 Task: Reply to email with the signature Ebony Rodriguez with the subject Thank you for a performance improvement plan from softage.10@softage.net with the message Just wanted to give you a heads up that the client meeting has been moved to next Monday. with BCC to softage.2@softage.net with an attached document Data_analysis_report.pdf
Action: Mouse moved to (1021, 164)
Screenshot: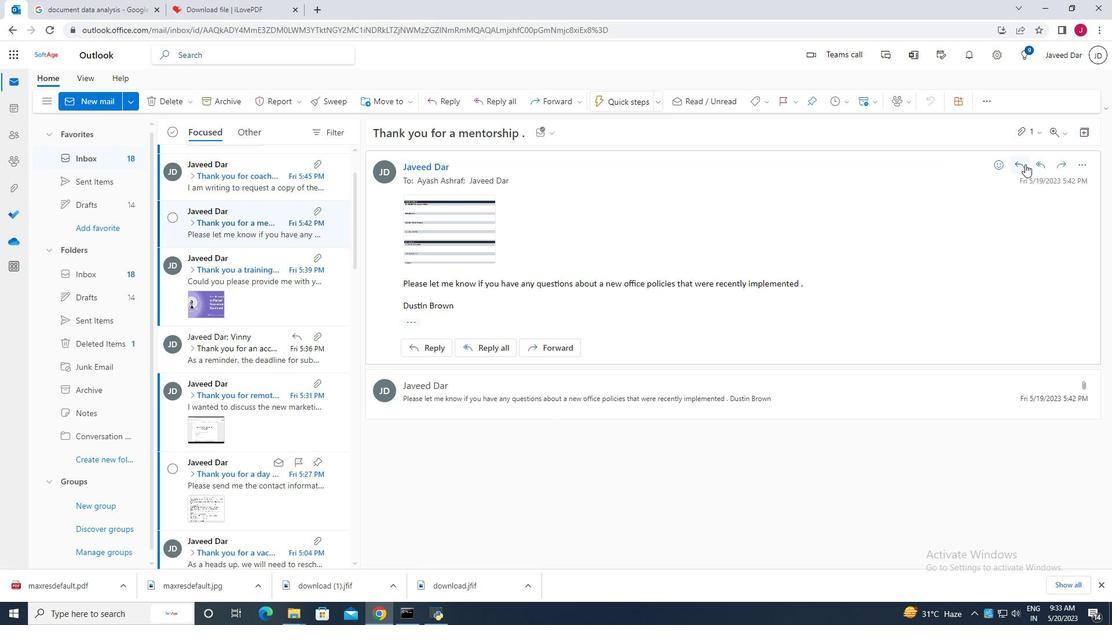 
Action: Mouse pressed left at (1021, 164)
Screenshot: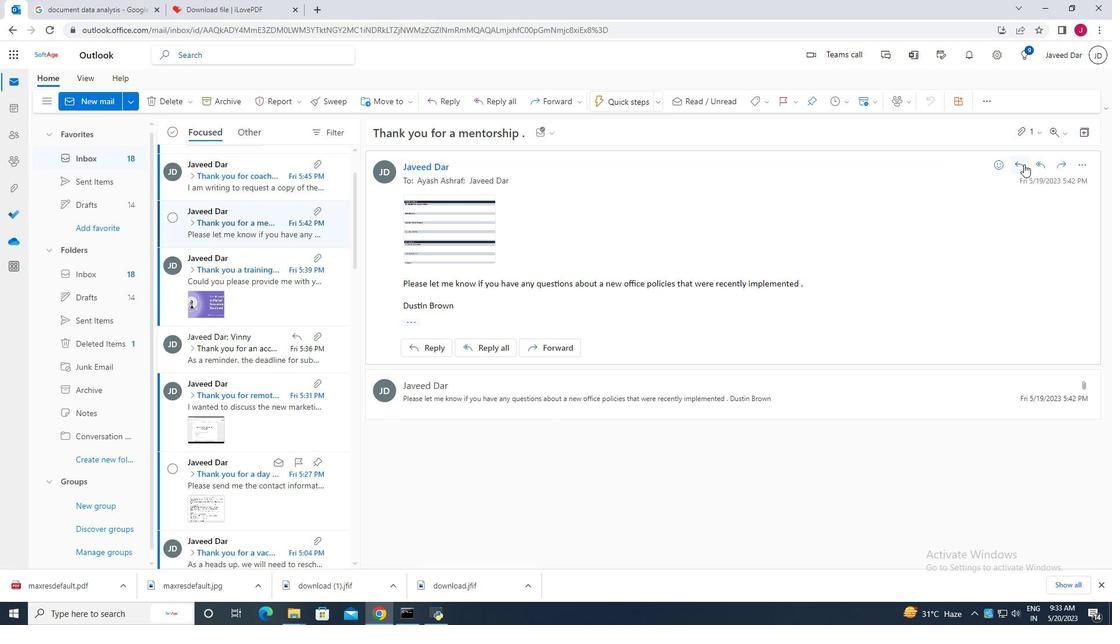 
Action: Mouse moved to (621, 174)
Screenshot: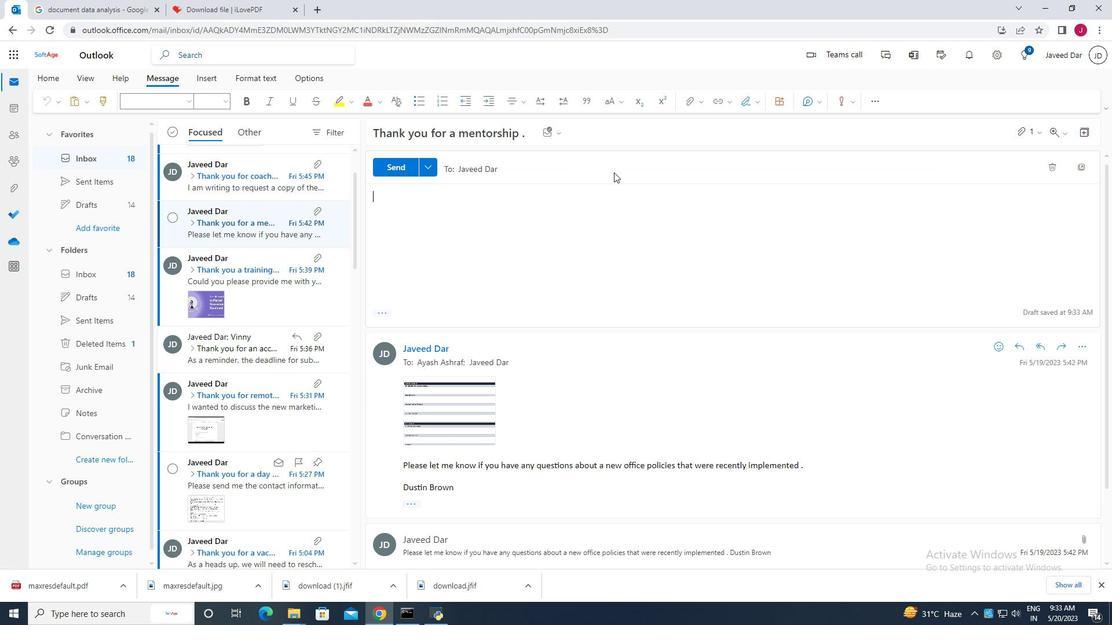 
Action: Mouse pressed left at (621, 174)
Screenshot: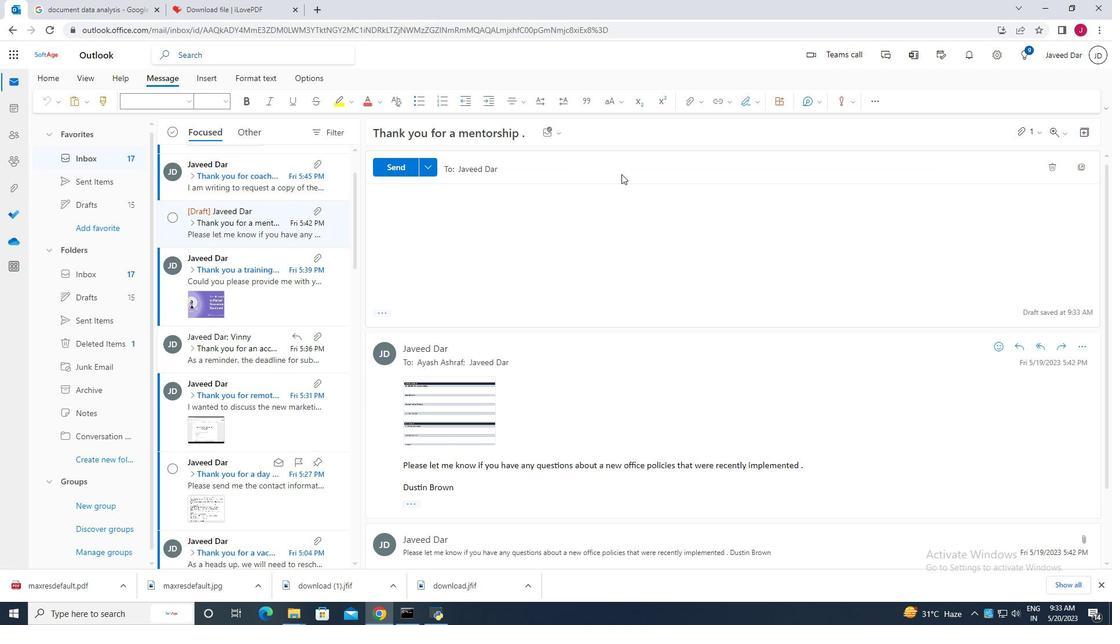 
Action: Mouse moved to (463, 195)
Screenshot: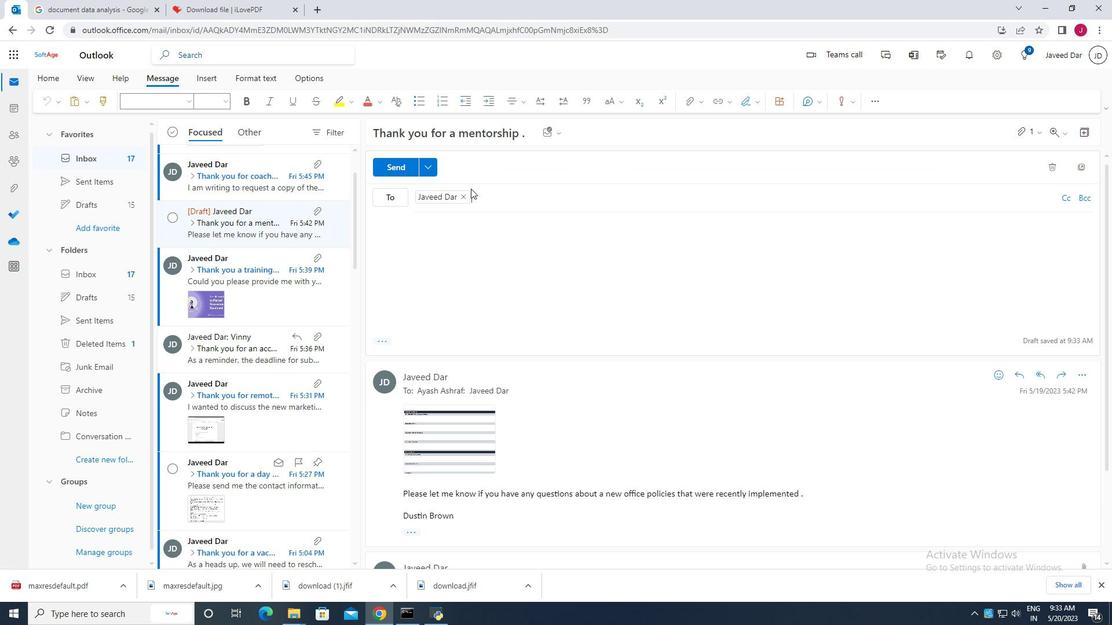 
Action: Mouse pressed left at (463, 195)
Screenshot: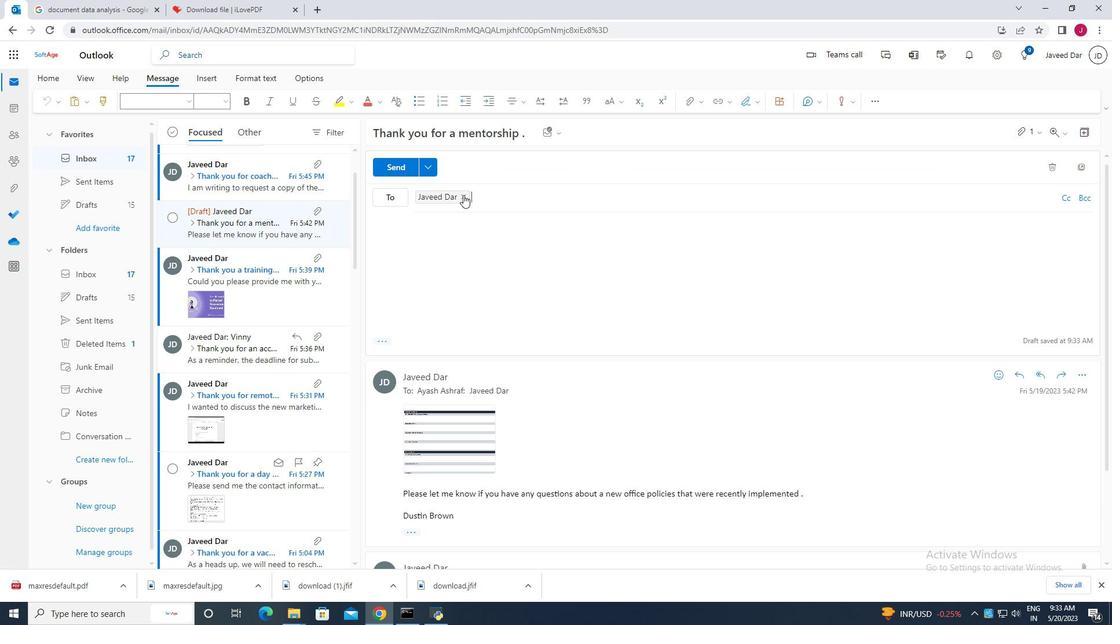 
Action: Mouse moved to (1083, 197)
Screenshot: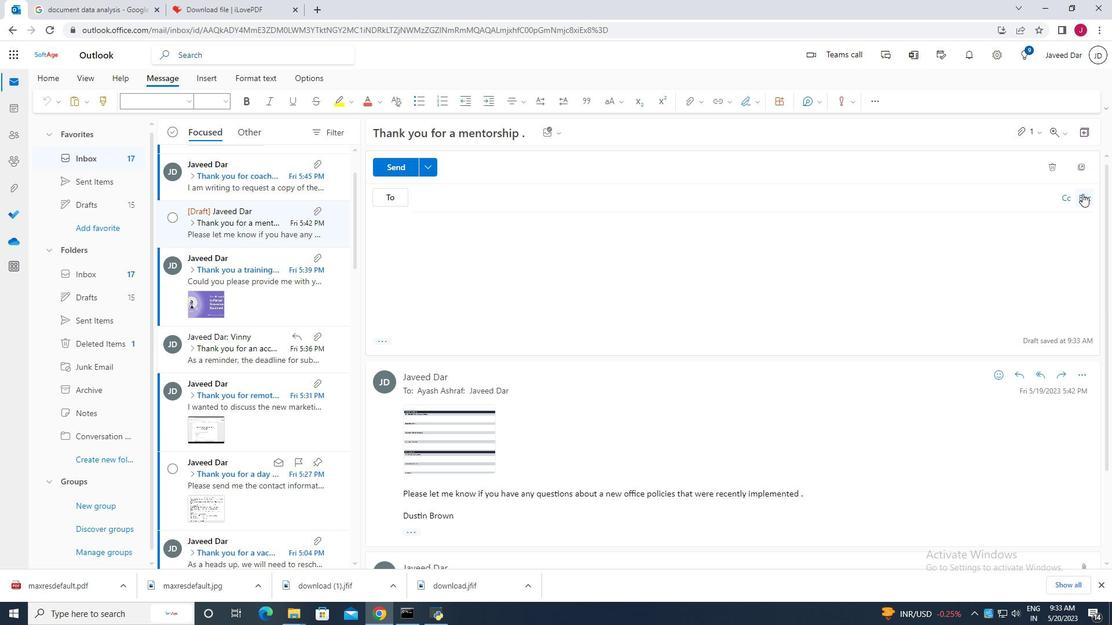 
Action: Mouse pressed left at (1083, 197)
Screenshot: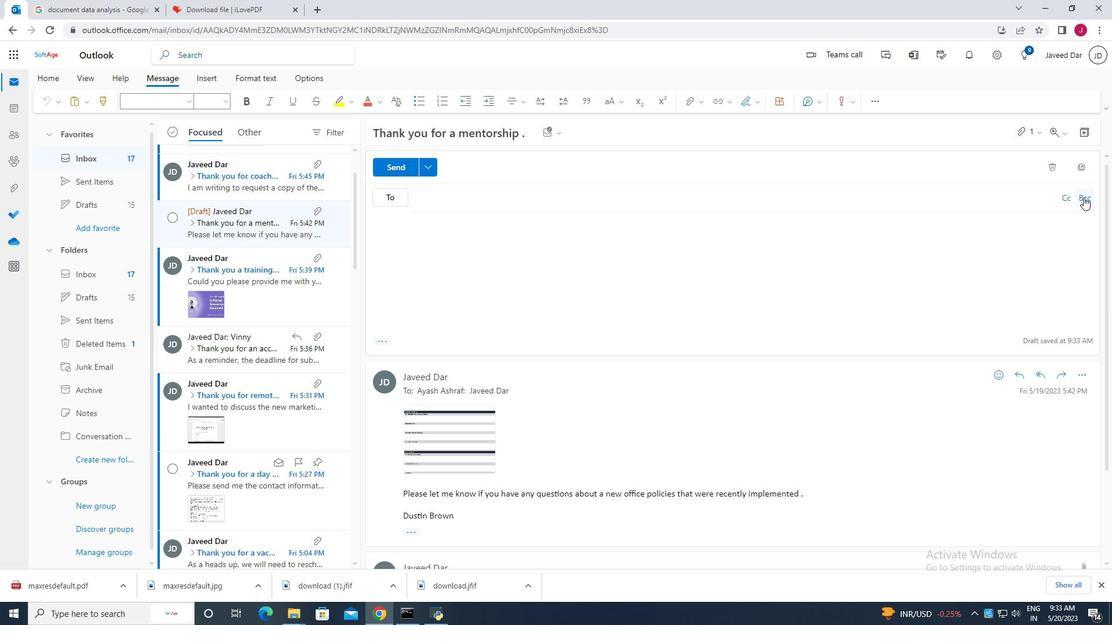 
Action: Mouse moved to (382, 340)
Screenshot: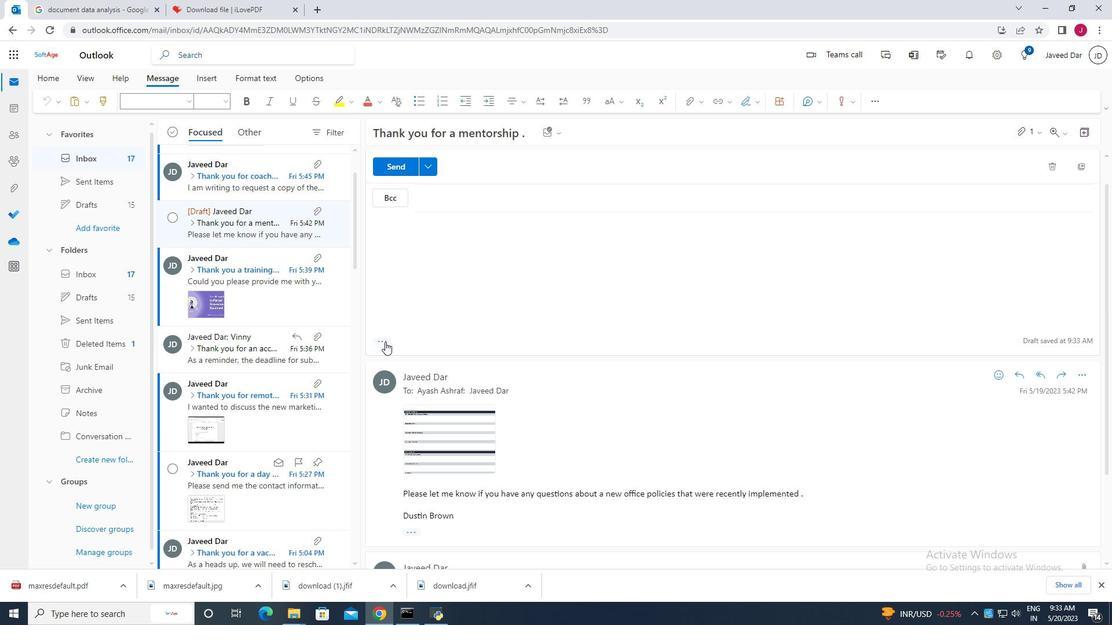 
Action: Mouse pressed left at (382, 340)
Screenshot: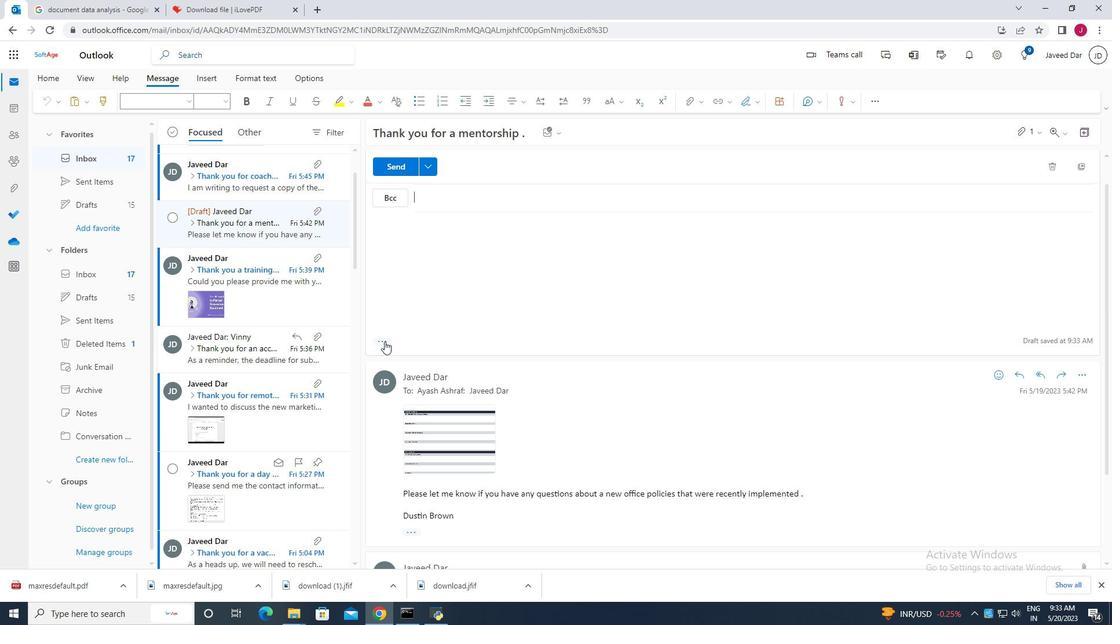 
Action: Mouse moved to (532, 276)
Screenshot: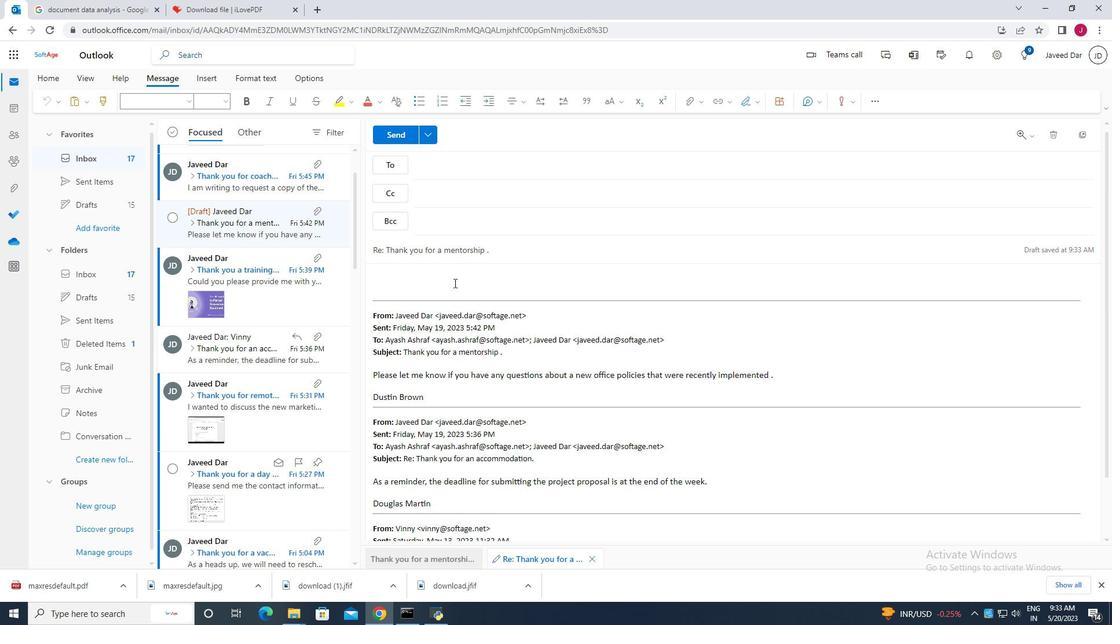 
Action: Mouse scrolled (532, 277) with delta (0, 0)
Screenshot: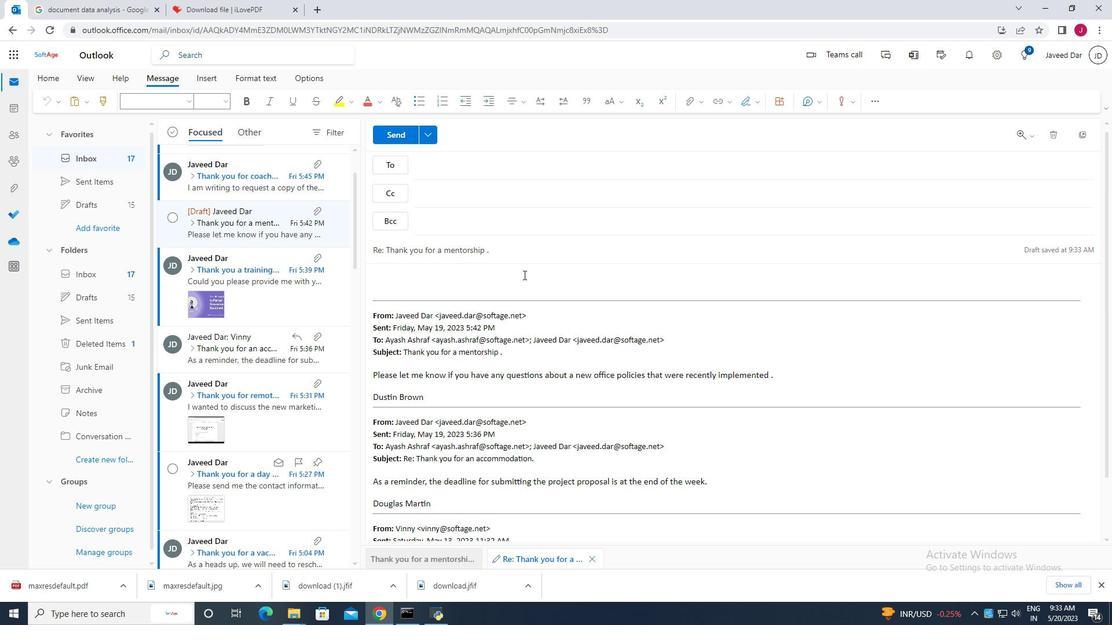 
Action: Mouse scrolled (532, 277) with delta (0, 0)
Screenshot: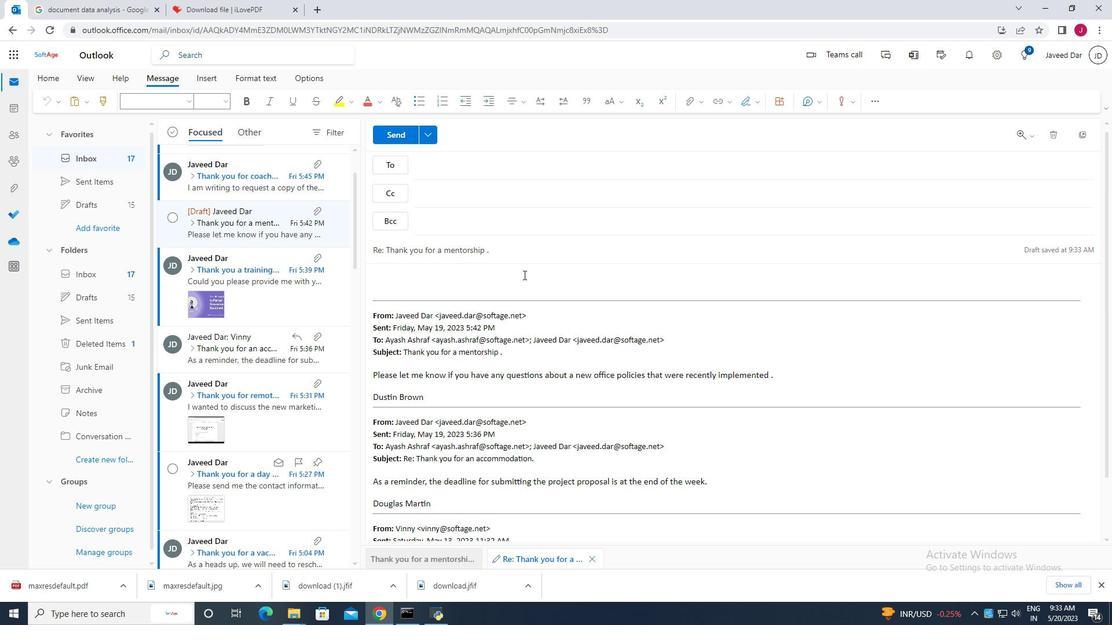 
Action: Mouse scrolled (532, 277) with delta (0, 0)
Screenshot: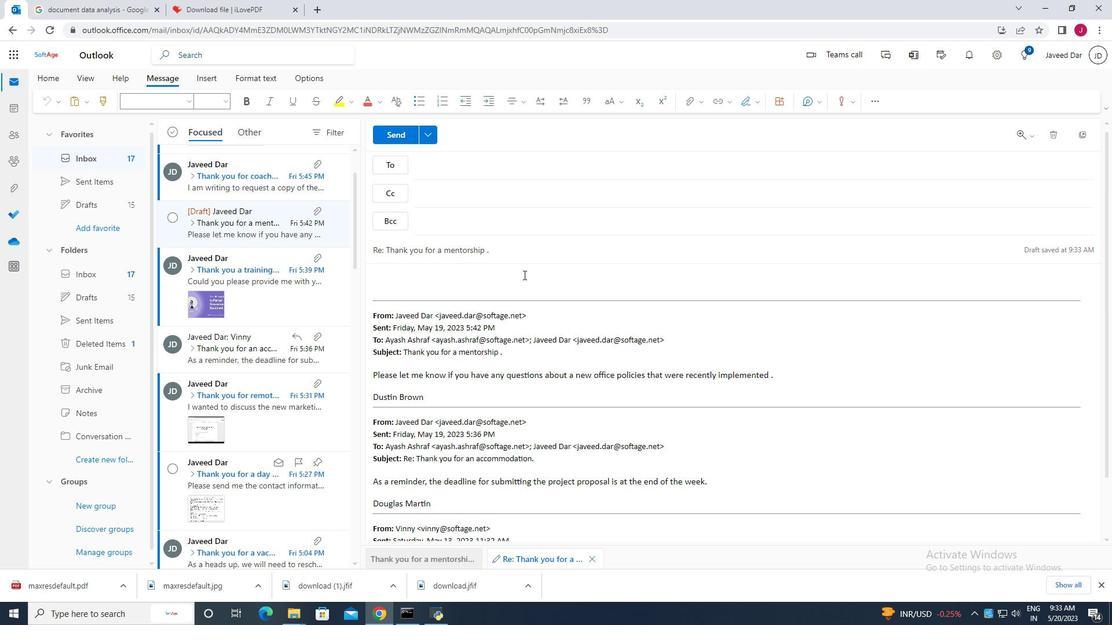 
Action: Mouse scrolled (532, 277) with delta (0, 0)
Screenshot: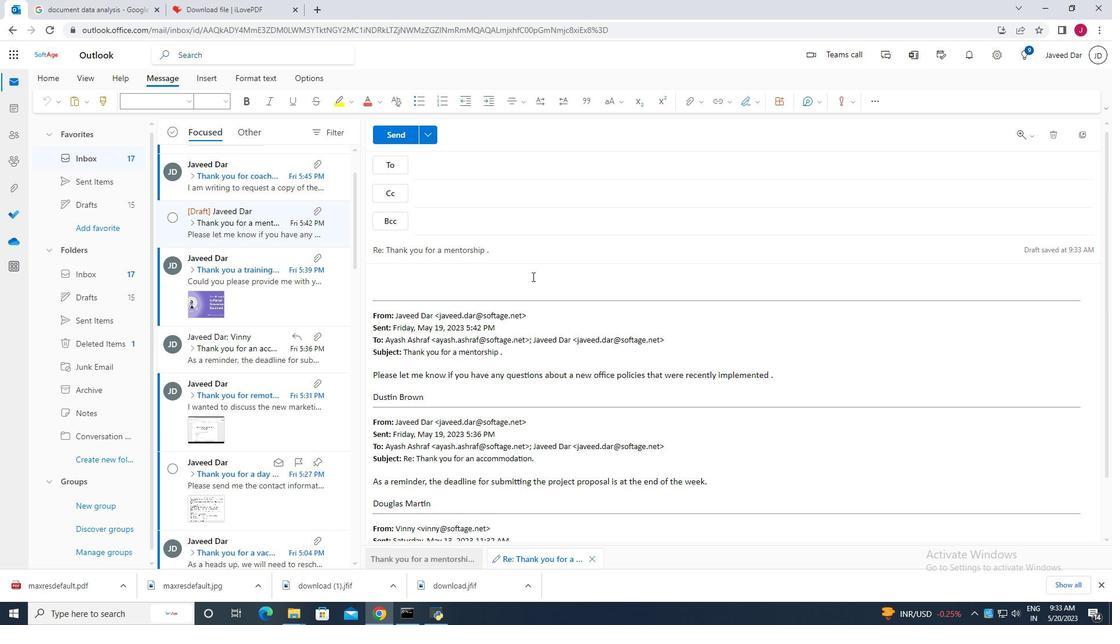
Action: Mouse moved to (533, 278)
Screenshot: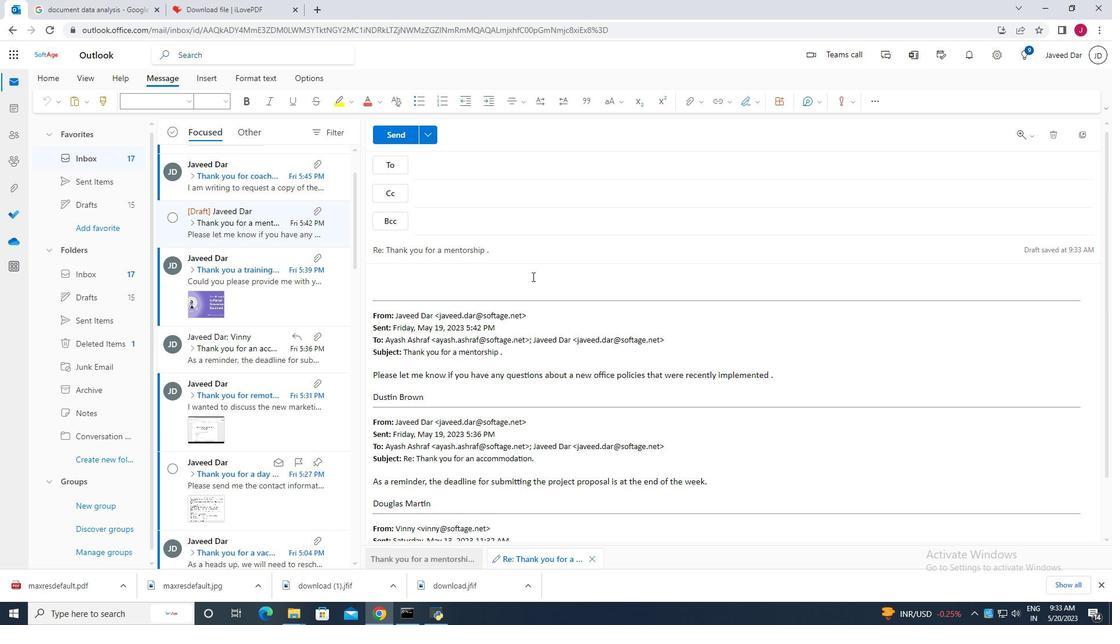 
Action: Mouse scrolled (533, 278) with delta (0, 0)
Screenshot: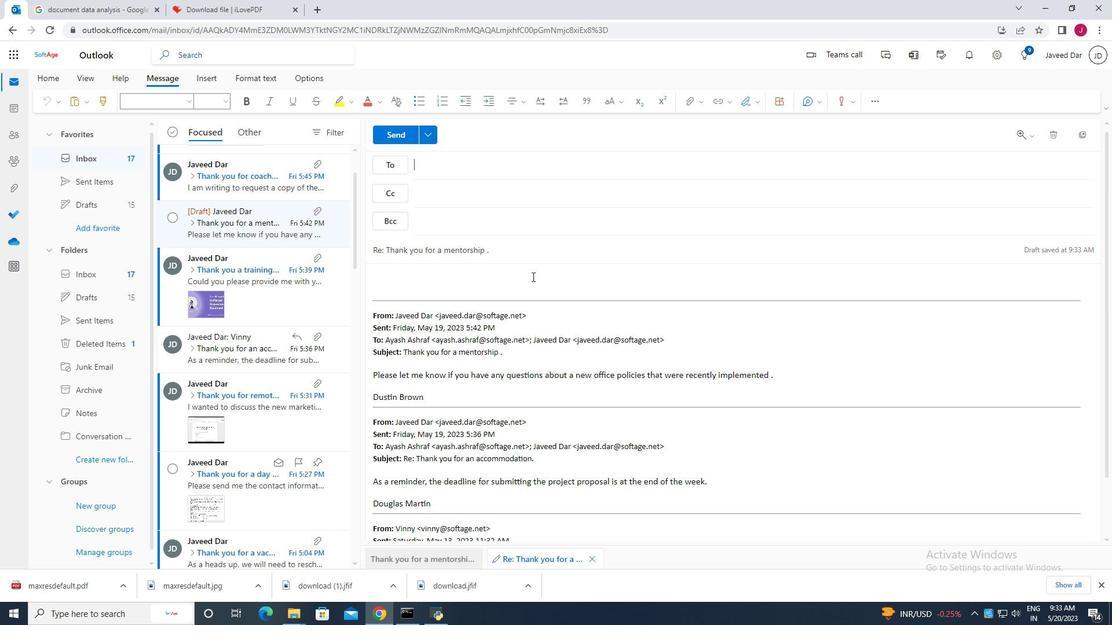 
Action: Mouse scrolled (533, 278) with delta (0, 0)
Screenshot: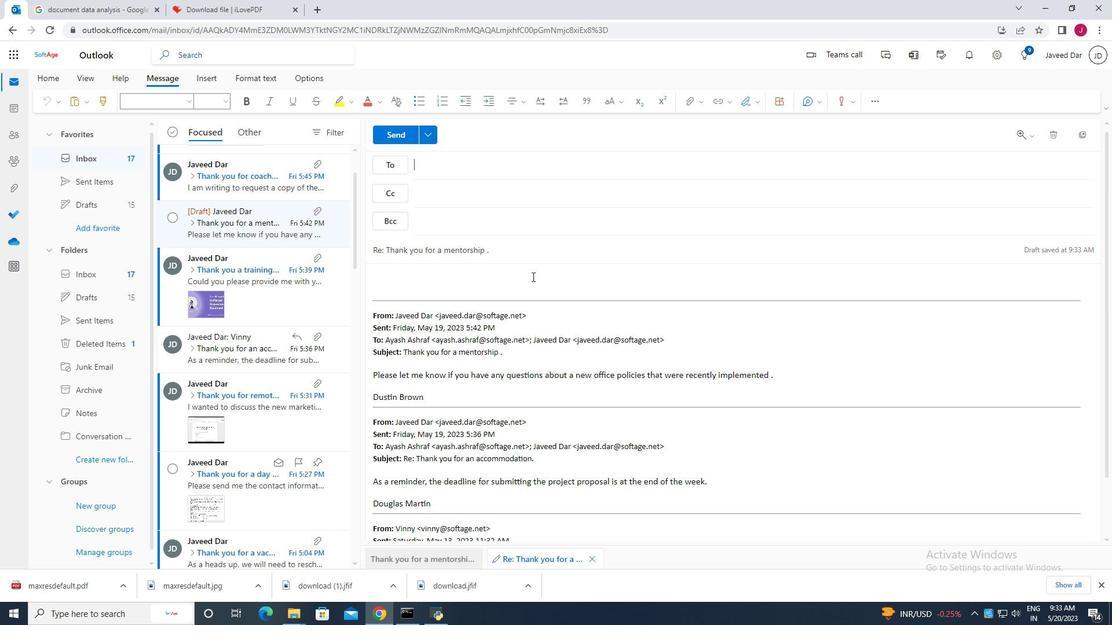 
Action: Mouse scrolled (533, 278) with delta (0, 0)
Screenshot: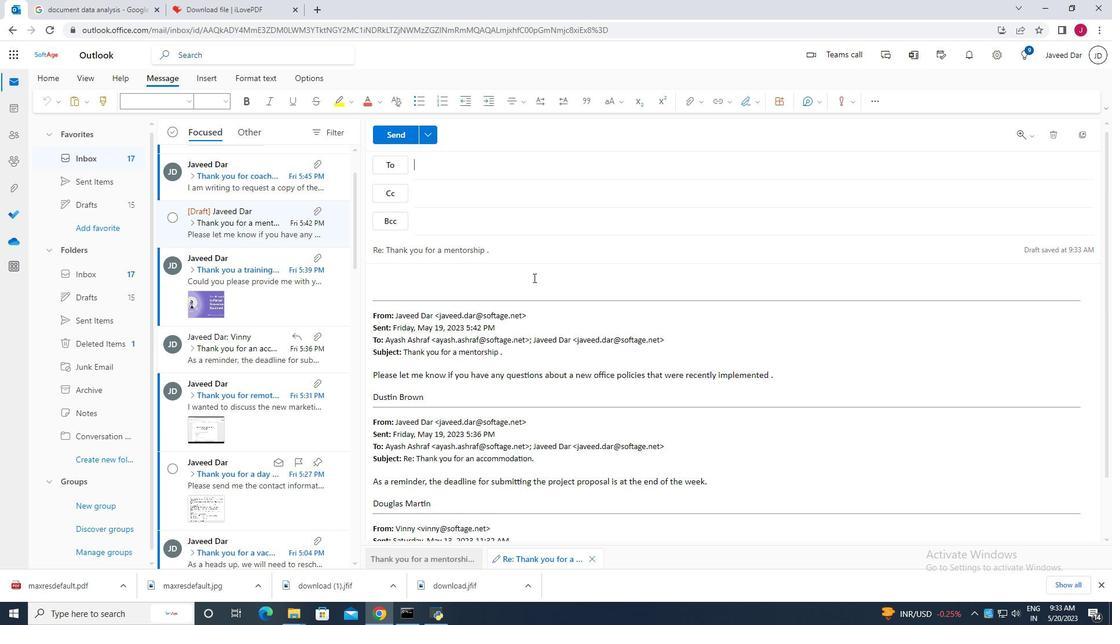 
Action: Mouse scrolled (533, 278) with delta (0, 0)
Screenshot: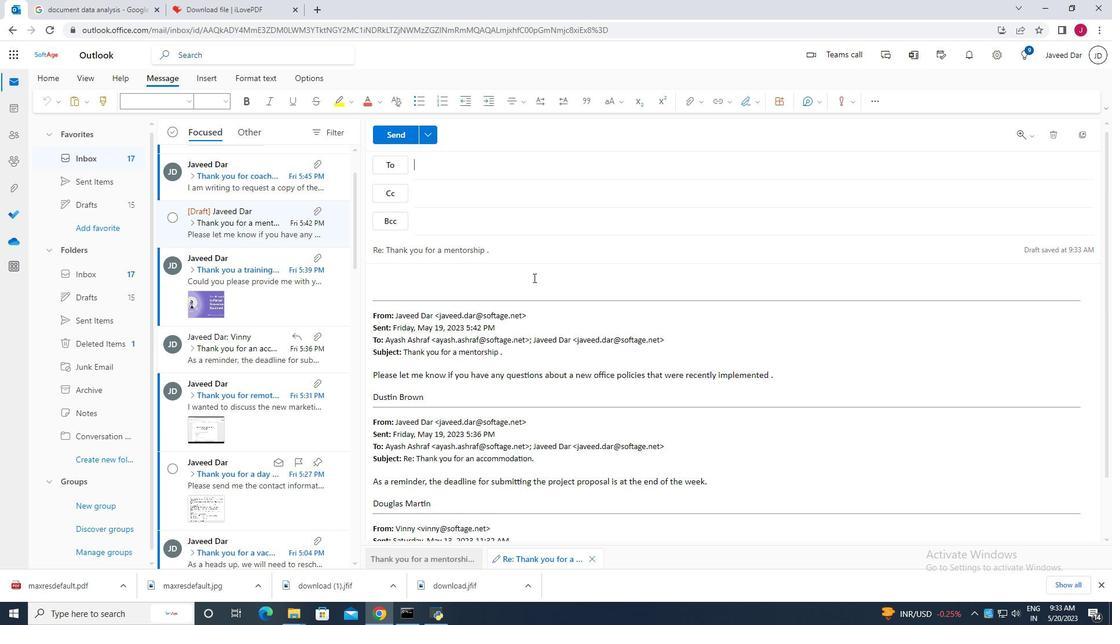 
Action: Mouse moved to (744, 98)
Screenshot: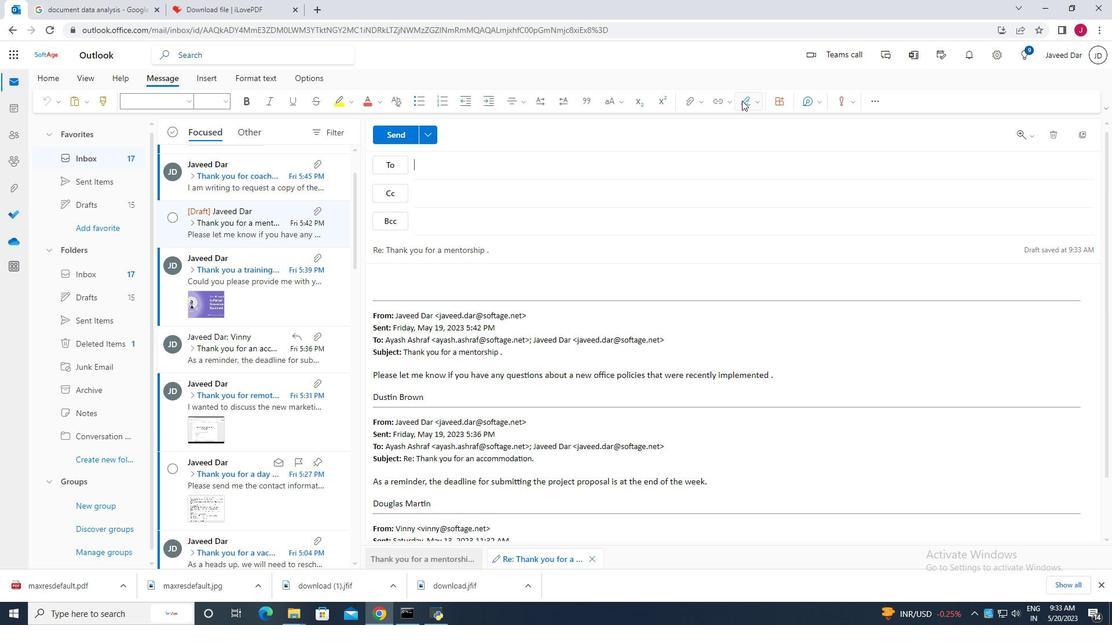 
Action: Mouse pressed left at (744, 98)
Screenshot: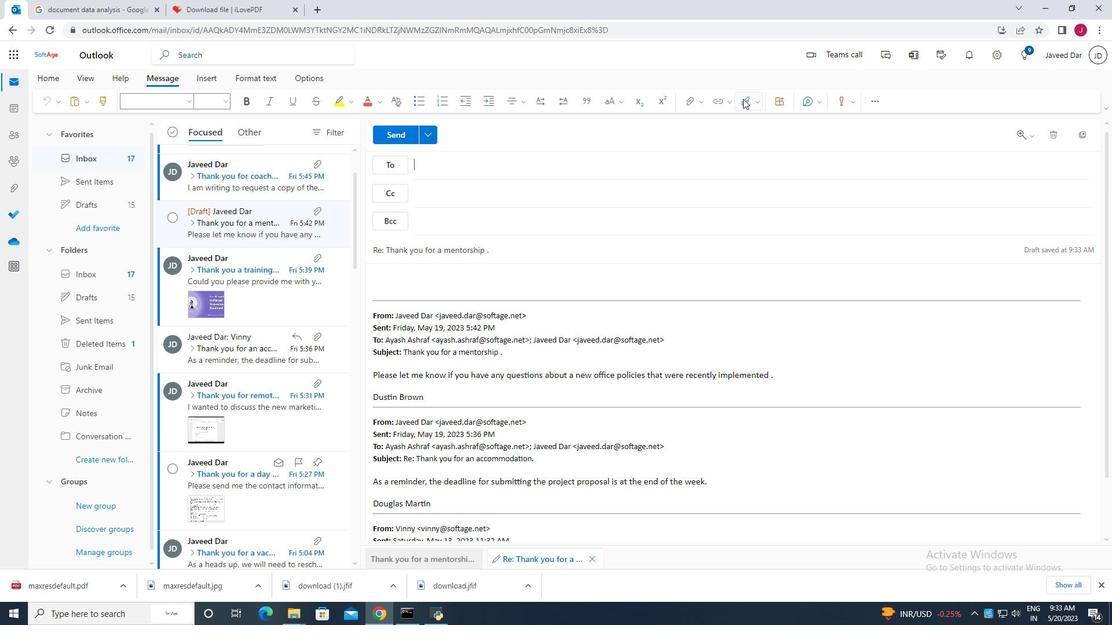 
Action: Mouse moved to (720, 147)
Screenshot: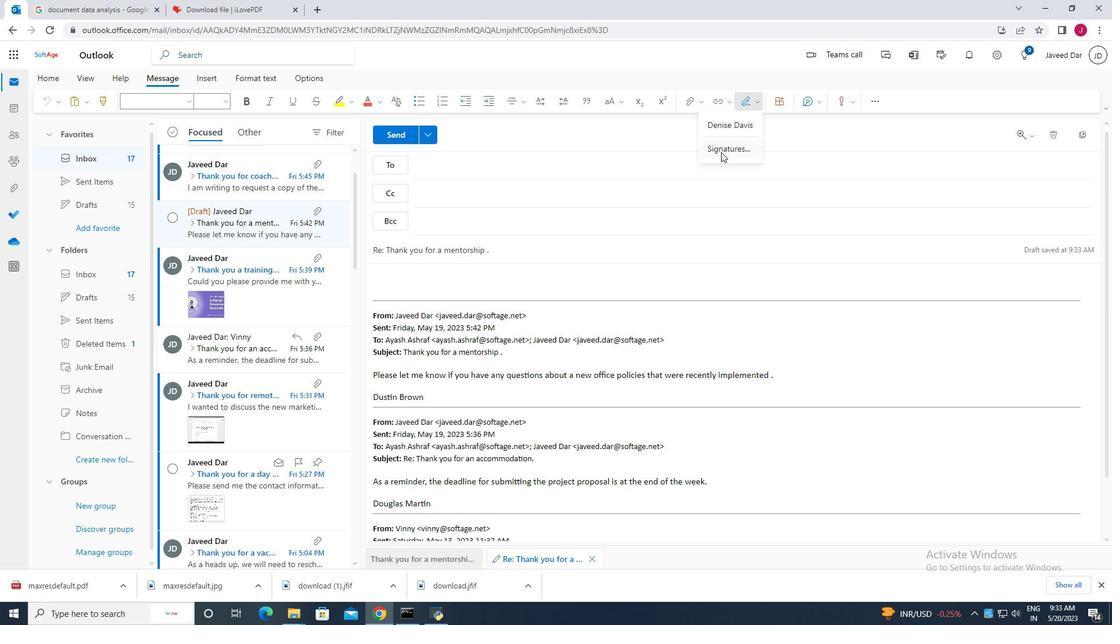 
Action: Mouse pressed left at (720, 147)
Screenshot: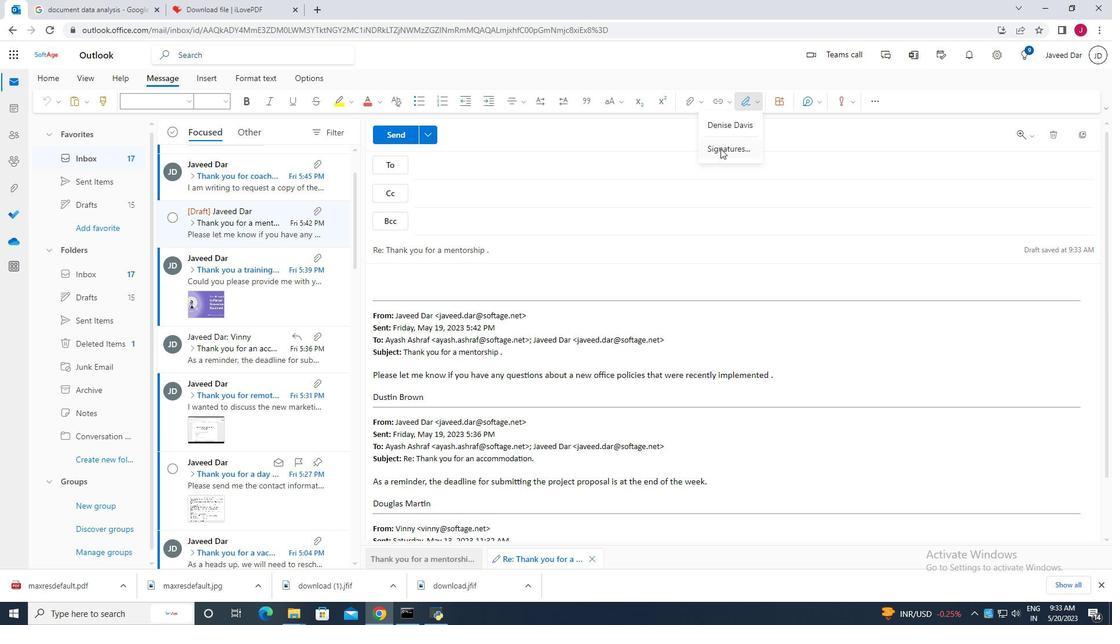 
Action: Mouse moved to (783, 195)
Screenshot: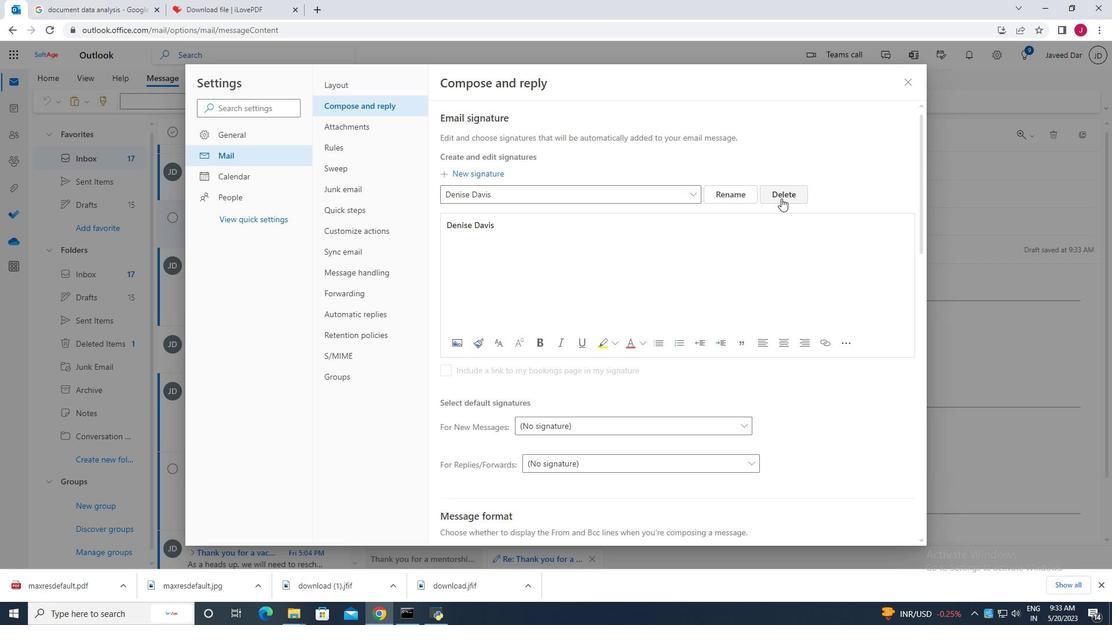 
Action: Mouse pressed left at (783, 195)
Screenshot: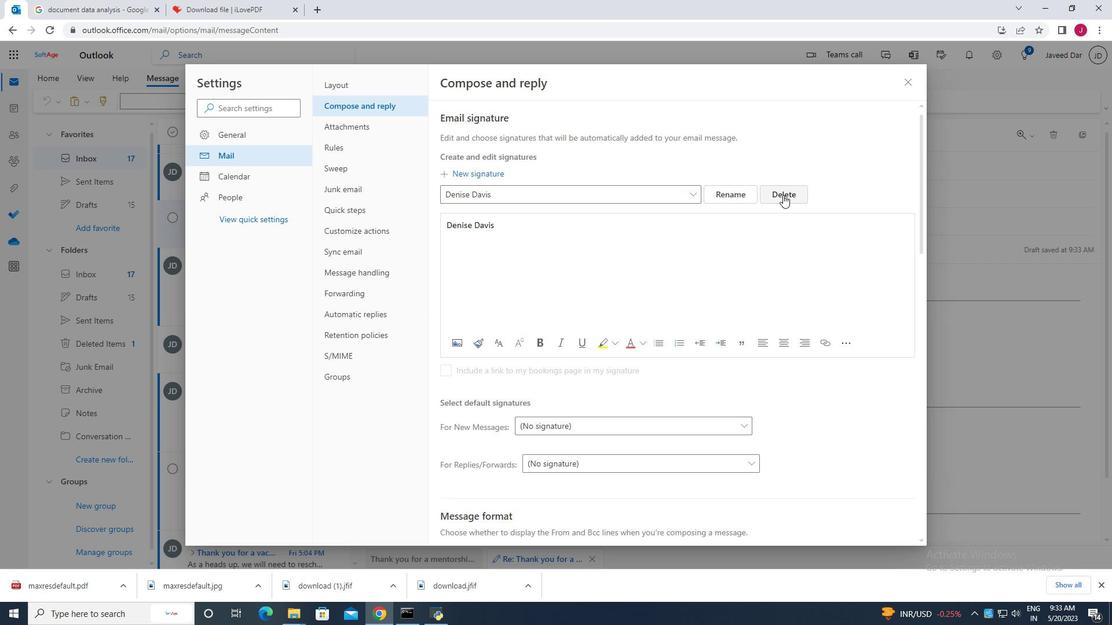 
Action: Mouse moved to (570, 192)
Screenshot: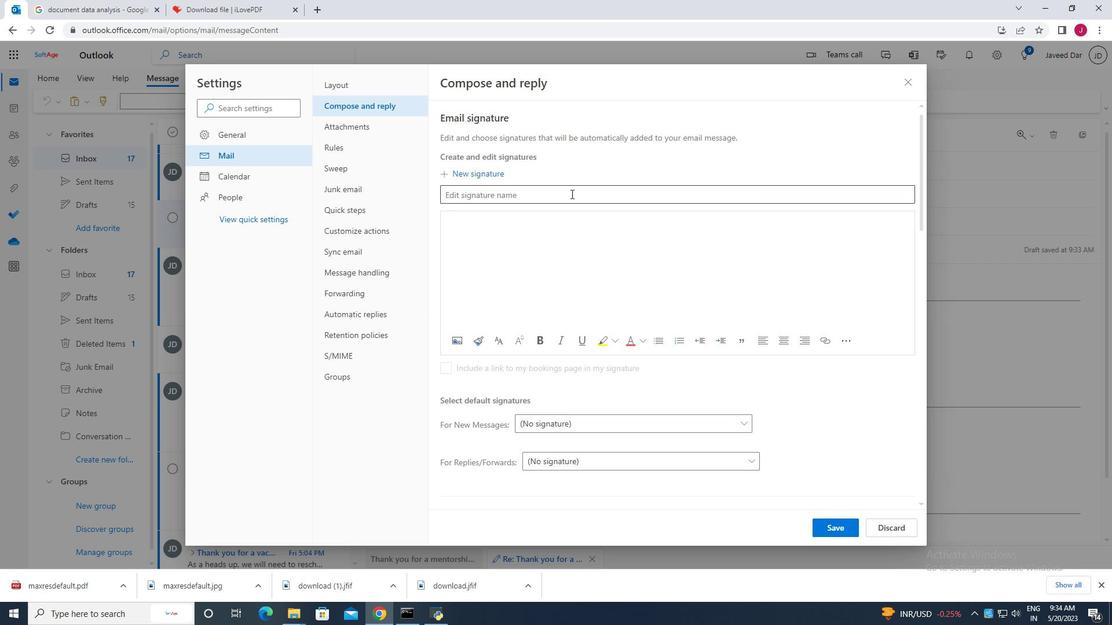 
Action: Mouse pressed left at (570, 192)
Screenshot: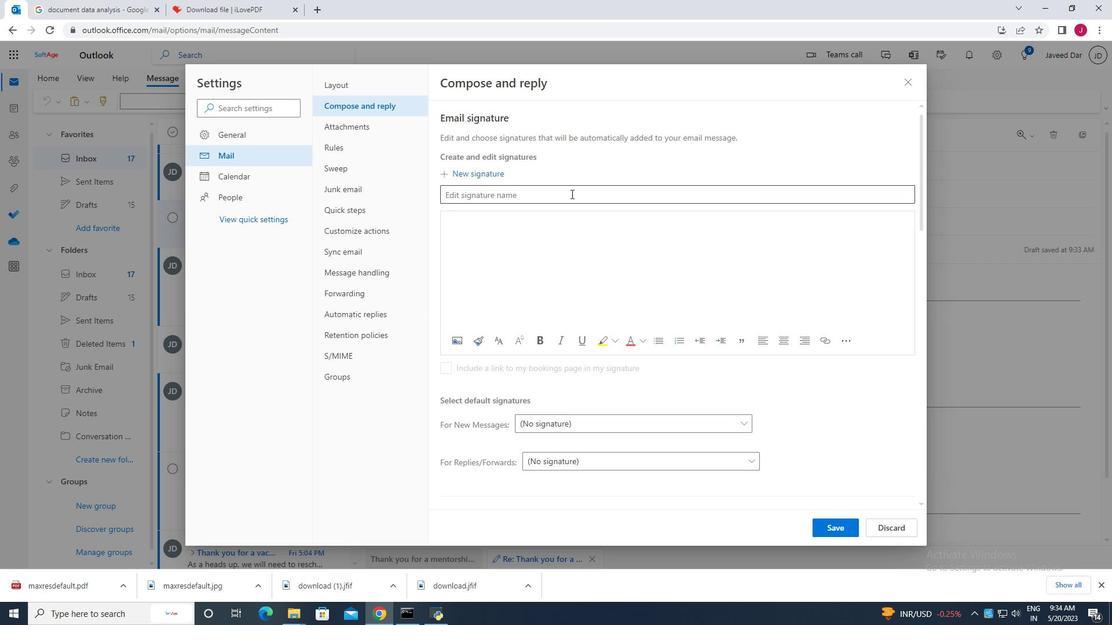 
Action: Key pressed <Key.caps_lock>E<Key.caps_lock>bony<Key.space><Key.caps_lock>R<Key.caps_lock>odriguez
Screenshot: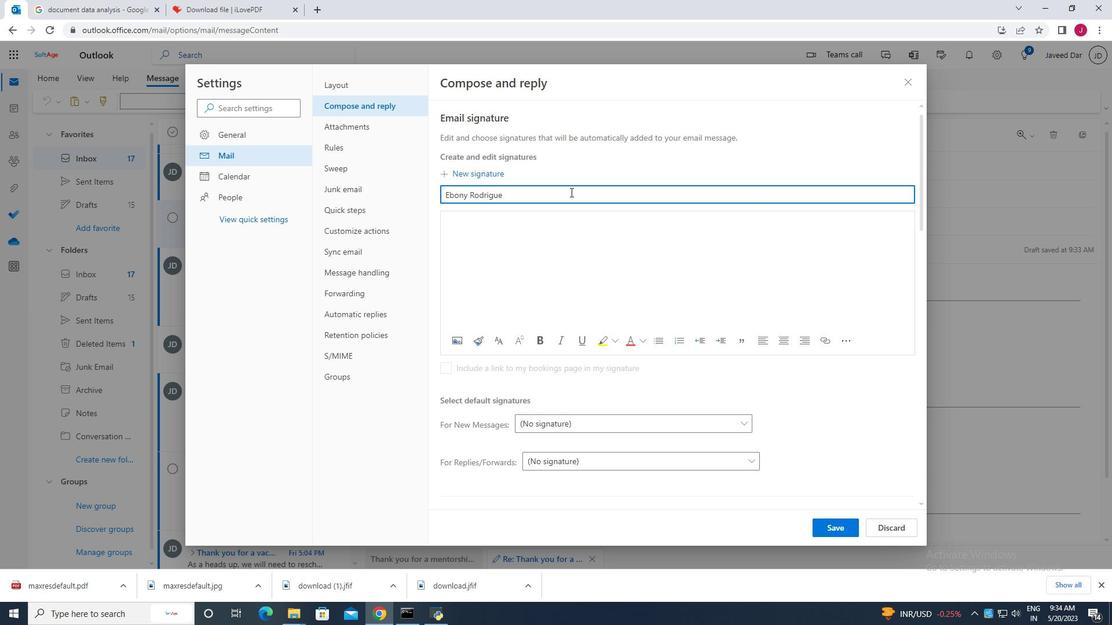 
Action: Mouse moved to (459, 228)
Screenshot: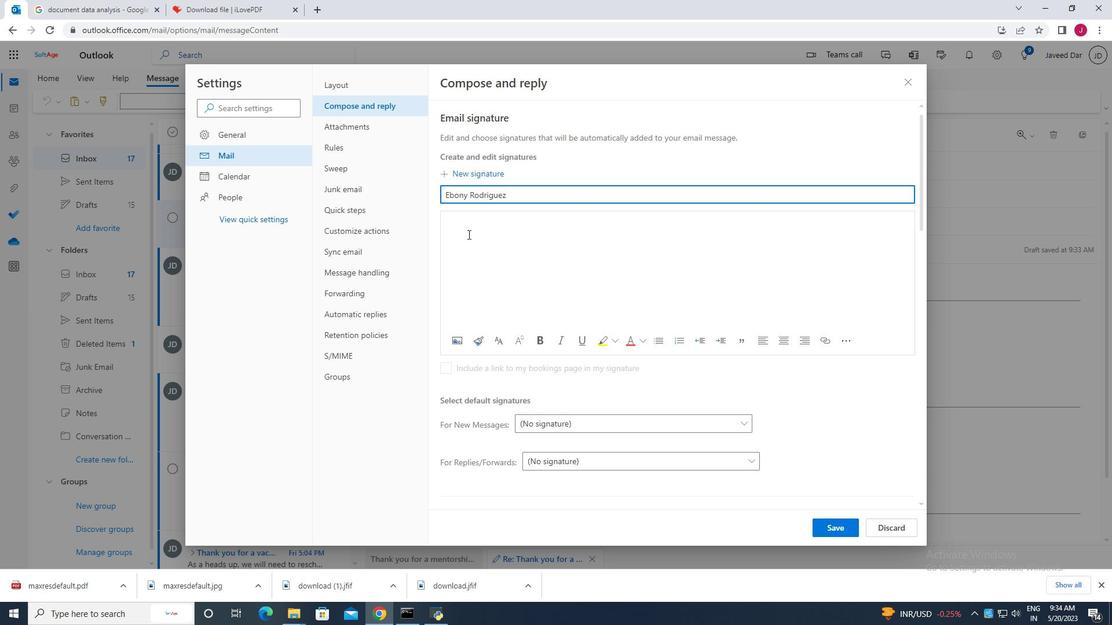 
Action: Mouse pressed left at (459, 228)
Screenshot: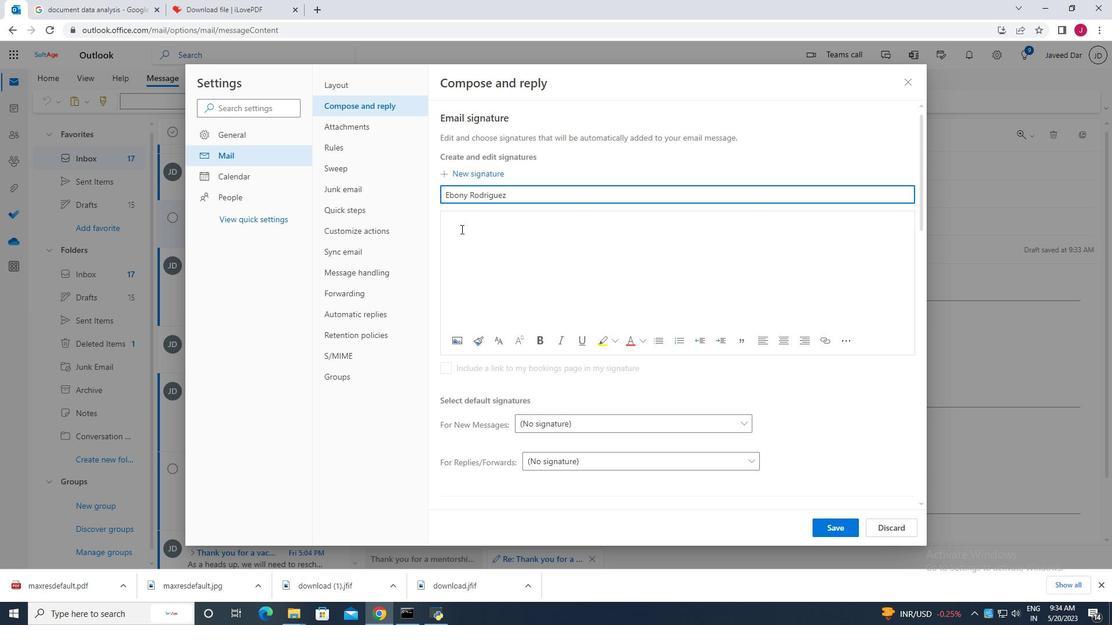 
Action: Key pressed <Key.caps_lock>E<Key.caps_lock>bony<Key.space><Key.caps_lock>R<Key.caps_lock>odriguez
Screenshot: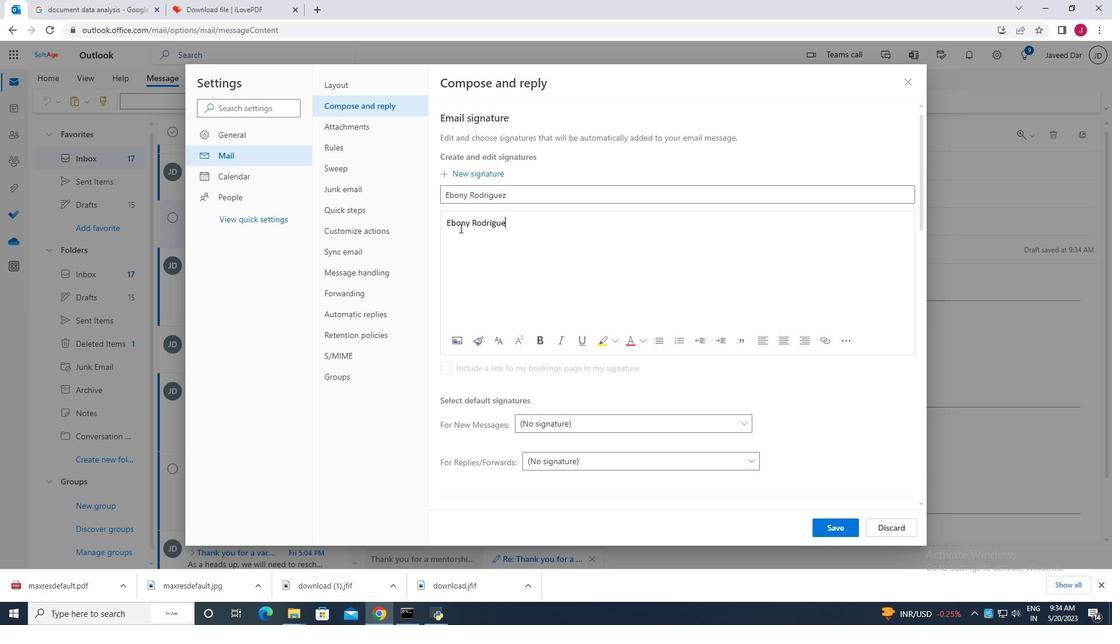 
Action: Mouse moved to (837, 525)
Screenshot: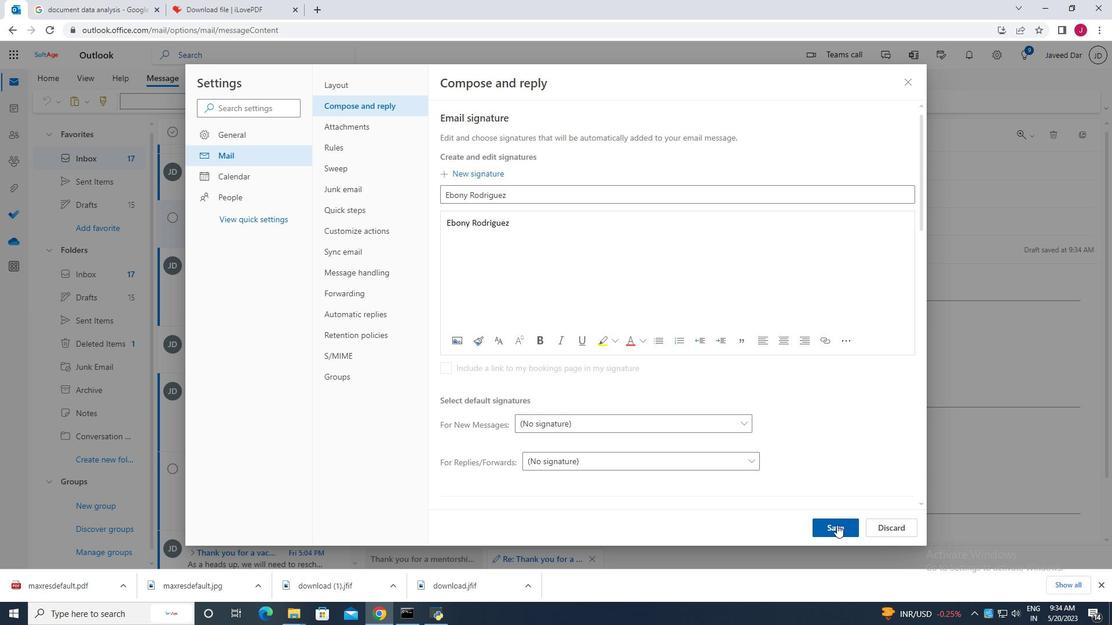 
Action: Mouse pressed left at (837, 525)
Screenshot: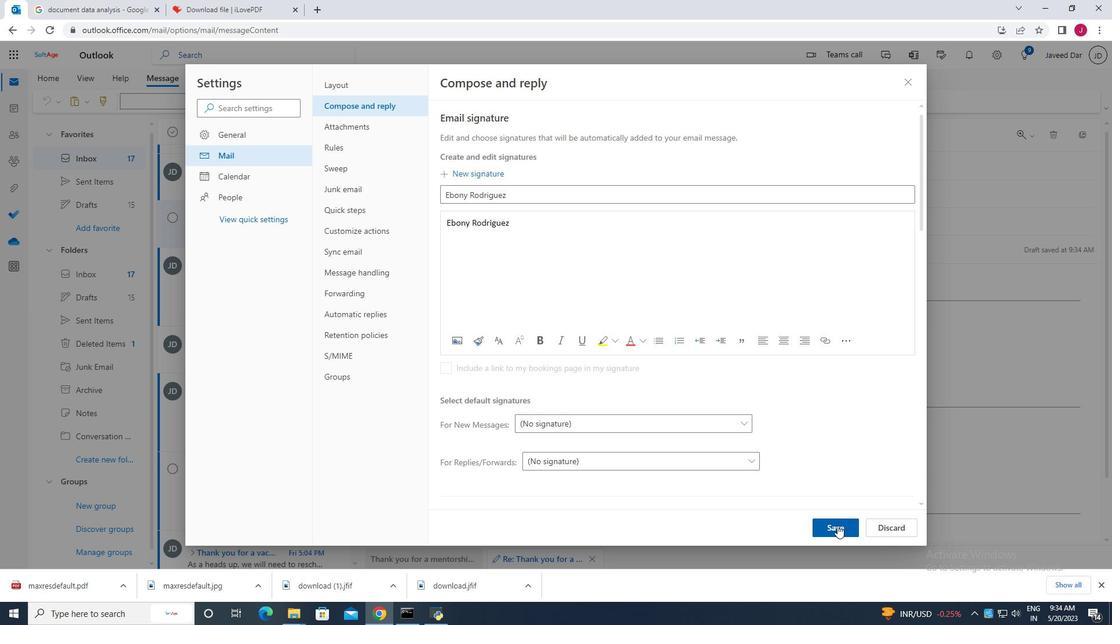 
Action: Mouse moved to (902, 83)
Screenshot: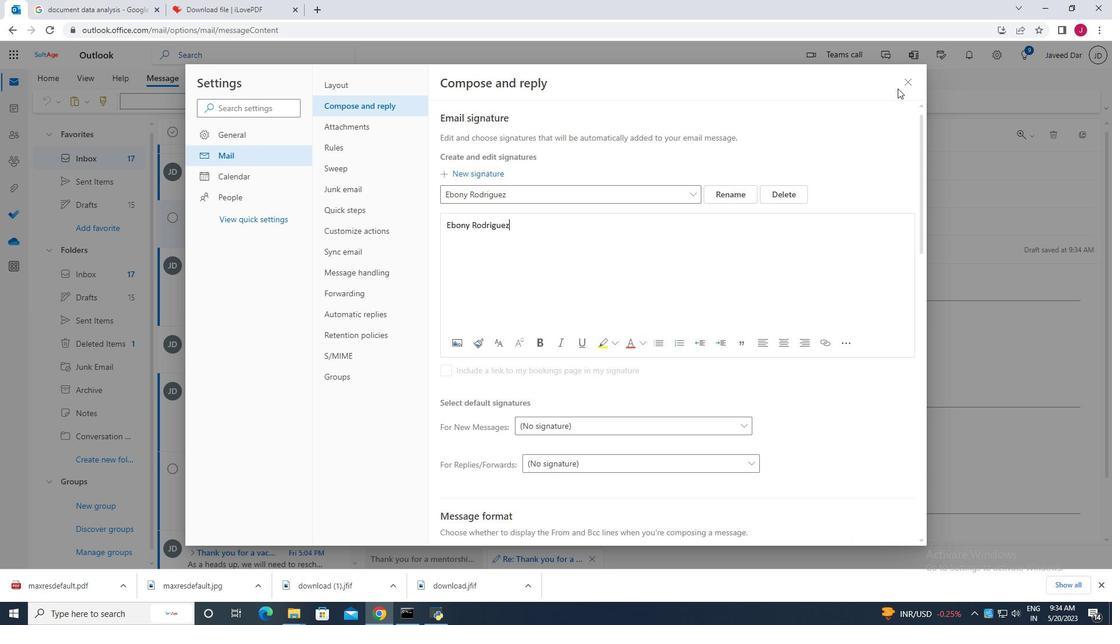 
Action: Mouse pressed left at (902, 83)
Screenshot: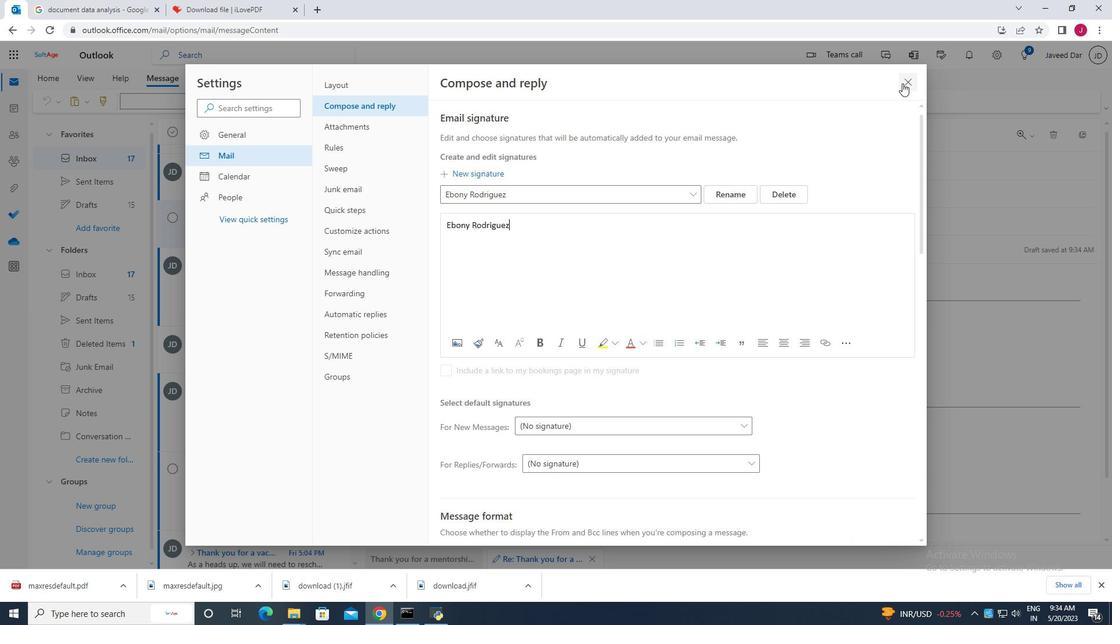 
Action: Mouse moved to (519, 253)
Screenshot: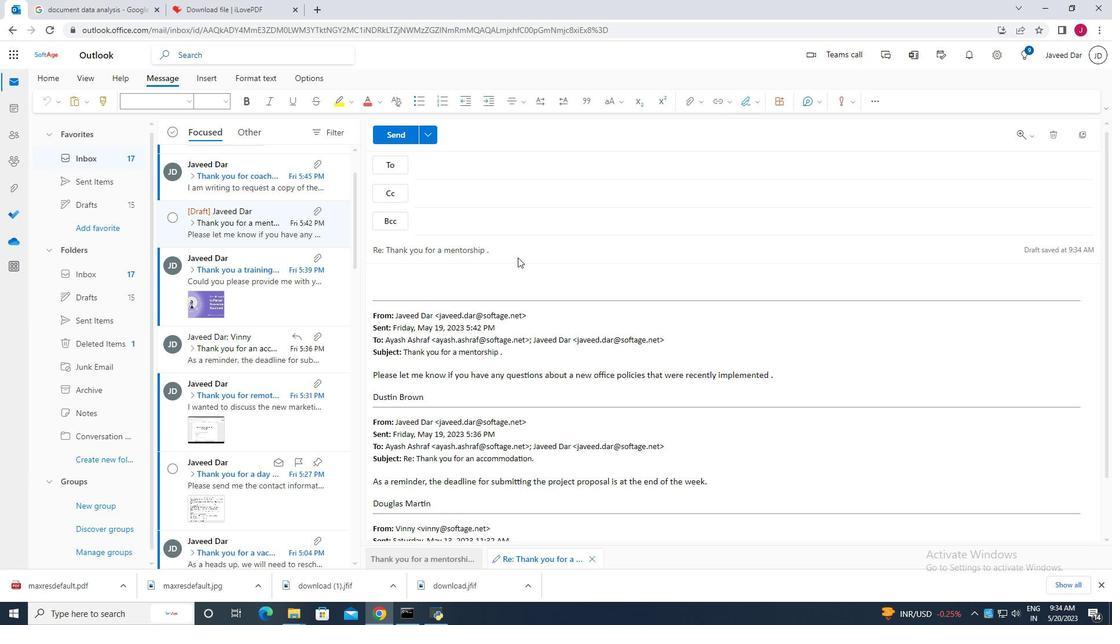 
Action: Mouse pressed left at (519, 253)
Screenshot: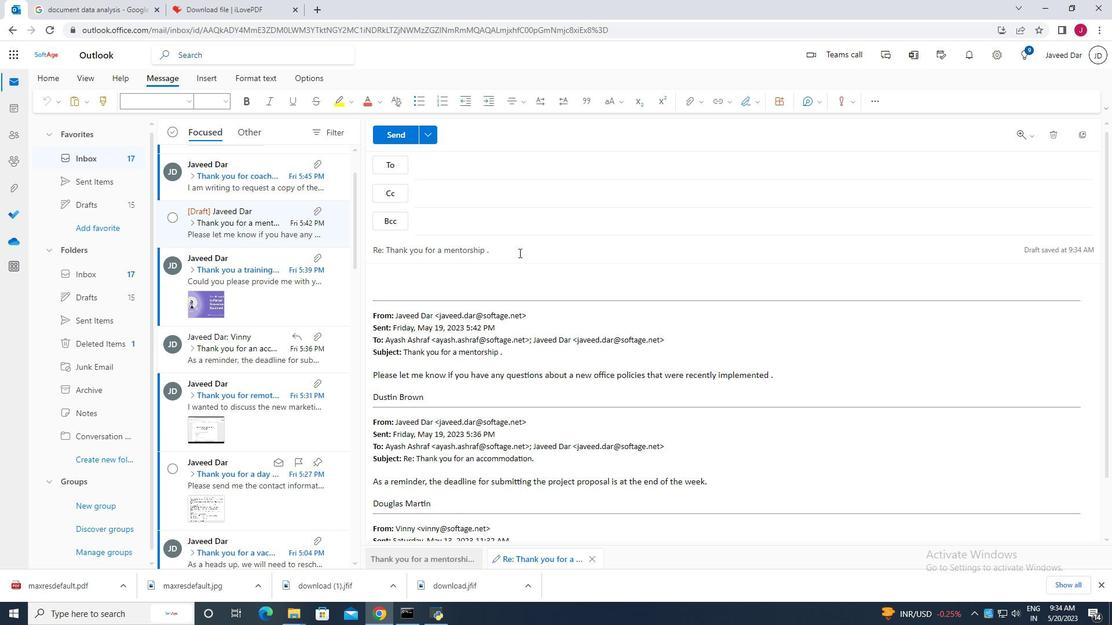 
Action: Key pressed <Key.backspace><Key.backspace><Key.backspace><Key.backspace><Key.backspace><Key.backspace><Key.backspace><Key.backspace><Key.backspace><Key.backspace><Key.backspace><Key.backspace><Key.backspace><Key.backspace><Key.backspace><Key.backspace><Key.backspace><Key.backspace><Key.backspace><Key.backspace><Key.backspace><Key.backspace><Key.backspace><Key.backspace><Key.backspace><Key.backspace><Key.backspace><Key.backspace><Key.backspace><Key.backspace><Key.backspace><Key.backspace><Key.backspace><Key.backspace><Key.backspace><Key.backspace><Key.caps_lock>T<Key.caps_lock>hank<Key.space>you<Key.space>for<Key.space>a<Key.space>performance<Key.space>improvement<Key.space>
Screenshot: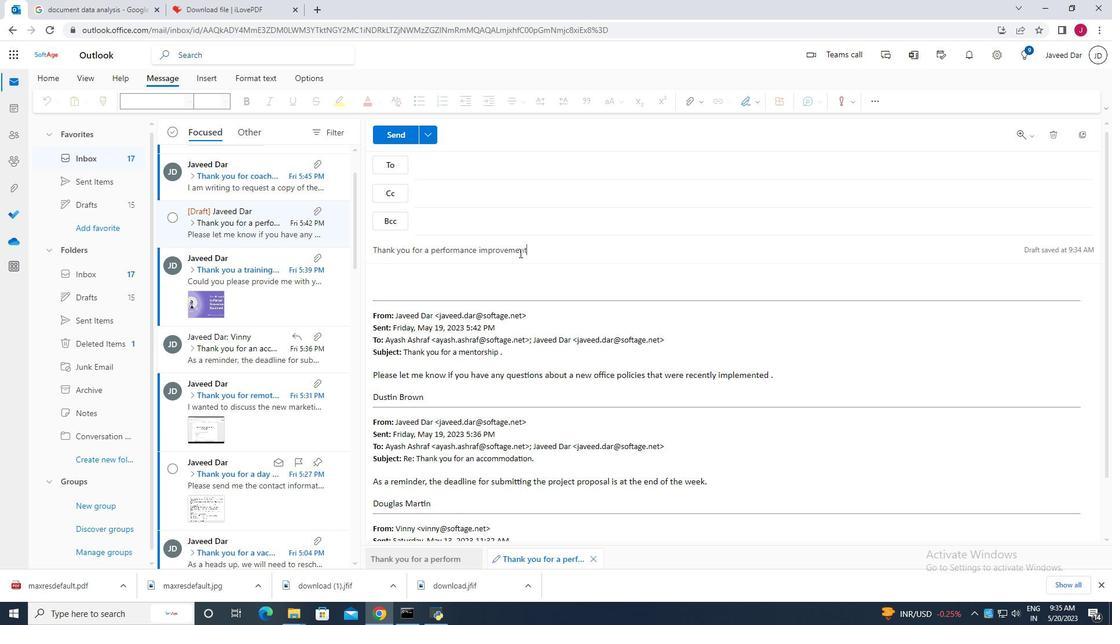 
Action: Mouse moved to (495, 280)
Screenshot: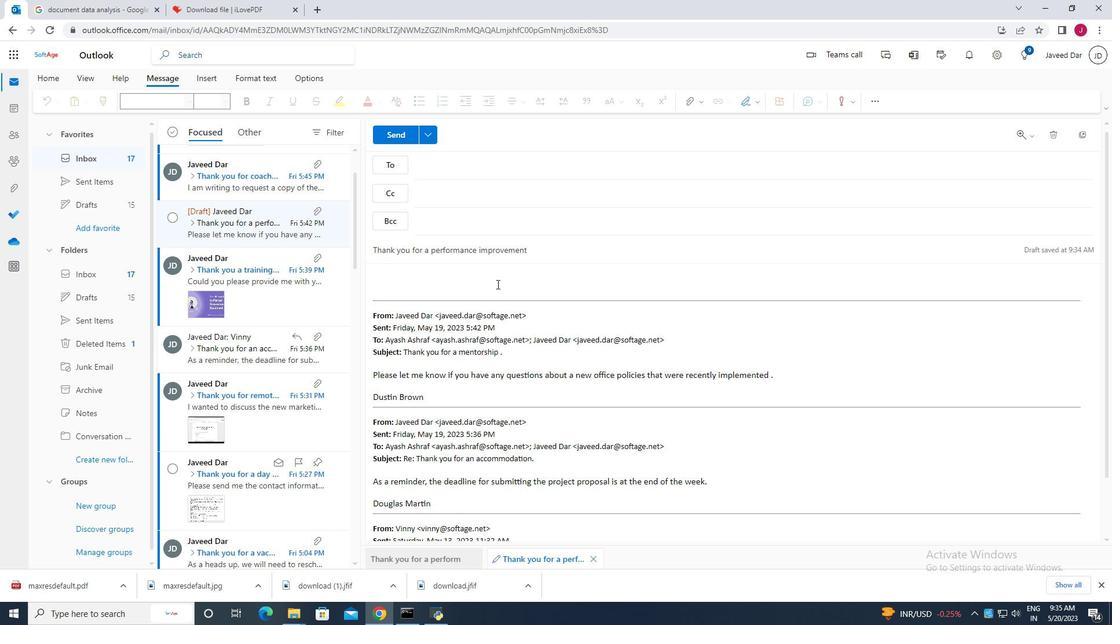 
Action: Mouse pressed left at (495, 280)
Screenshot: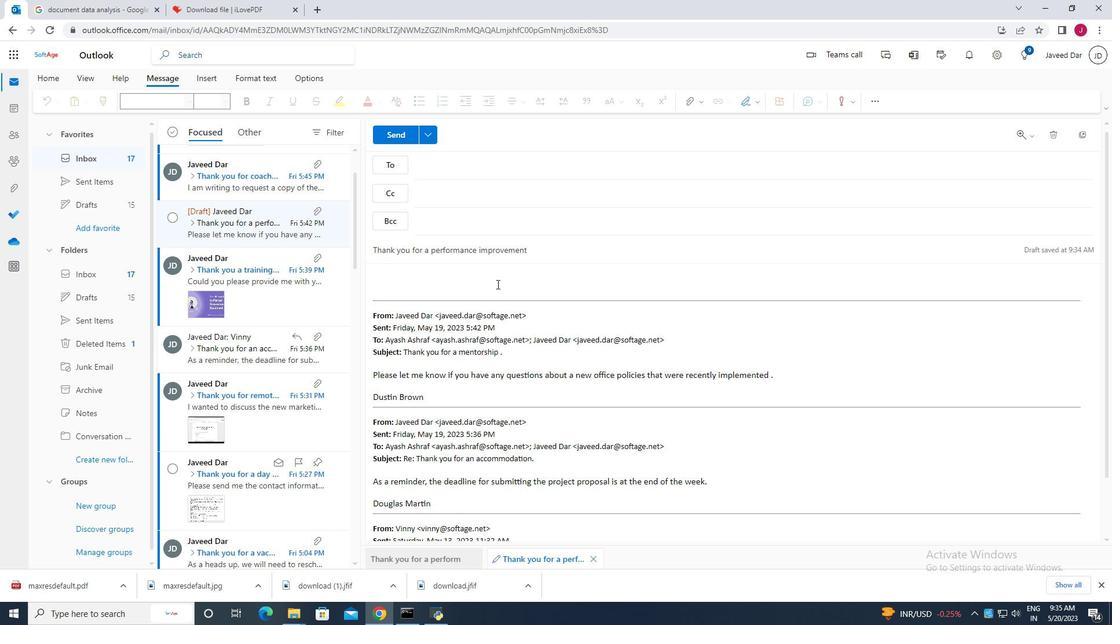 
Action: Key pressed j<Key.backspace><Key.caps_lock>J<Key.caps_lock>ust<Key.space>wanted<Key.space>to<Key.space>give<Key.space>you<Key.space>a<Key.space>heads<Key.space>up<Key.space>thsat<Key.space><Key.backspace><Key.backspace><Key.backspace><Key.backspace>at<Key.space>the<Key.space>client<Key.space>meeting<Key.space>has<Key.space>been<Key.space>moved<Key.space>to<Key.space>next<Key.space>monday
Screenshot: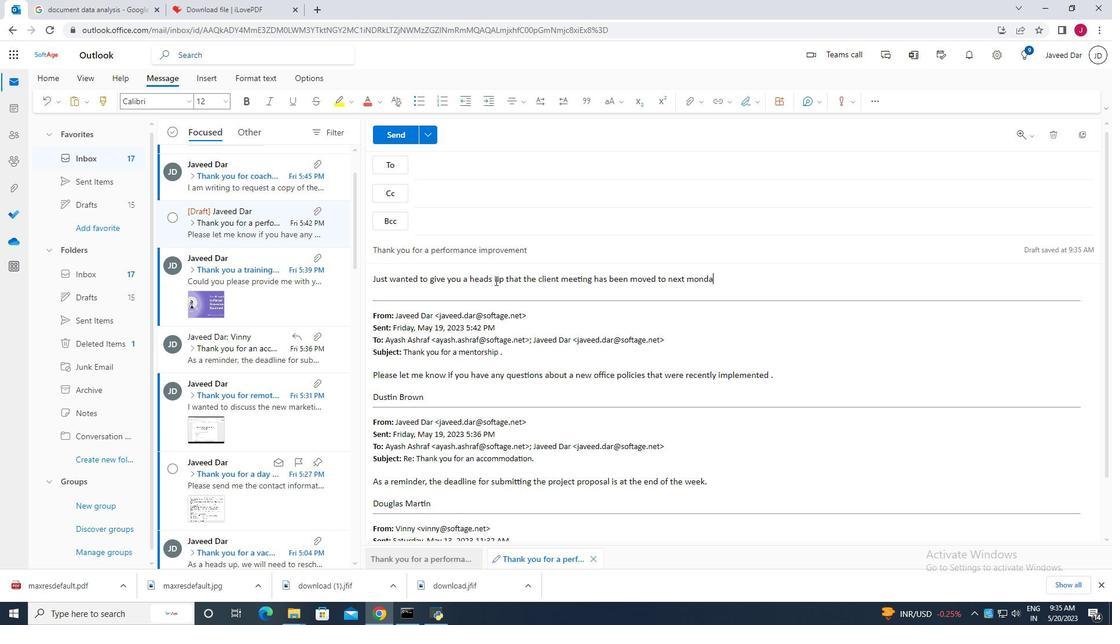 
Action: Mouse moved to (747, 97)
Screenshot: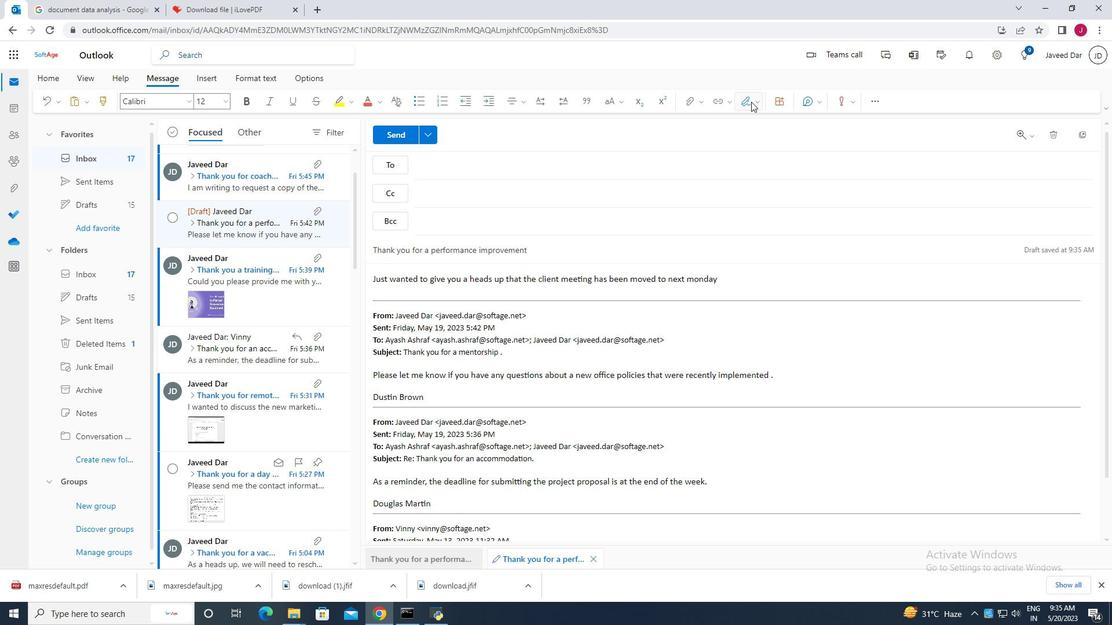 
Action: Mouse pressed left at (747, 97)
Screenshot: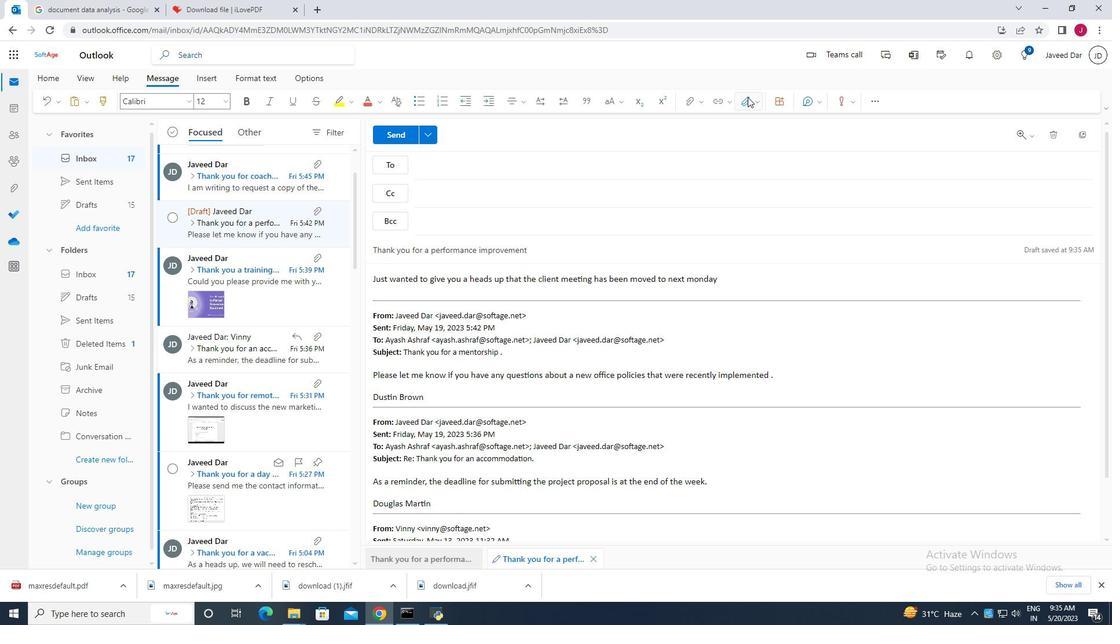 
Action: Mouse moved to (728, 123)
Screenshot: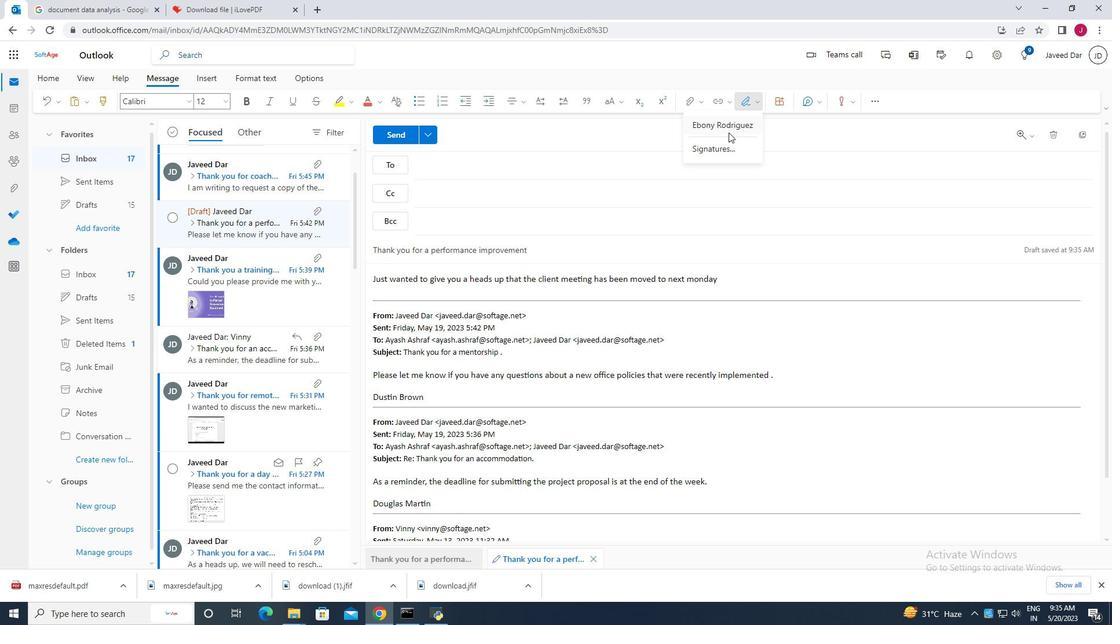 
Action: Mouse pressed left at (728, 123)
Screenshot: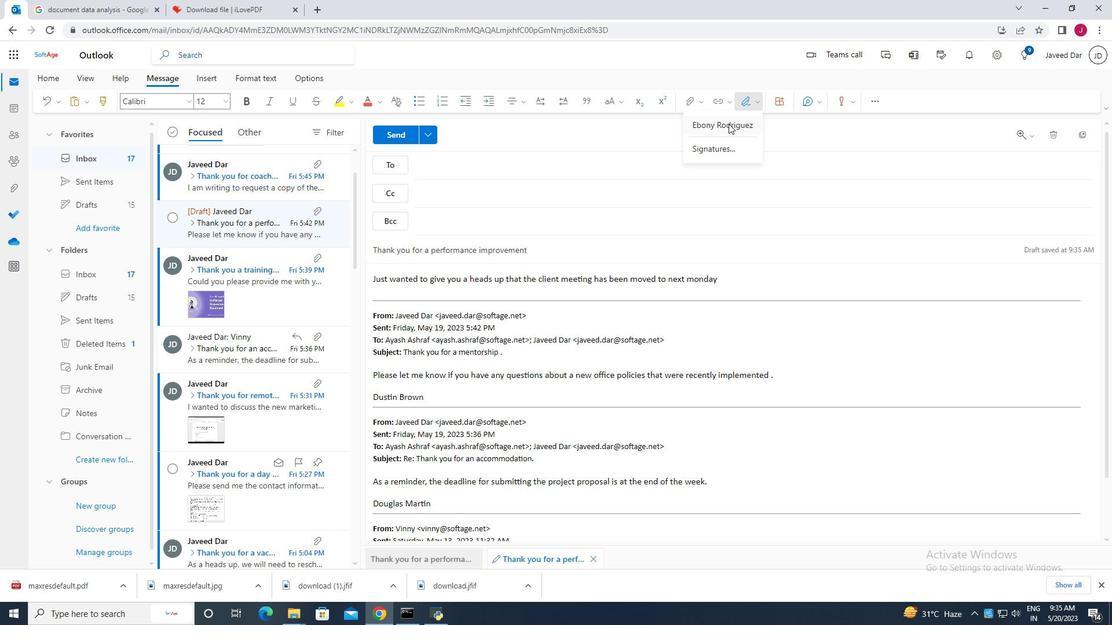 
Action: Mouse moved to (458, 224)
Screenshot: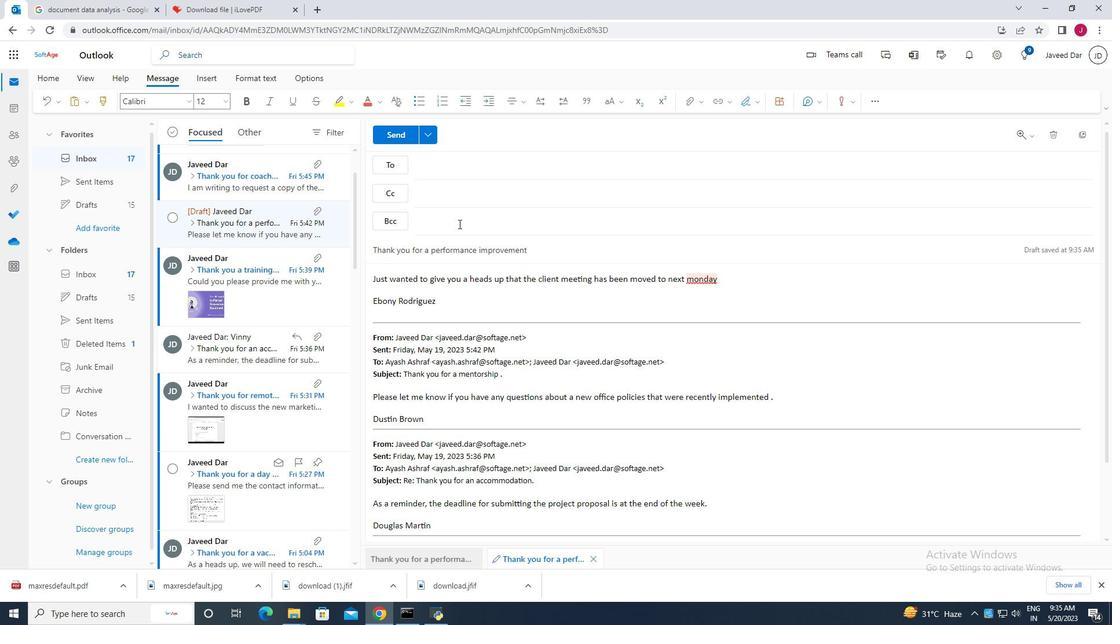 
Action: Mouse pressed left at (458, 224)
Screenshot: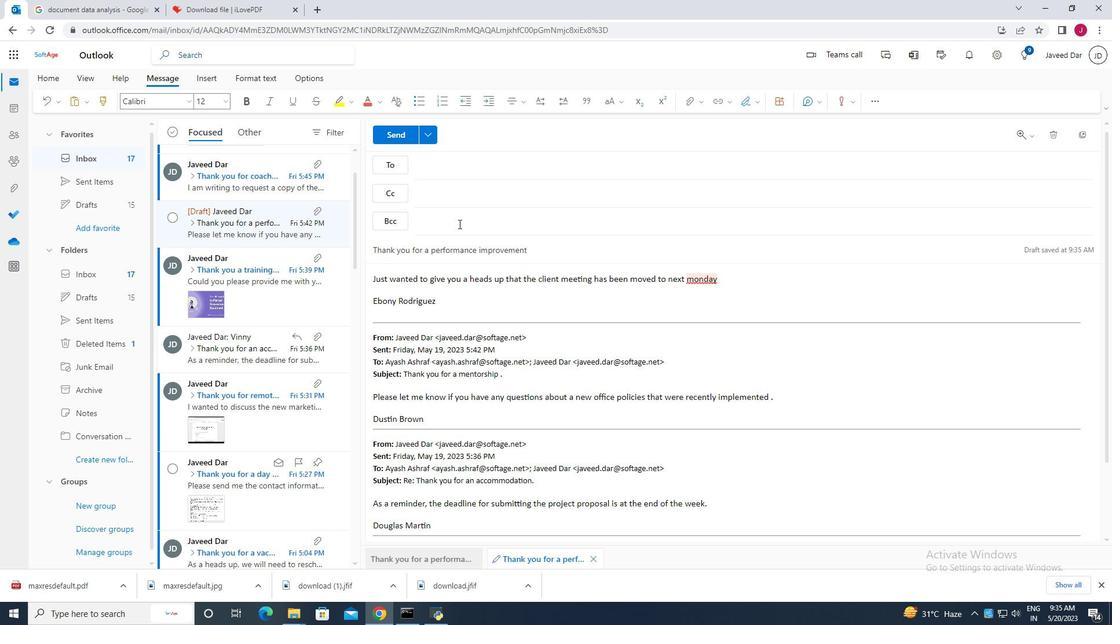 
Action: Mouse moved to (458, 224)
Screenshot: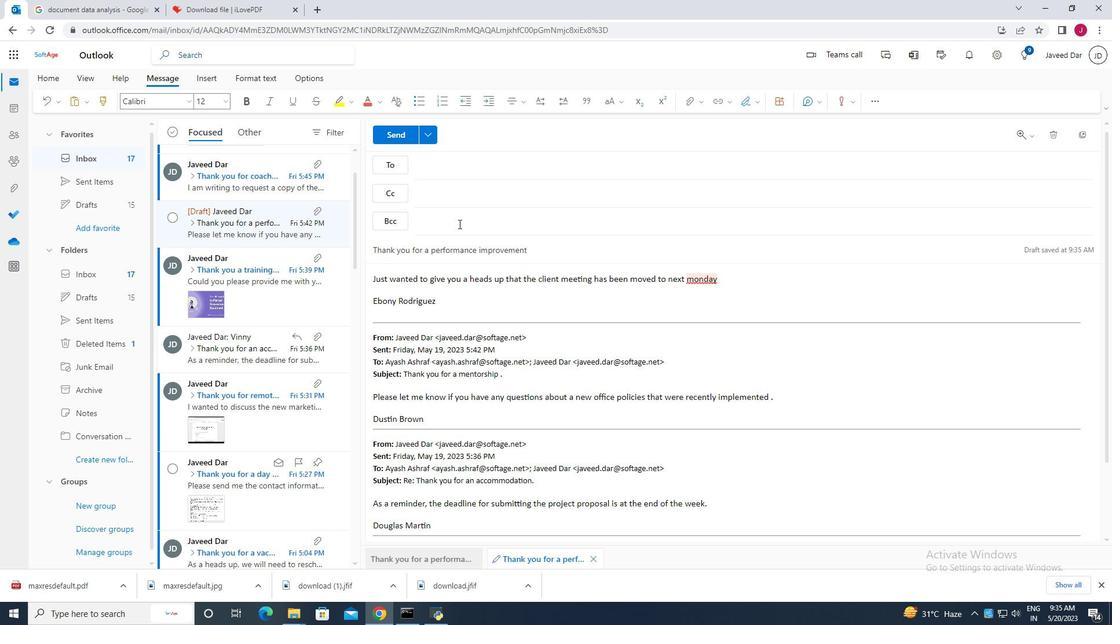 
Action: Key pressed softage.2
Screenshot: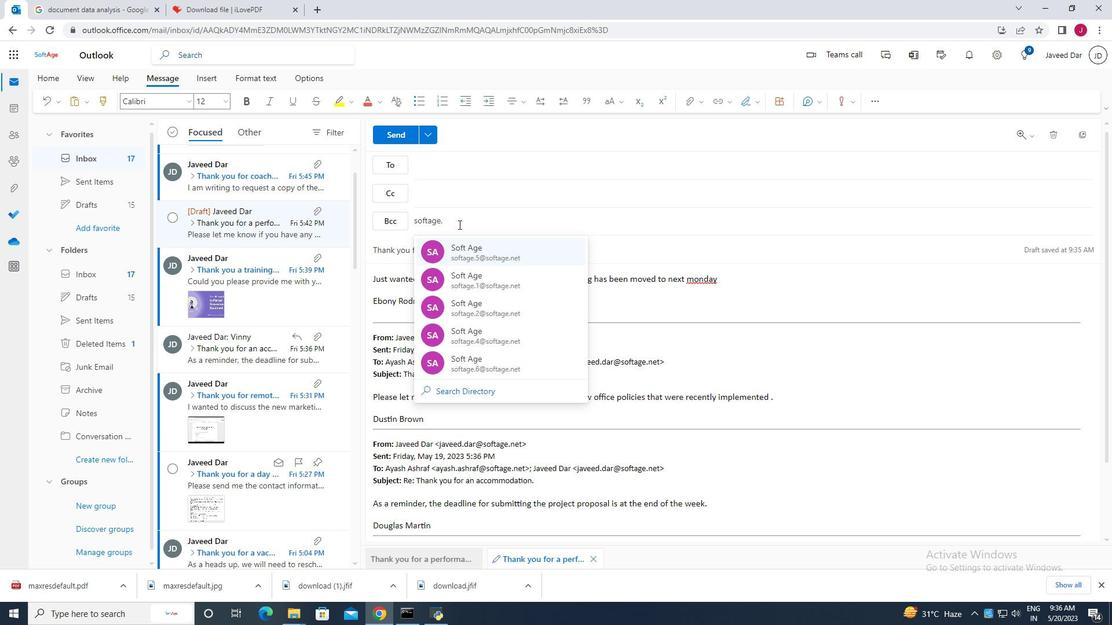
Action: Mouse moved to (498, 246)
Screenshot: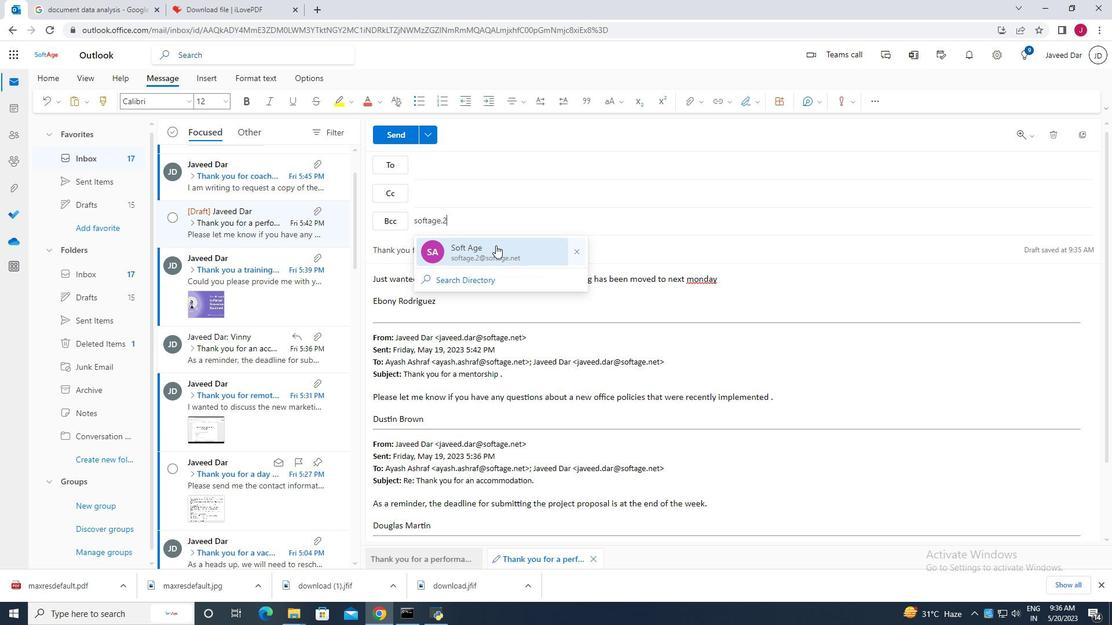 
Action: Mouse pressed left at (498, 246)
Screenshot: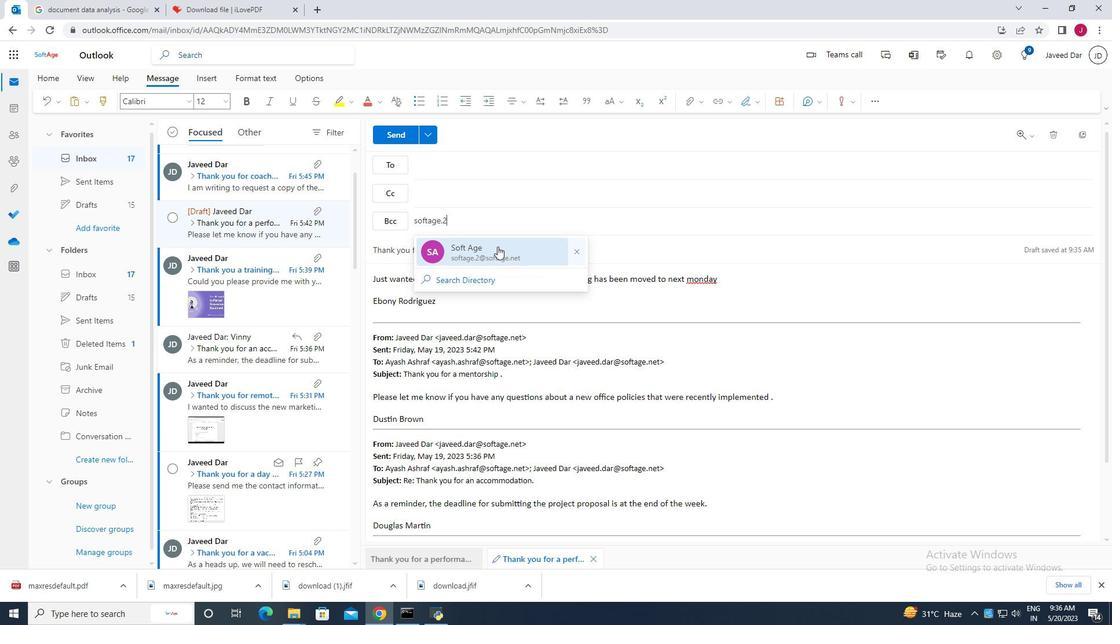 
Action: Mouse moved to (479, 163)
Screenshot: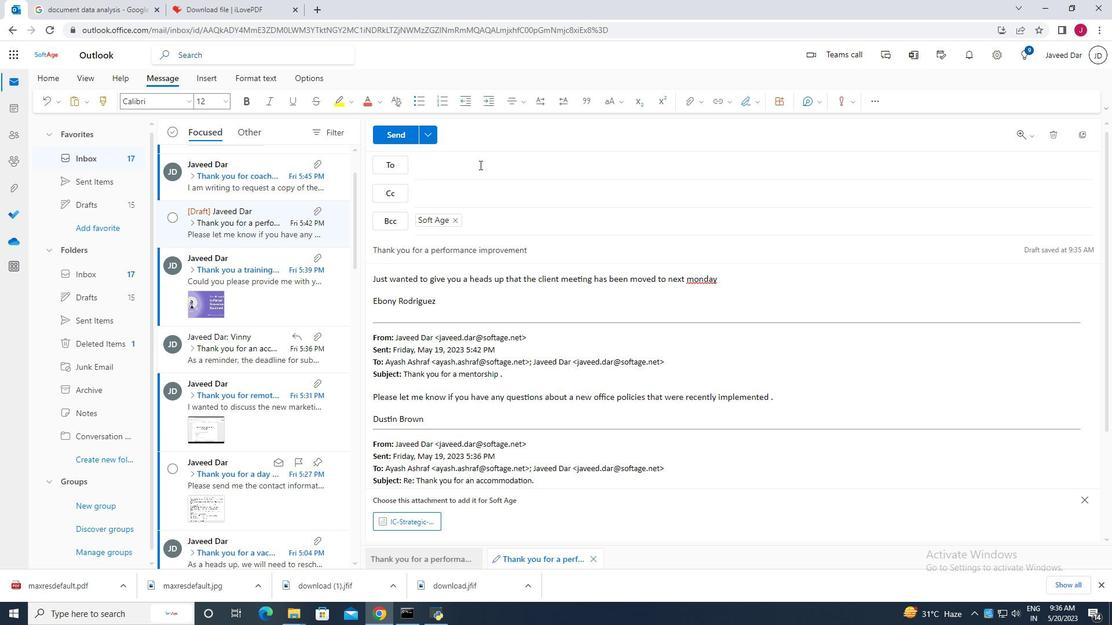 
Action: Mouse pressed left at (479, 163)
Screenshot: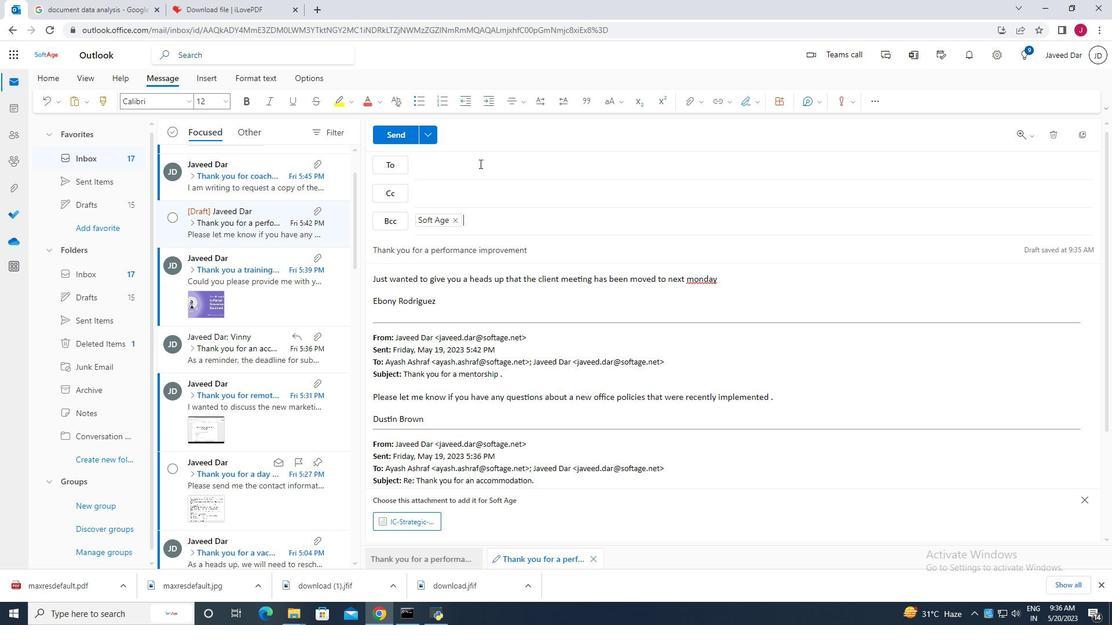 
Action: Mouse moved to (535, 214)
Screenshot: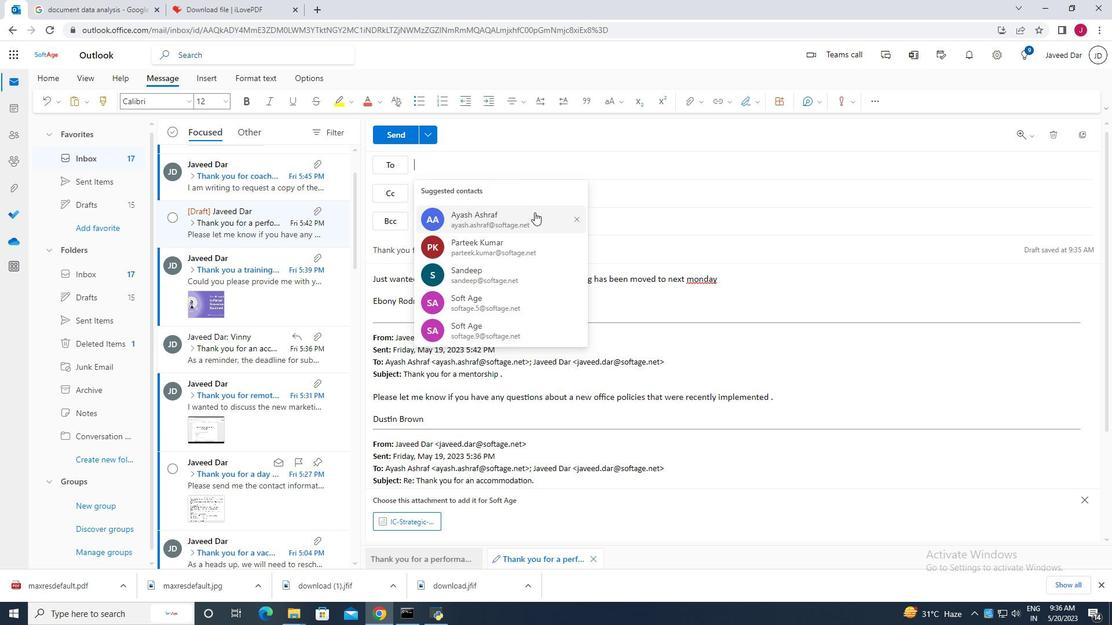 
Action: Mouse pressed left at (535, 214)
Screenshot: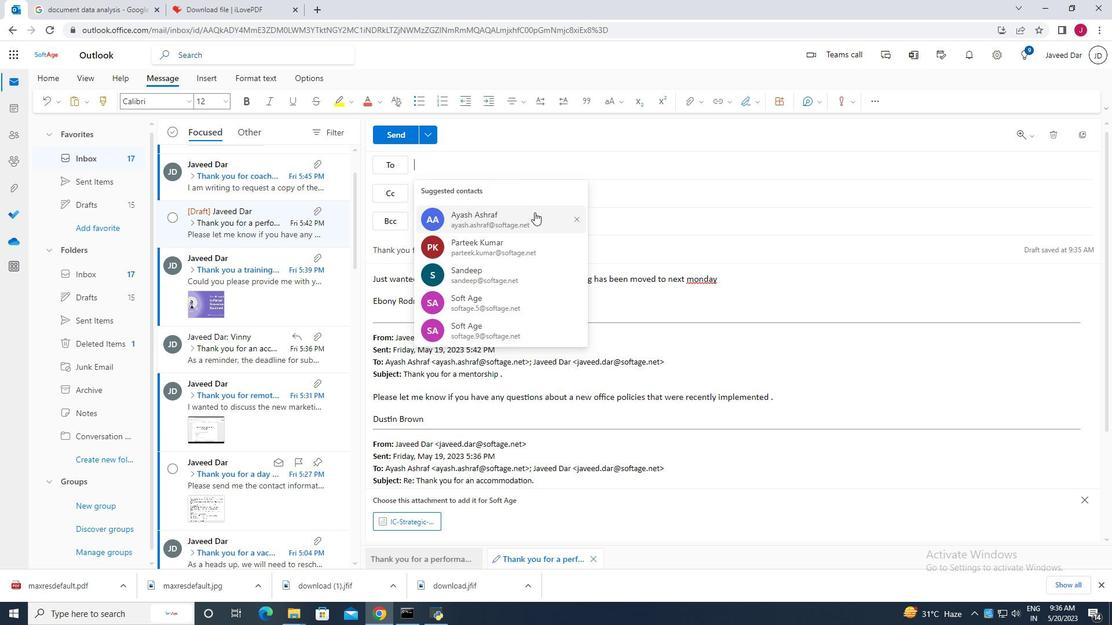 
Action: Mouse moved to (534, 164)
Screenshot: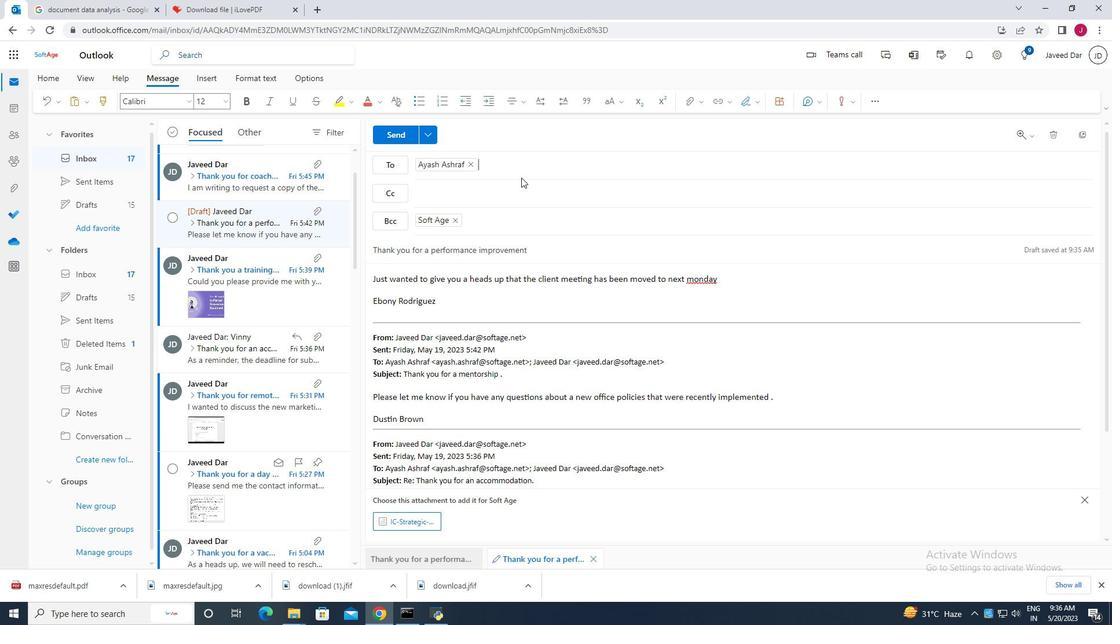 
Action: Mouse pressed left at (534, 164)
Screenshot: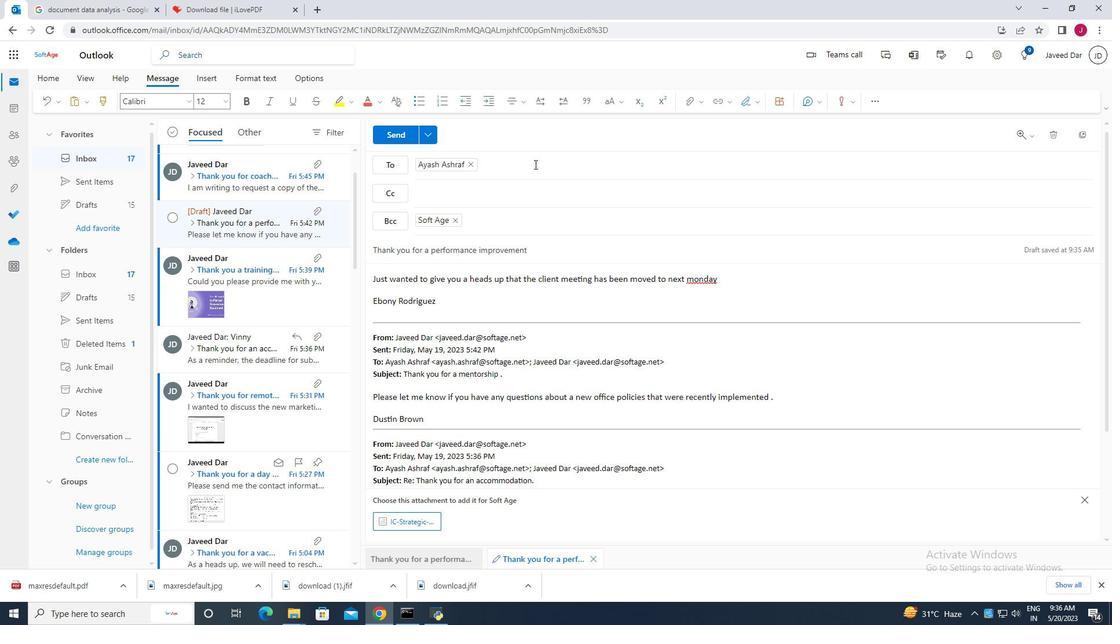 
Action: Mouse moved to (594, 214)
Screenshot: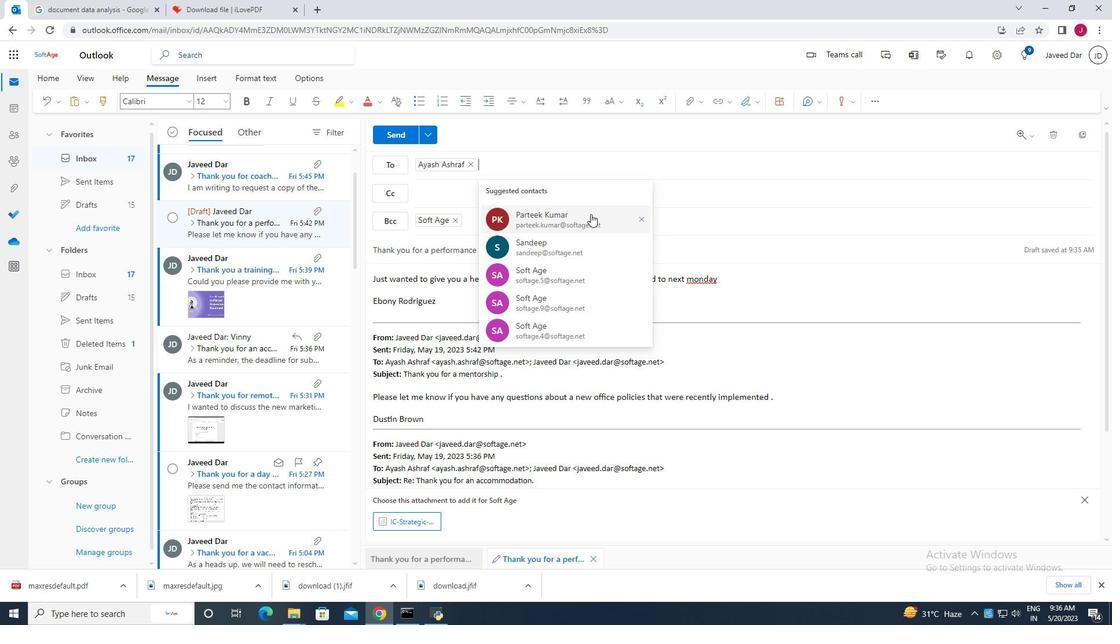 
Action: Mouse pressed left at (594, 214)
Screenshot: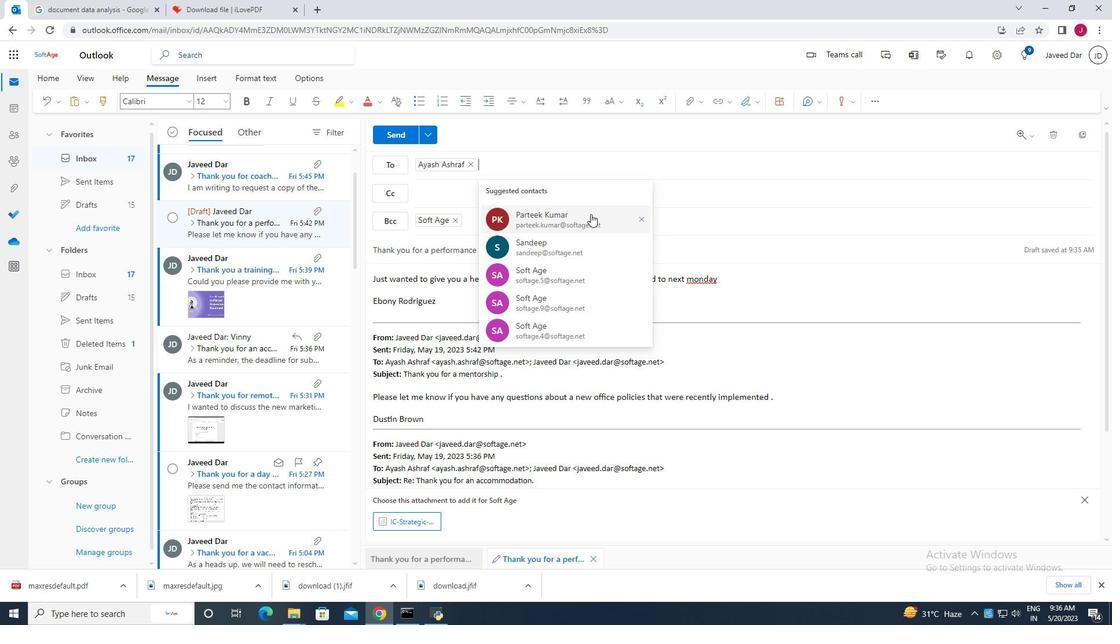 
Action: Mouse moved to (496, 258)
Screenshot: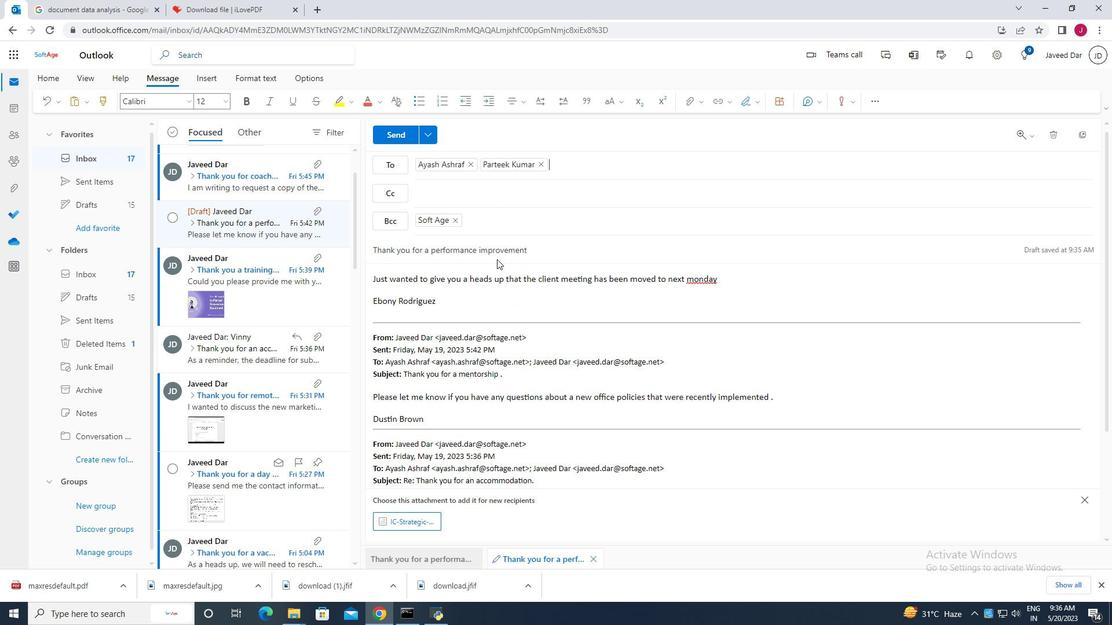 
Action: Mouse scrolled (496, 259) with delta (0, 0)
Screenshot: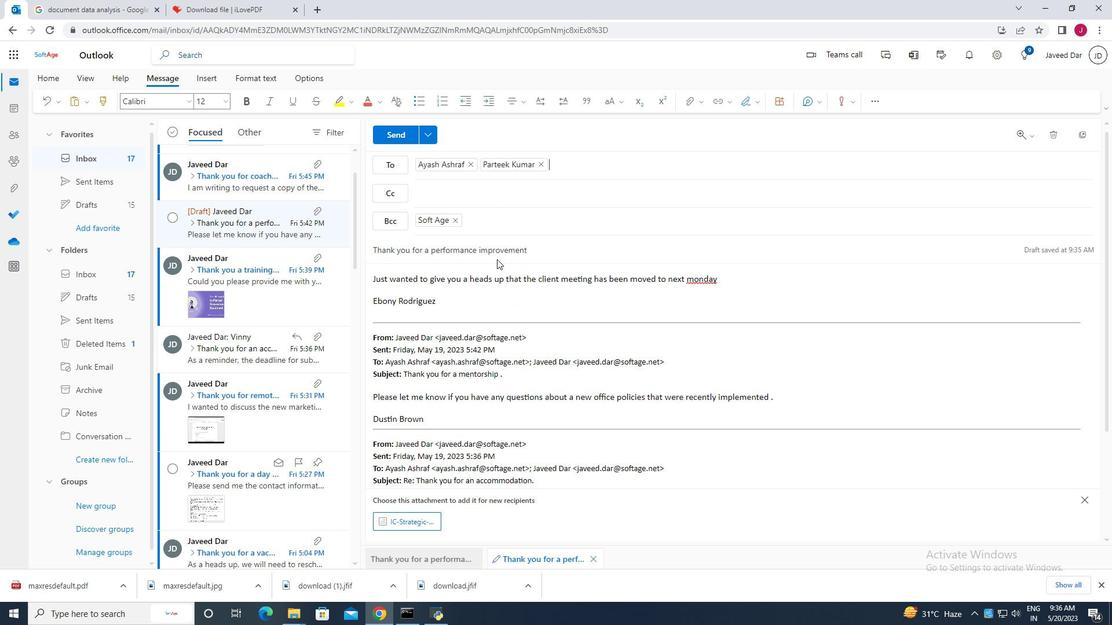 
Action: Mouse moved to (496, 258)
Screenshot: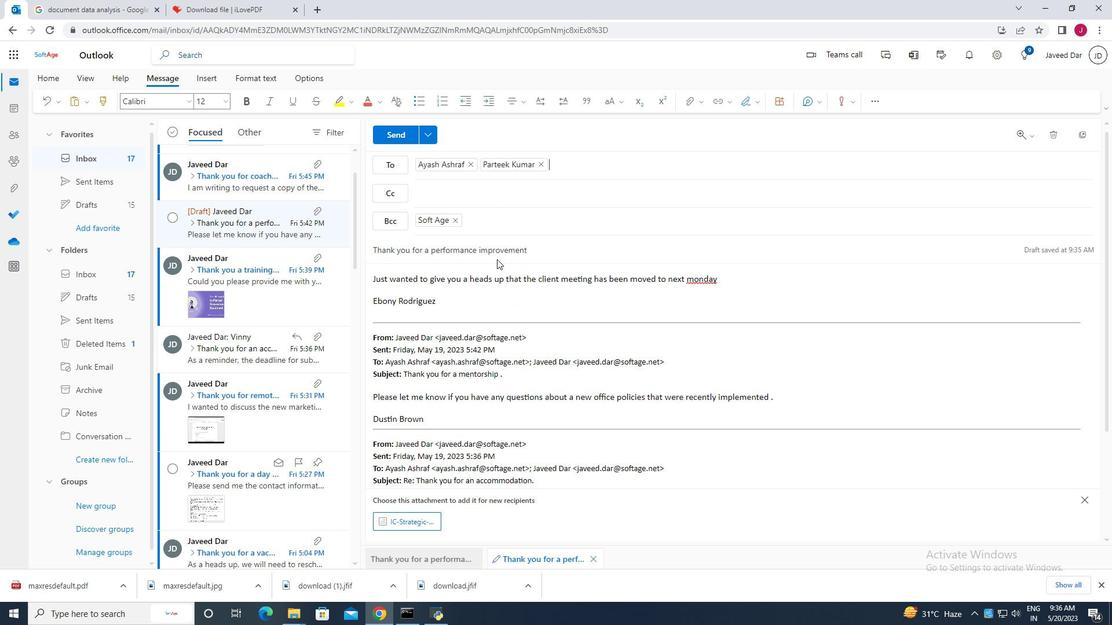 
Action: Mouse scrolled (496, 258) with delta (0, 0)
Screenshot: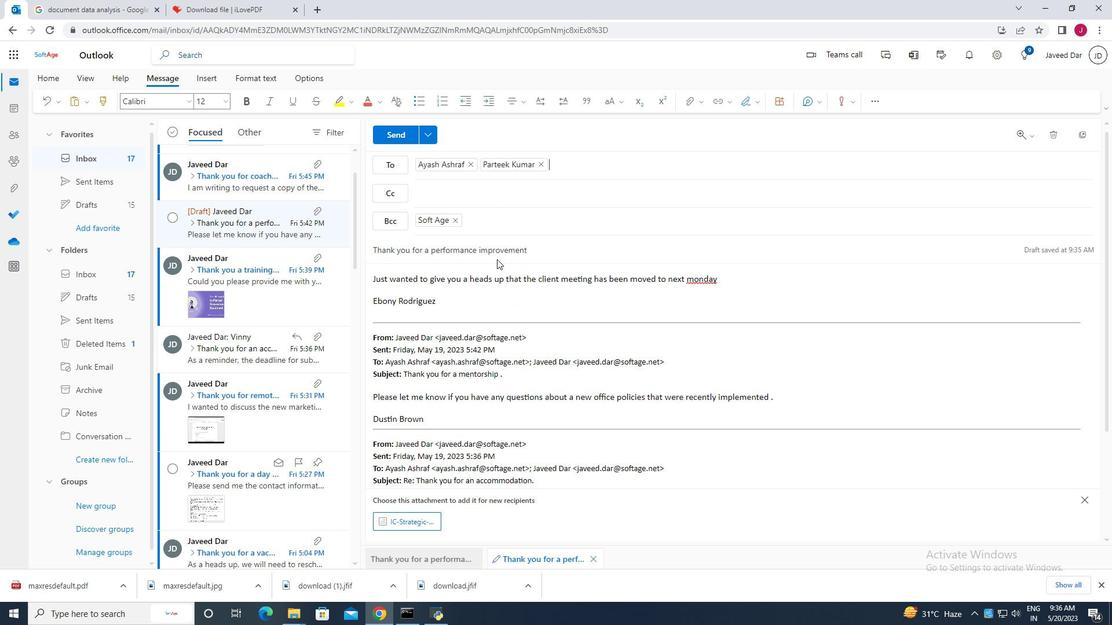 
Action: Mouse moved to (510, 261)
Screenshot: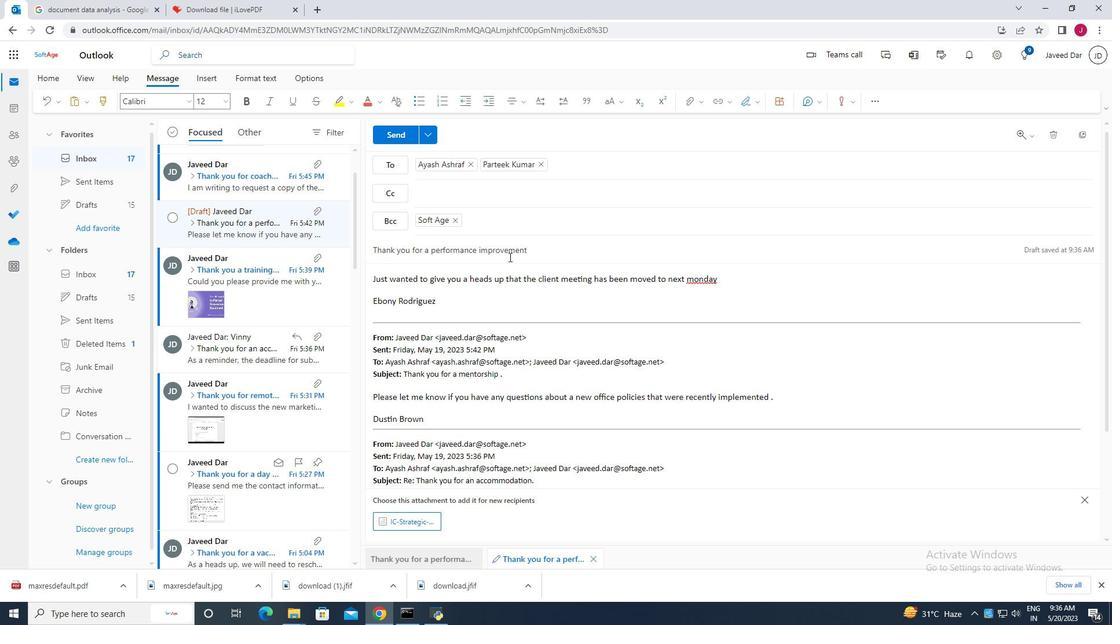 
Action: Mouse scrolled (510, 261) with delta (0, 0)
Screenshot: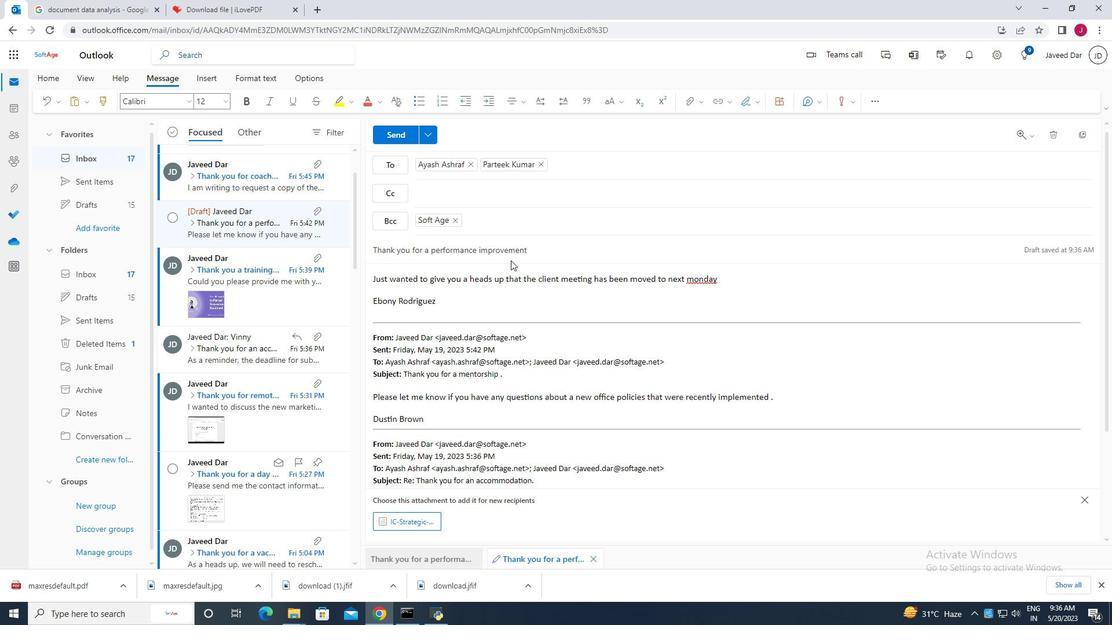 
Action: Mouse scrolled (510, 261) with delta (0, 0)
Screenshot: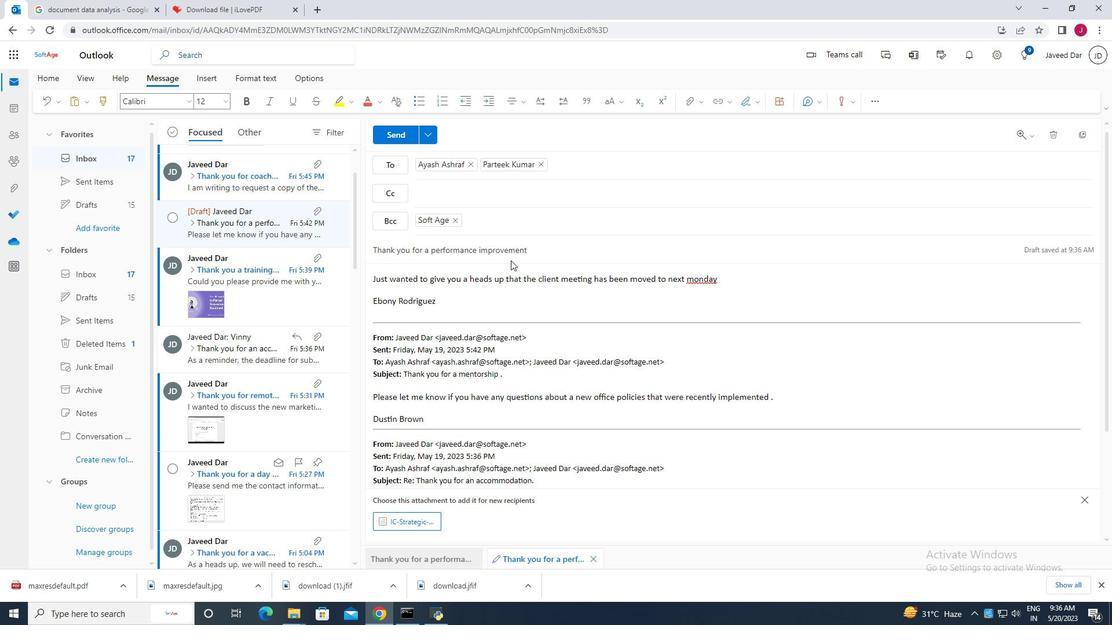 
Action: Mouse moved to (693, 102)
Screenshot: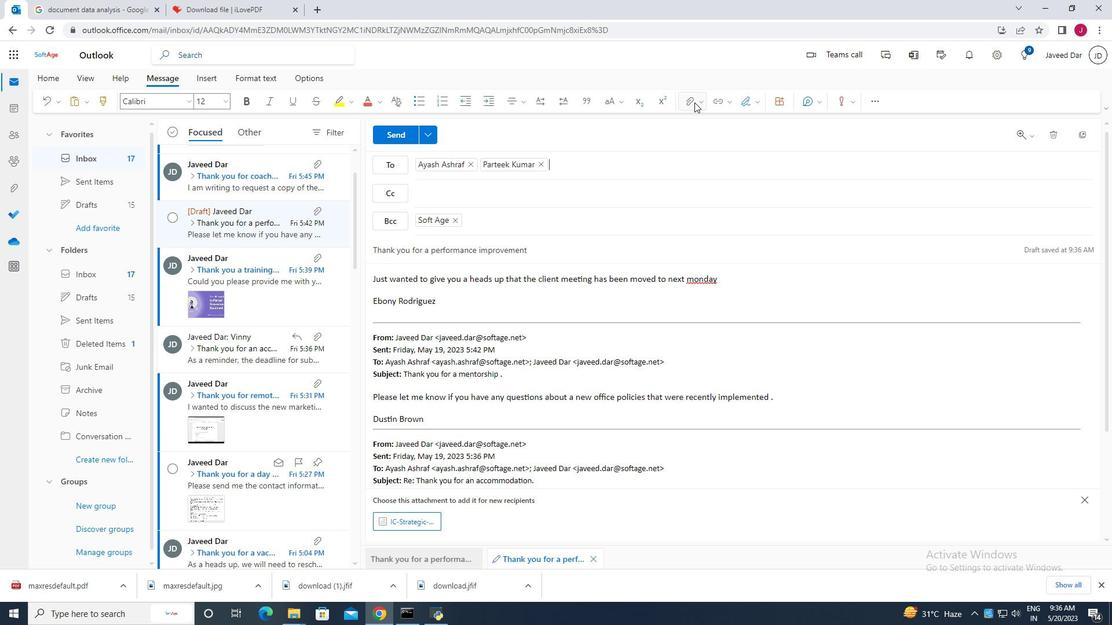 
Action: Mouse pressed left at (693, 102)
Screenshot: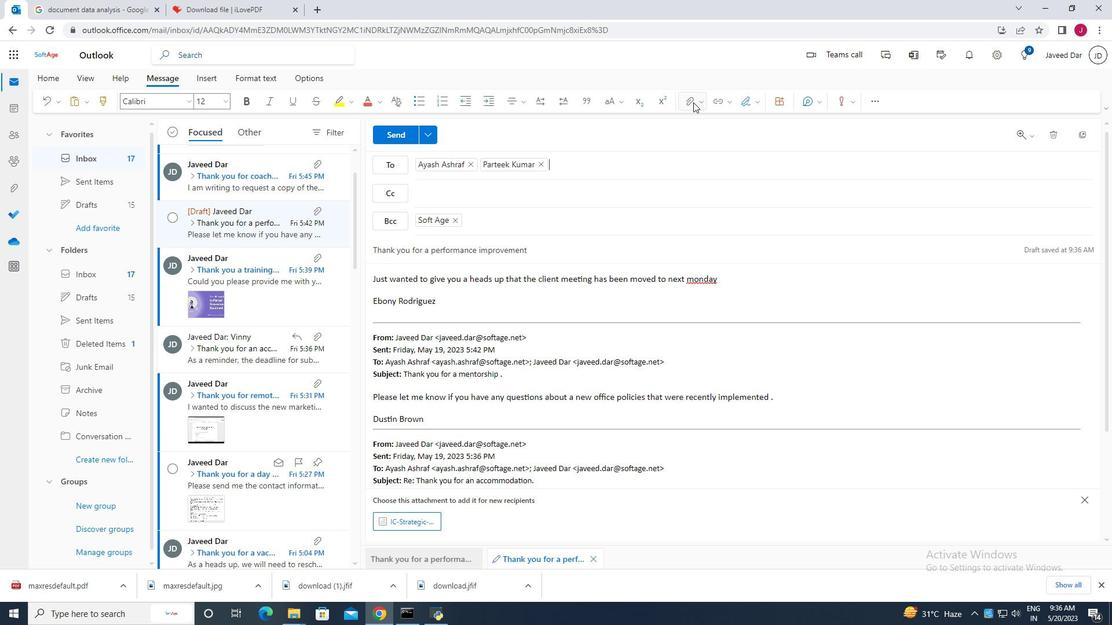
Action: Mouse moved to (602, 126)
Screenshot: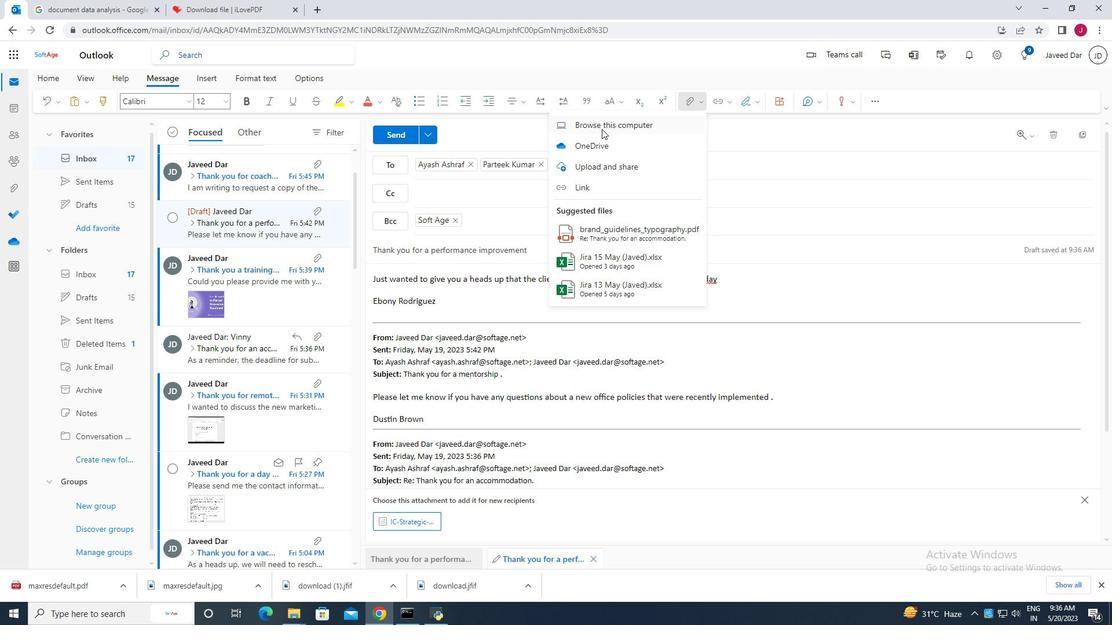 
Action: Mouse pressed left at (602, 126)
Screenshot: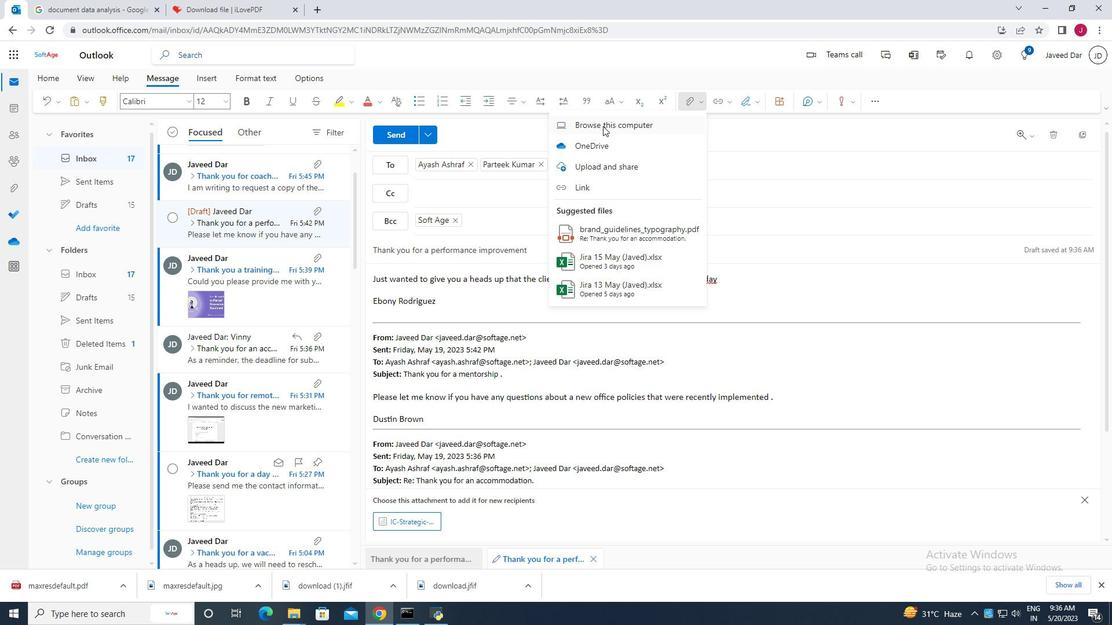 
Action: Mouse moved to (151, 140)
Screenshot: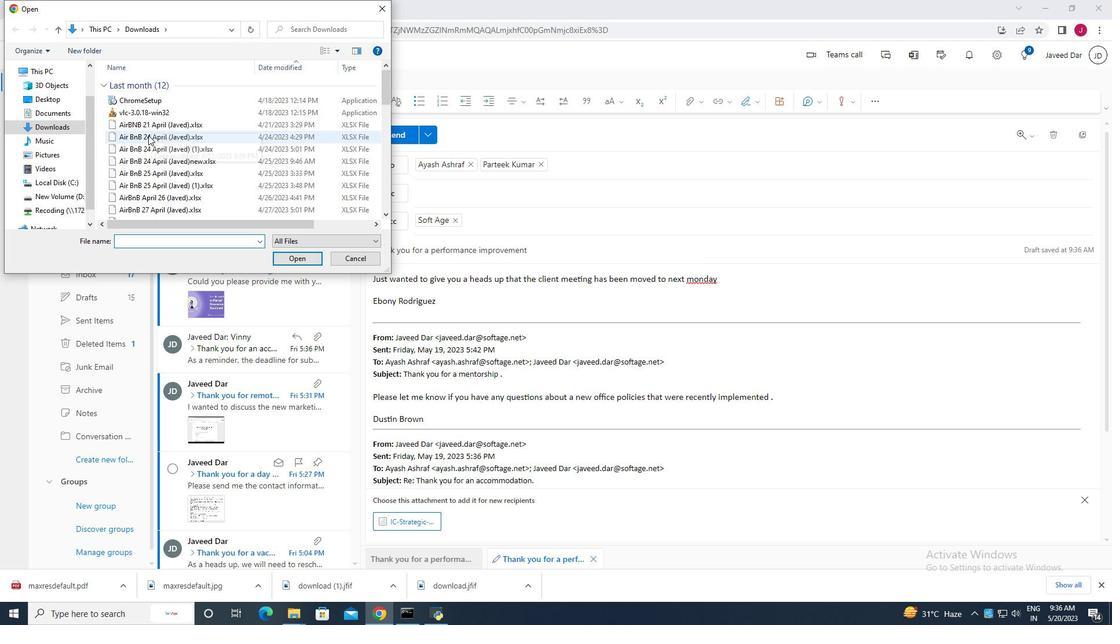 
Action: Mouse scrolled (151, 140) with delta (0, 0)
Screenshot: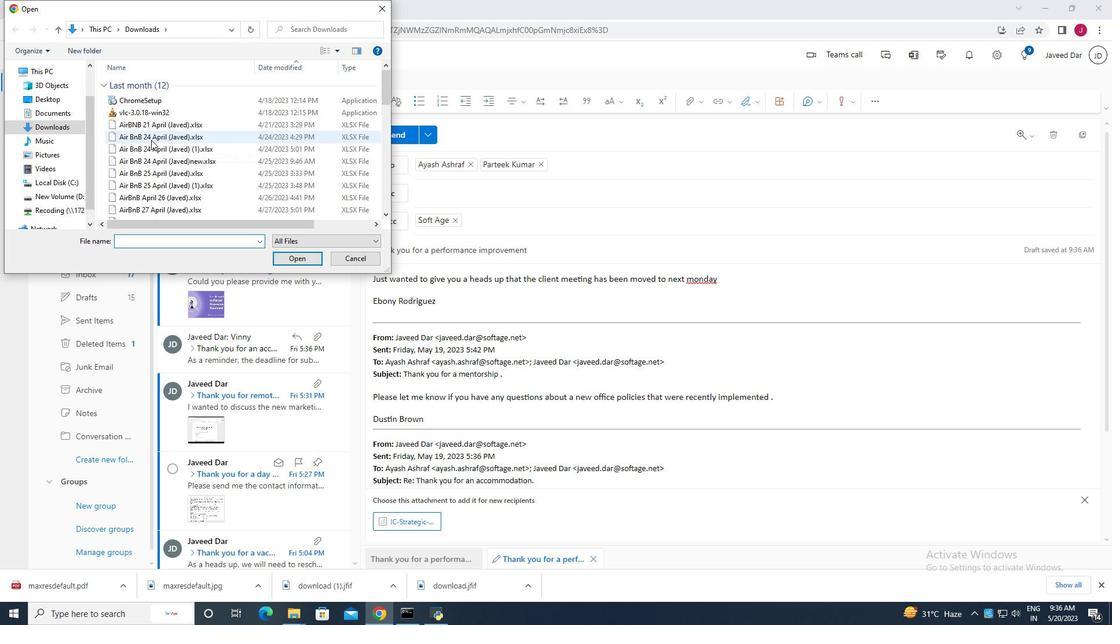 
Action: Mouse scrolled (151, 140) with delta (0, 0)
Screenshot: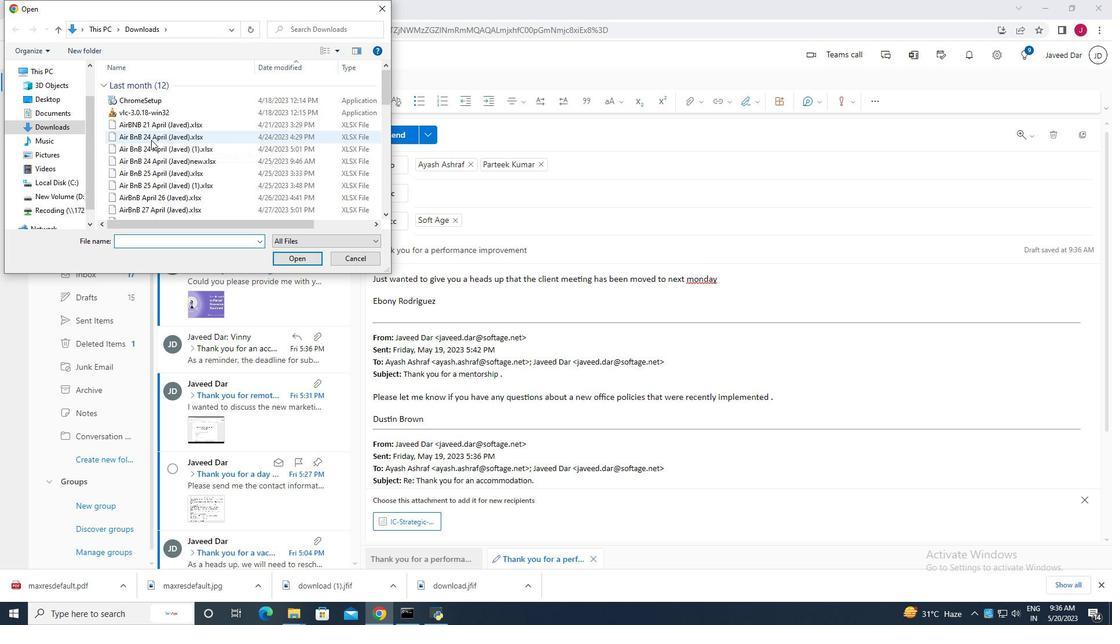 
Action: Mouse scrolled (151, 140) with delta (0, 0)
Screenshot: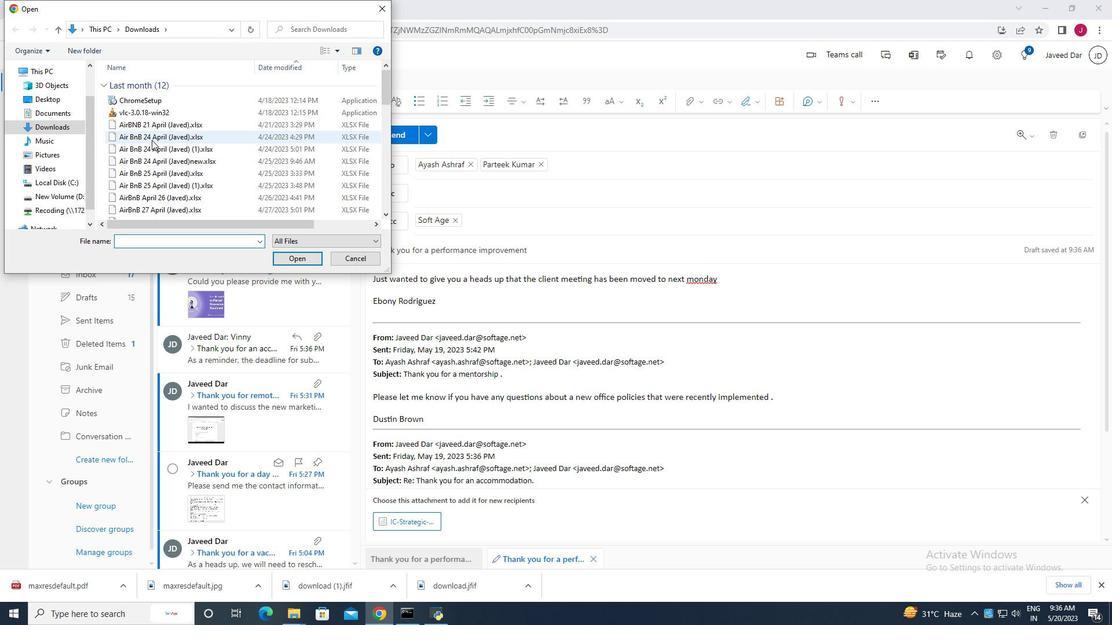 
Action: Mouse moved to (222, 136)
Screenshot: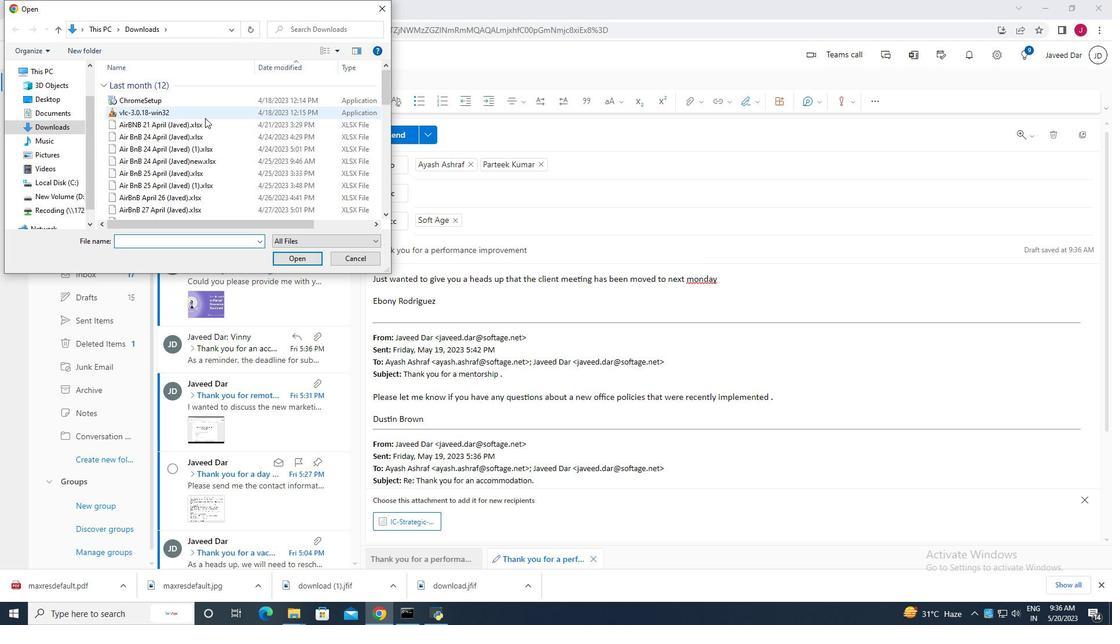 
Action: Mouse scrolled (222, 135) with delta (0, 0)
Screenshot: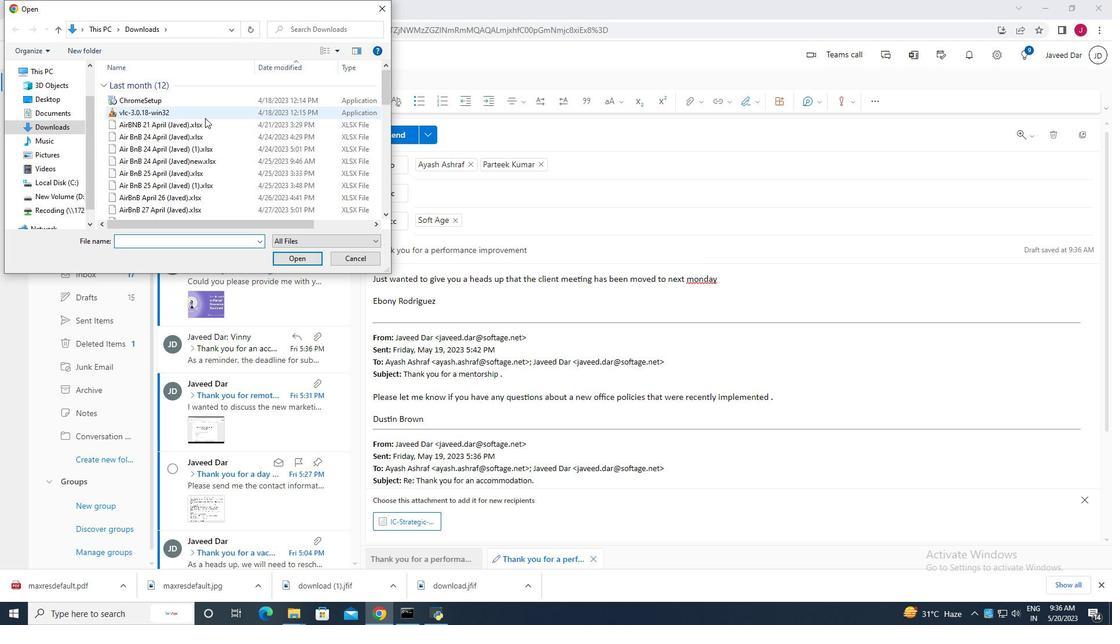 
Action: Mouse moved to (225, 137)
Screenshot: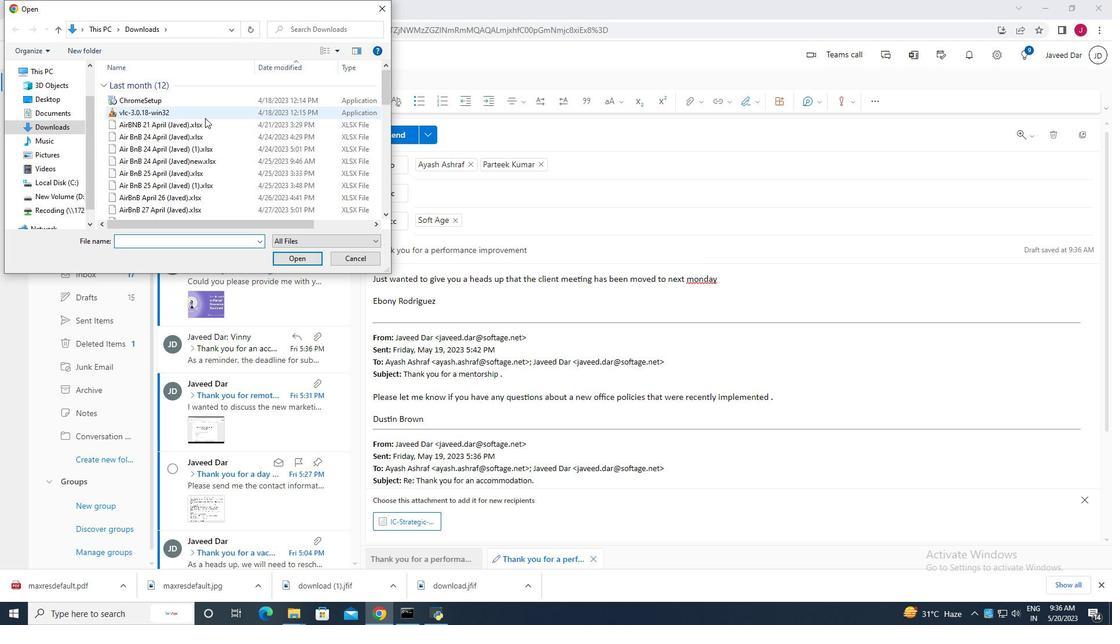 
Action: Mouse scrolled (225, 136) with delta (0, 0)
Screenshot: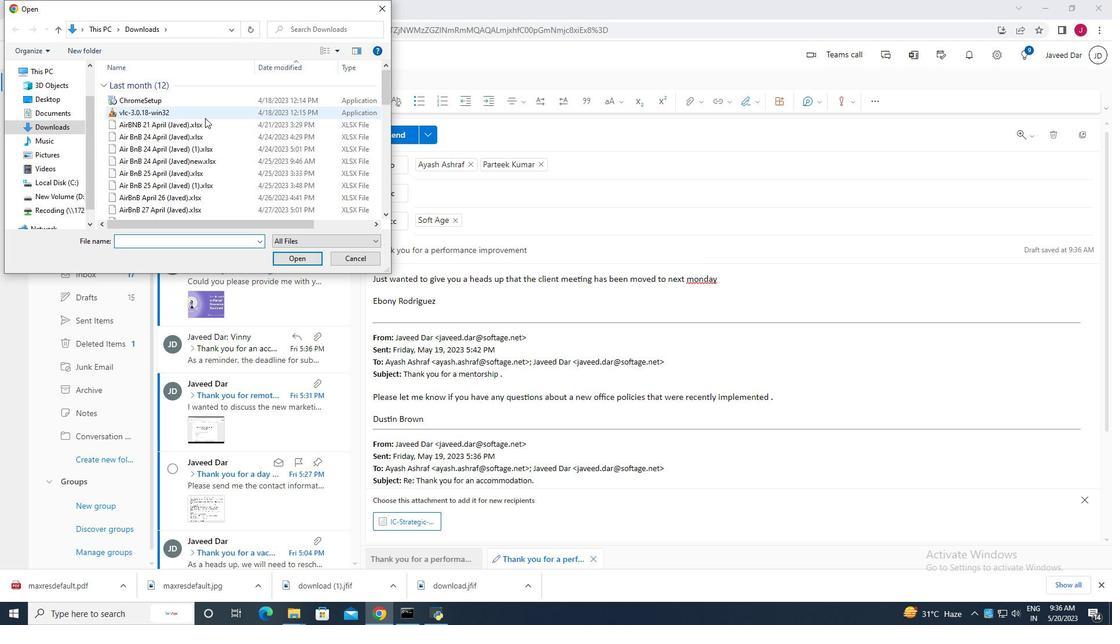 
Action: Mouse moved to (228, 139)
Screenshot: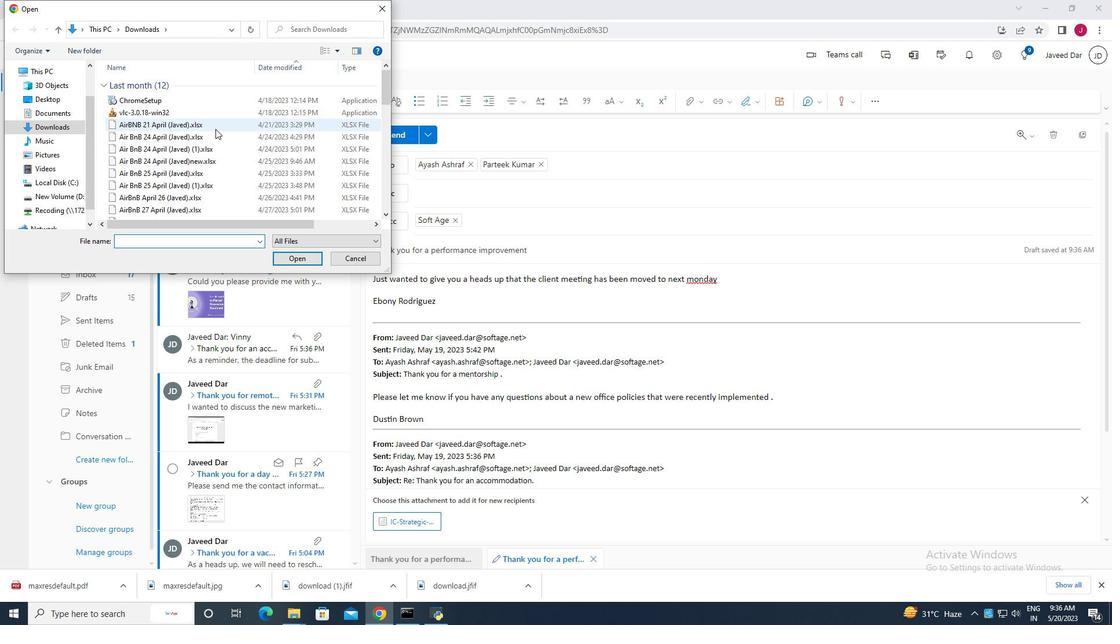 
Action: Mouse scrolled (228, 138) with delta (0, 0)
Screenshot: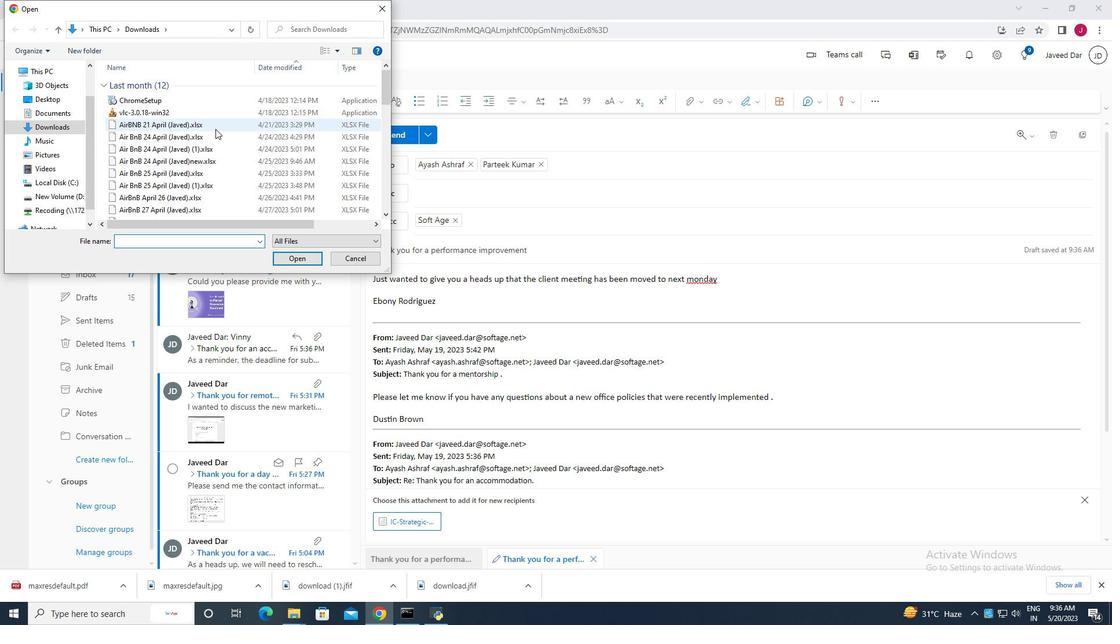
Action: Mouse moved to (231, 141)
Screenshot: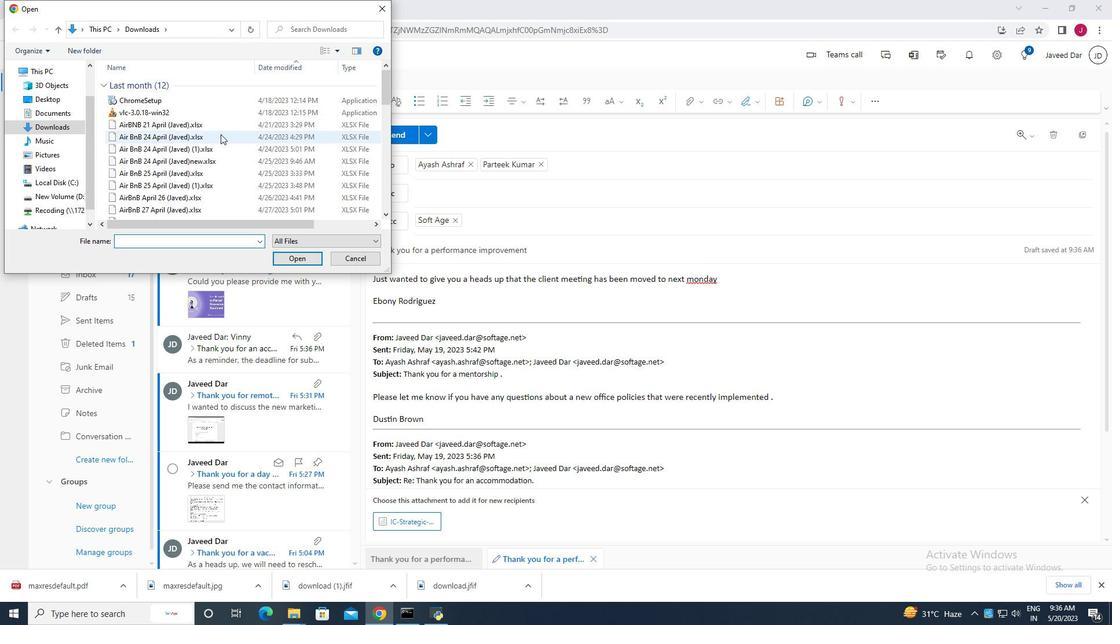 
Action: Mouse scrolled (231, 141) with delta (0, 0)
Screenshot: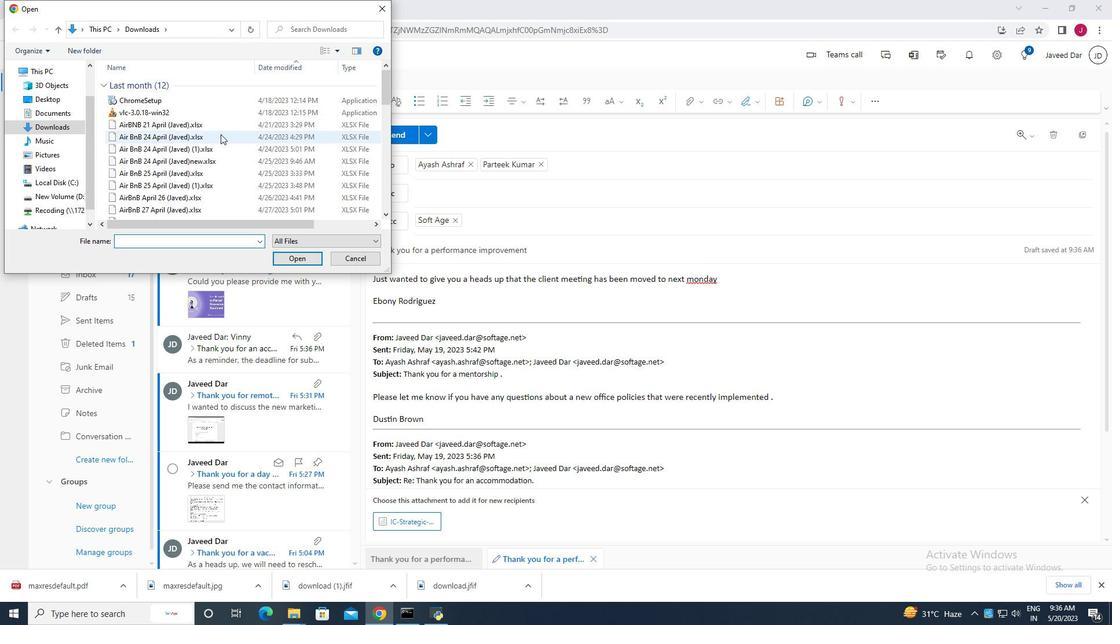 
Action: Mouse moved to (231, 141)
Screenshot: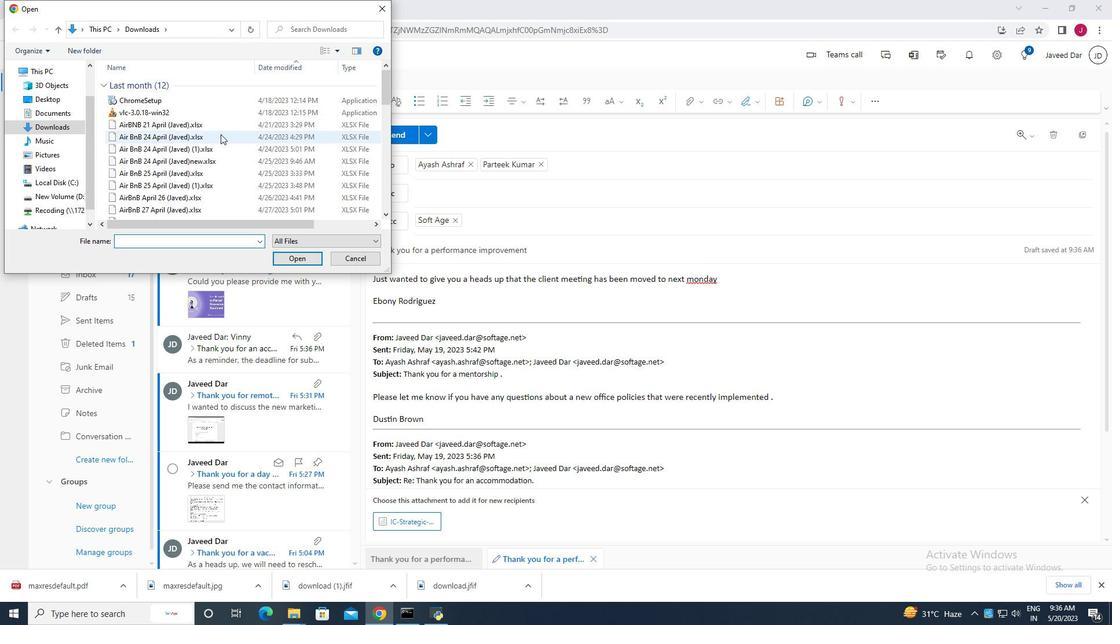 
Action: Mouse scrolled (231, 141) with delta (0, 0)
Screenshot: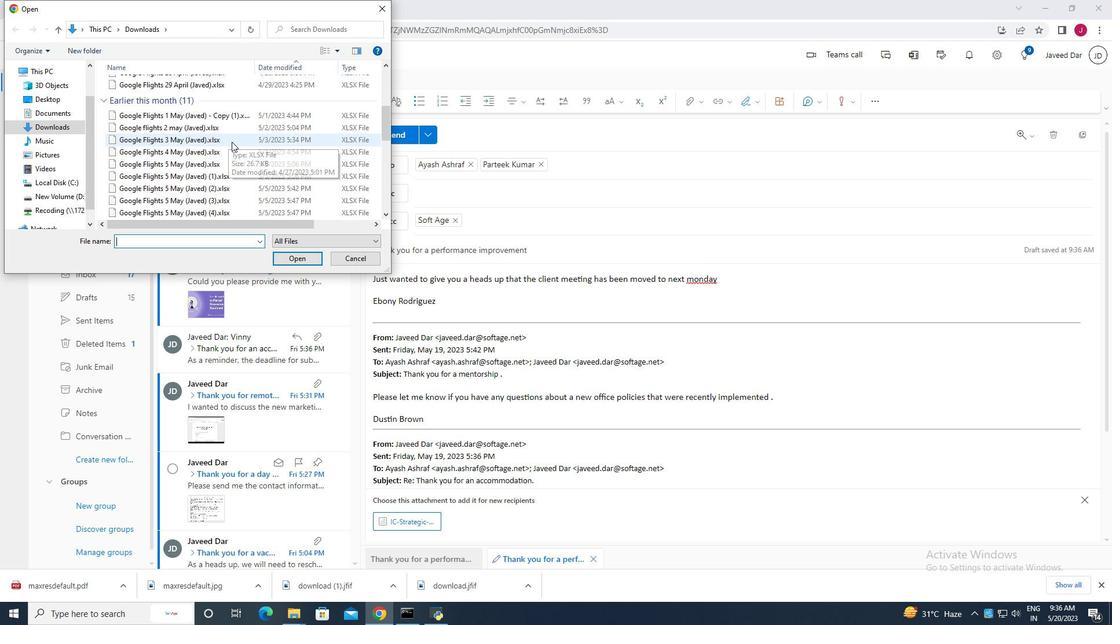 
Action: Mouse scrolled (231, 141) with delta (0, 0)
Screenshot: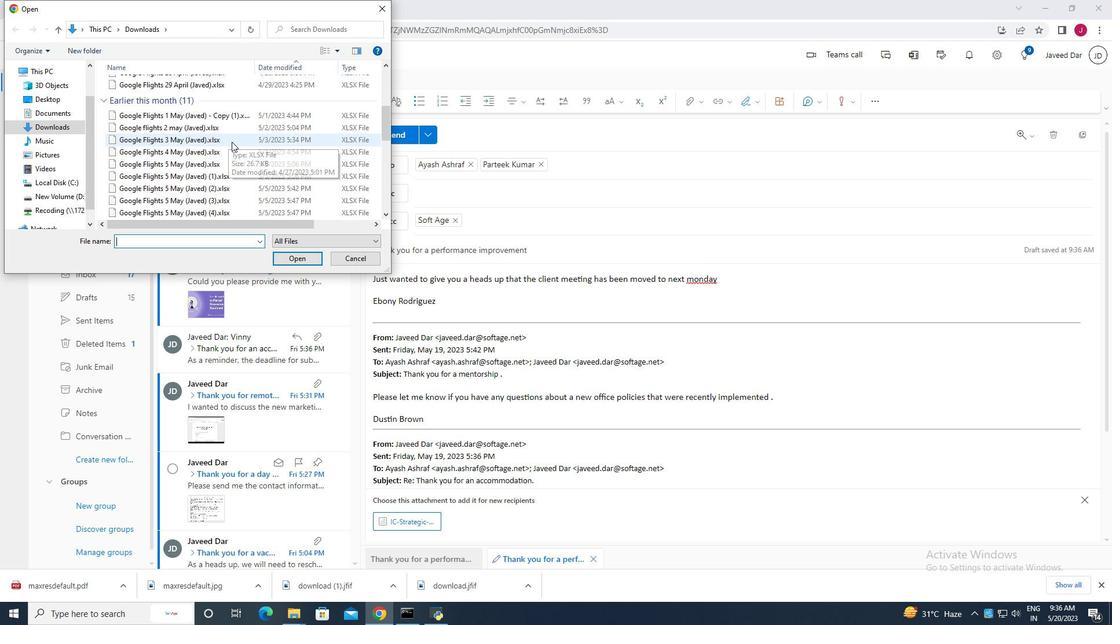 
Action: Mouse scrolled (231, 141) with delta (0, 0)
Screenshot: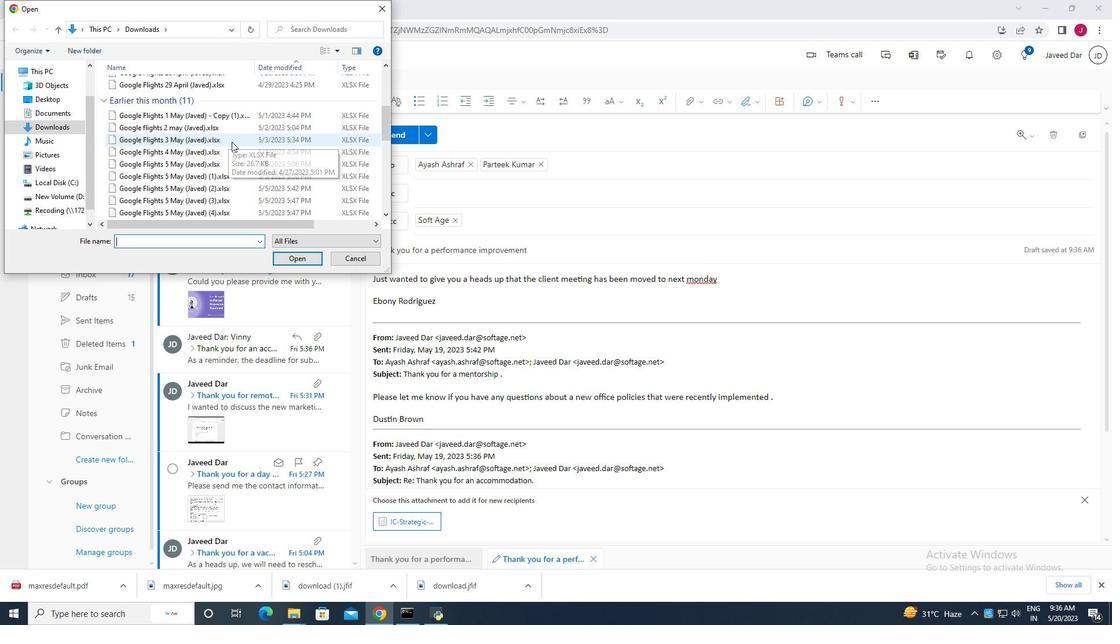 
Action: Mouse scrolled (231, 141) with delta (0, 0)
Screenshot: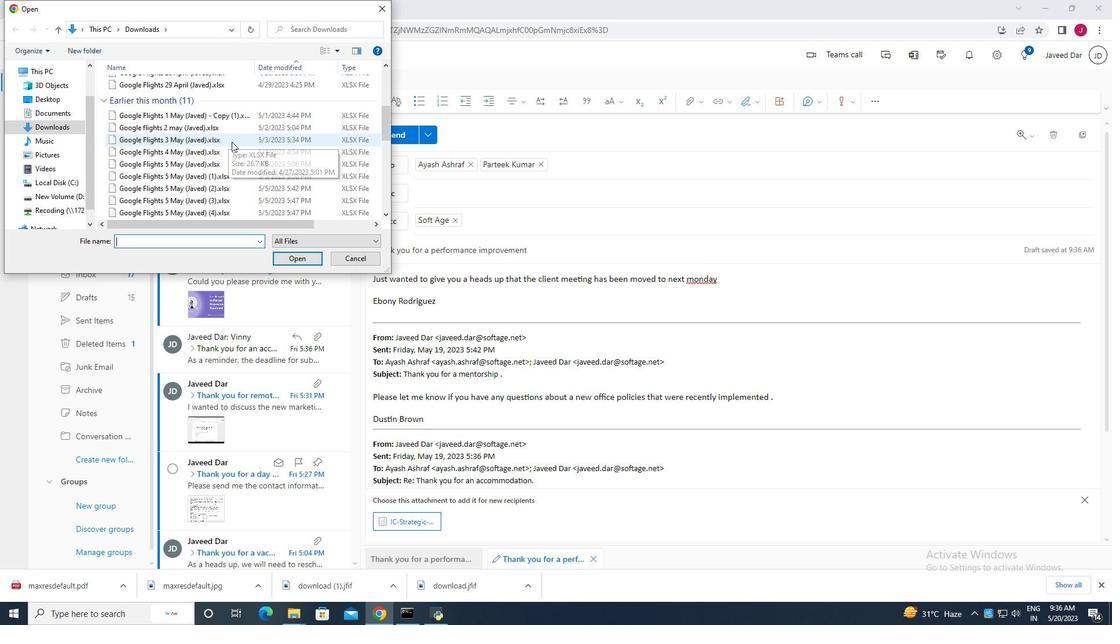 
Action: Mouse scrolled (231, 142) with delta (0, 0)
Screenshot: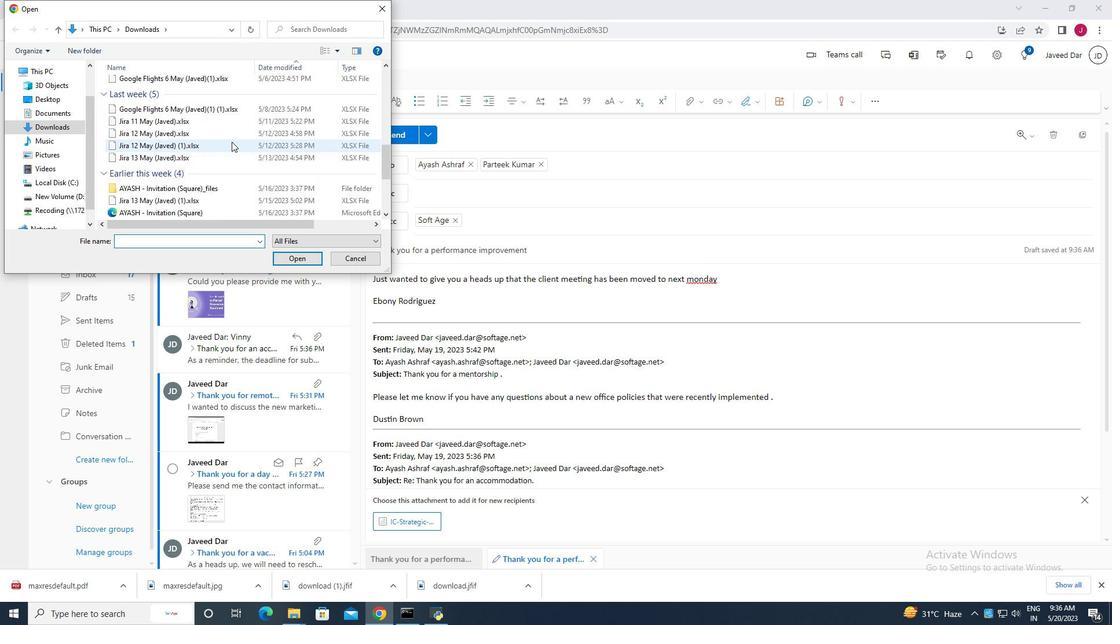 
Action: Mouse scrolled (231, 142) with delta (0, 0)
Screenshot: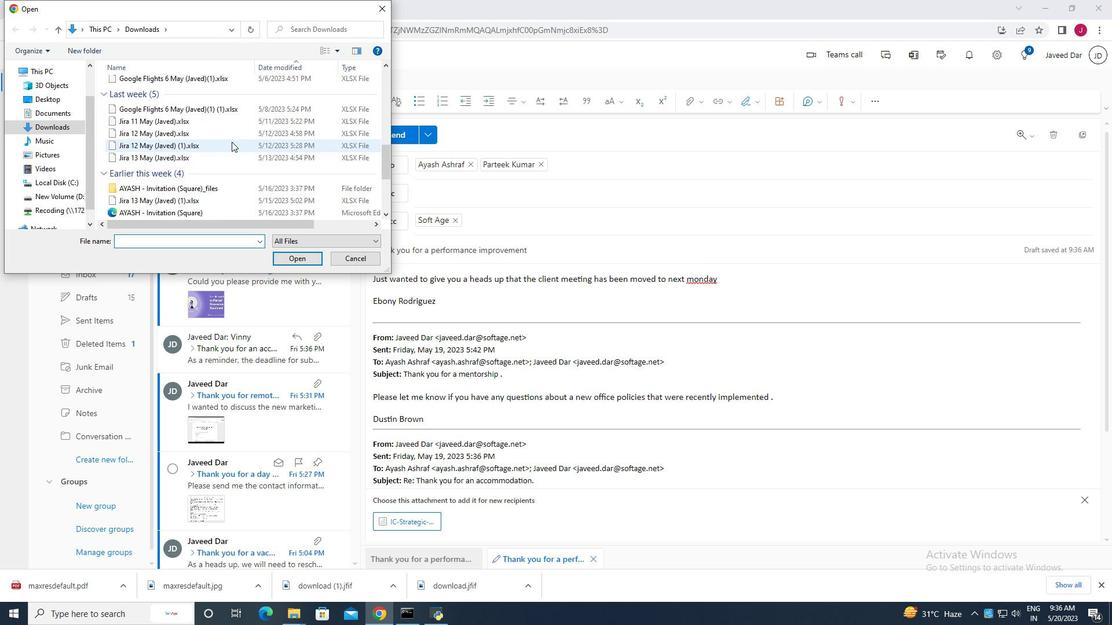 
Action: Mouse scrolled (231, 142) with delta (0, 0)
Screenshot: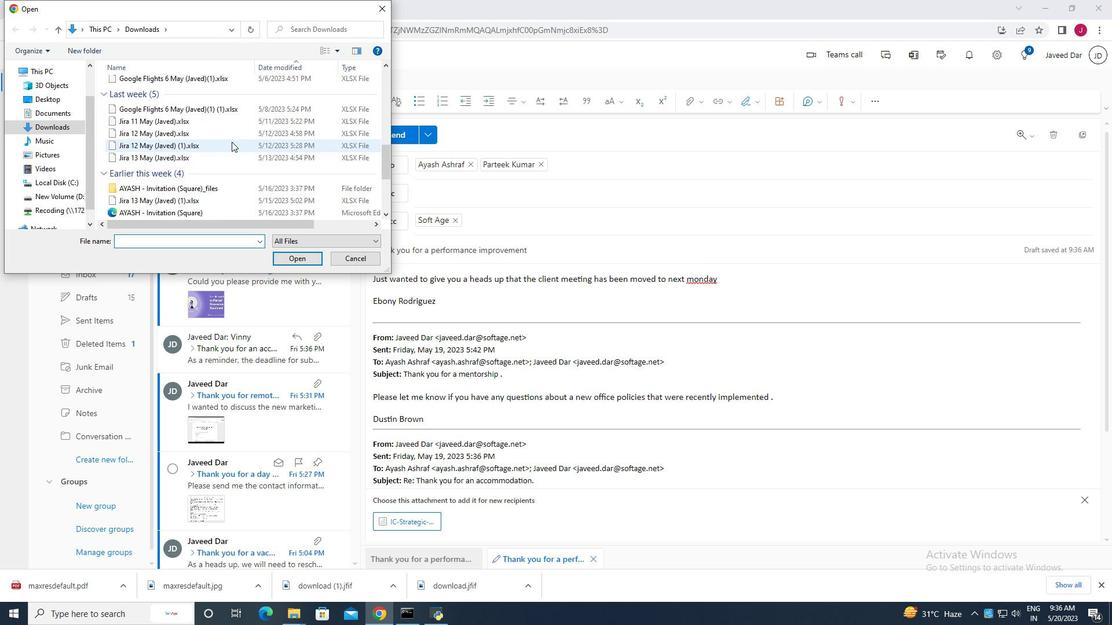
Action: Mouse scrolled (231, 142) with delta (0, 0)
Screenshot: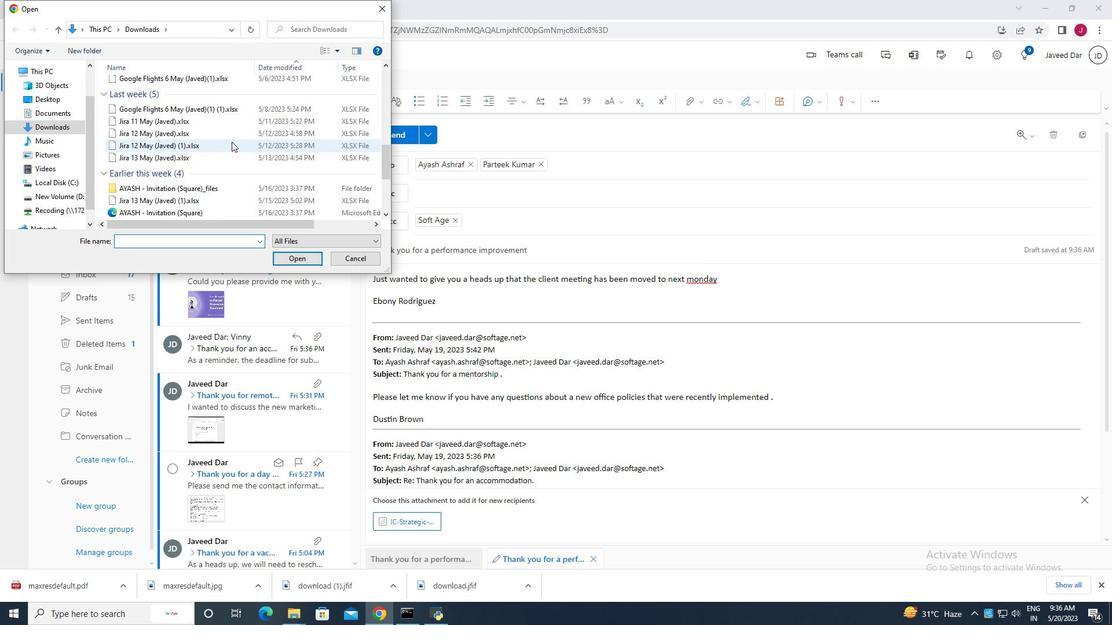 
Action: Mouse scrolled (231, 142) with delta (0, 0)
Screenshot: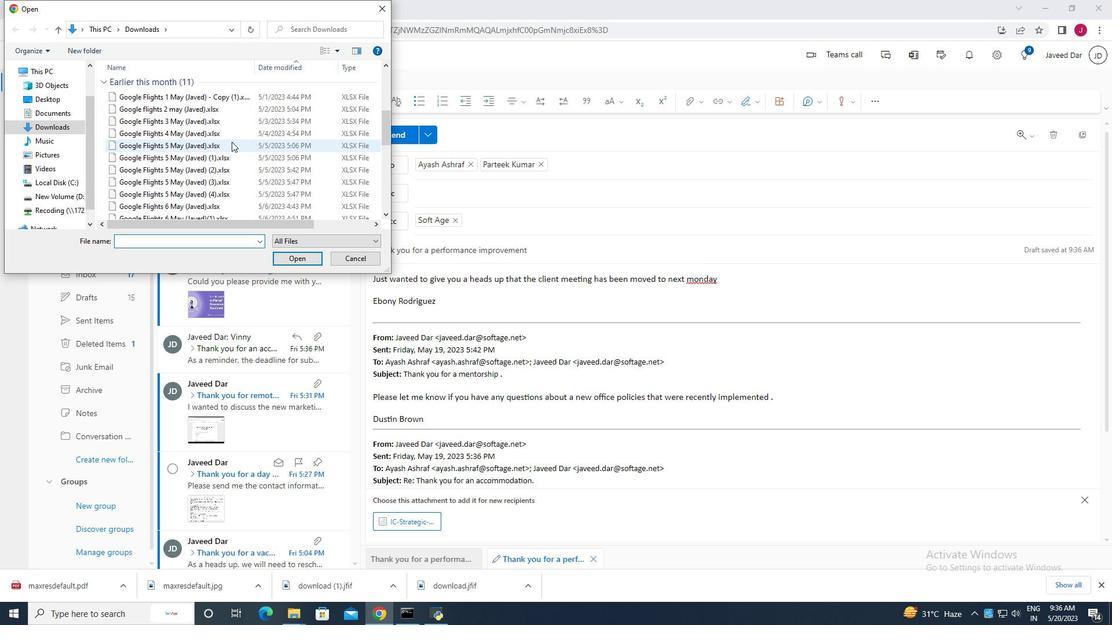
Action: Mouse scrolled (231, 142) with delta (0, 0)
Screenshot: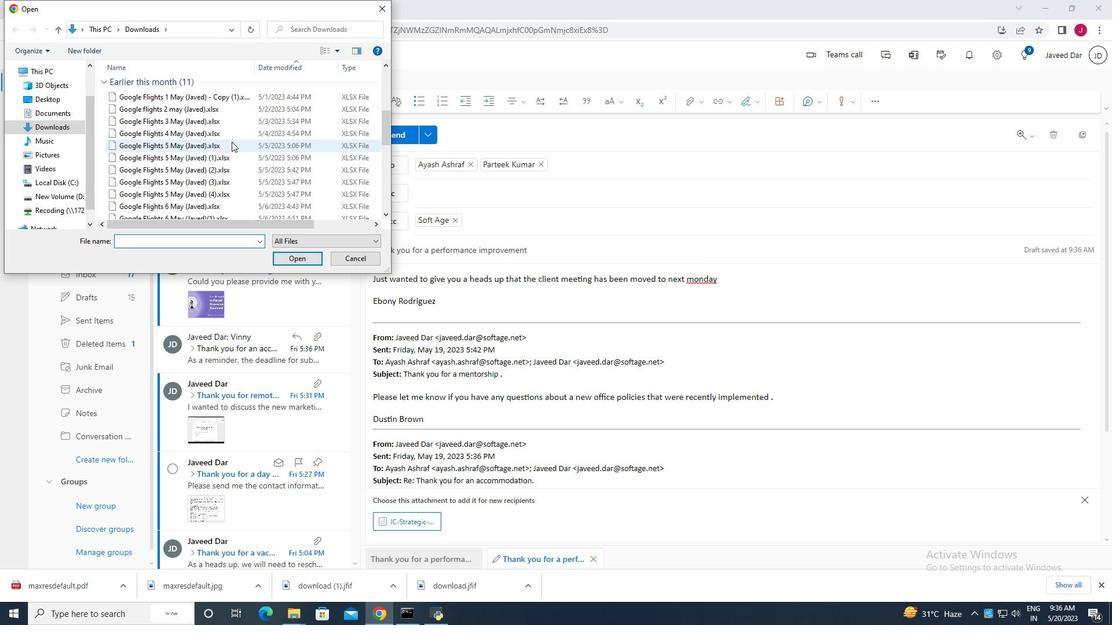 
Action: Mouse scrolled (231, 142) with delta (0, 0)
Screenshot: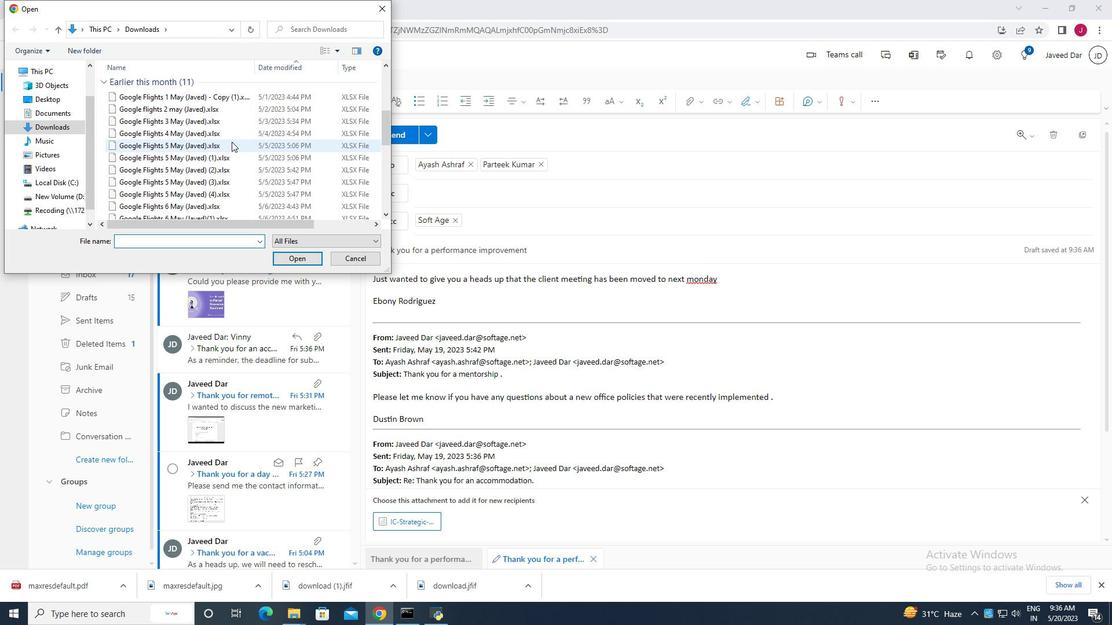 
Action: Mouse scrolled (231, 142) with delta (0, 0)
Screenshot: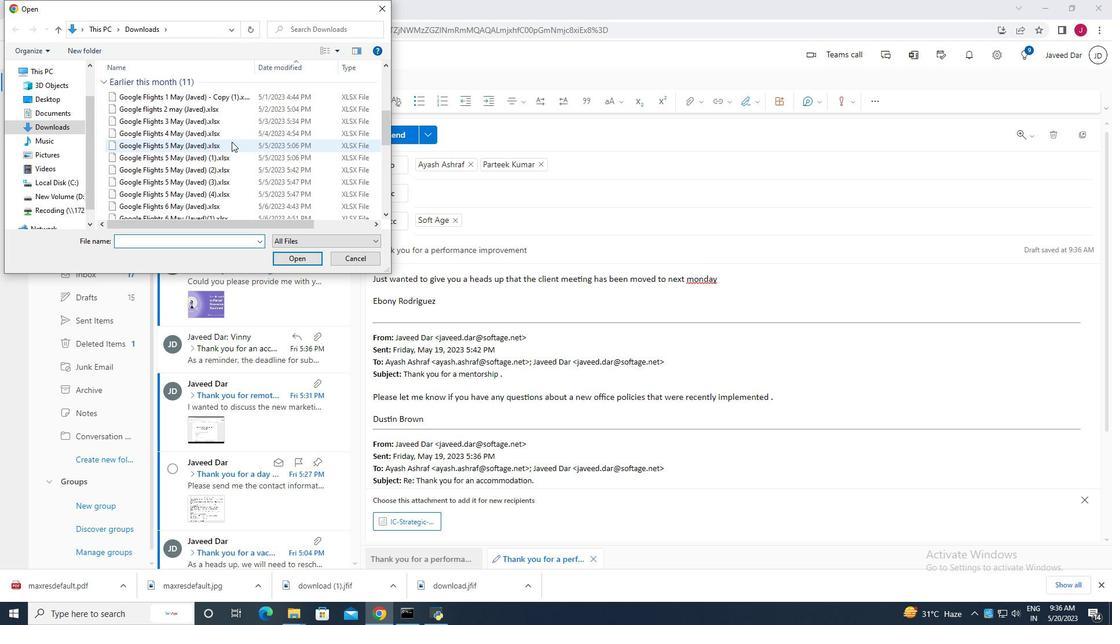 
Action: Mouse scrolled (231, 142) with delta (0, 0)
Screenshot: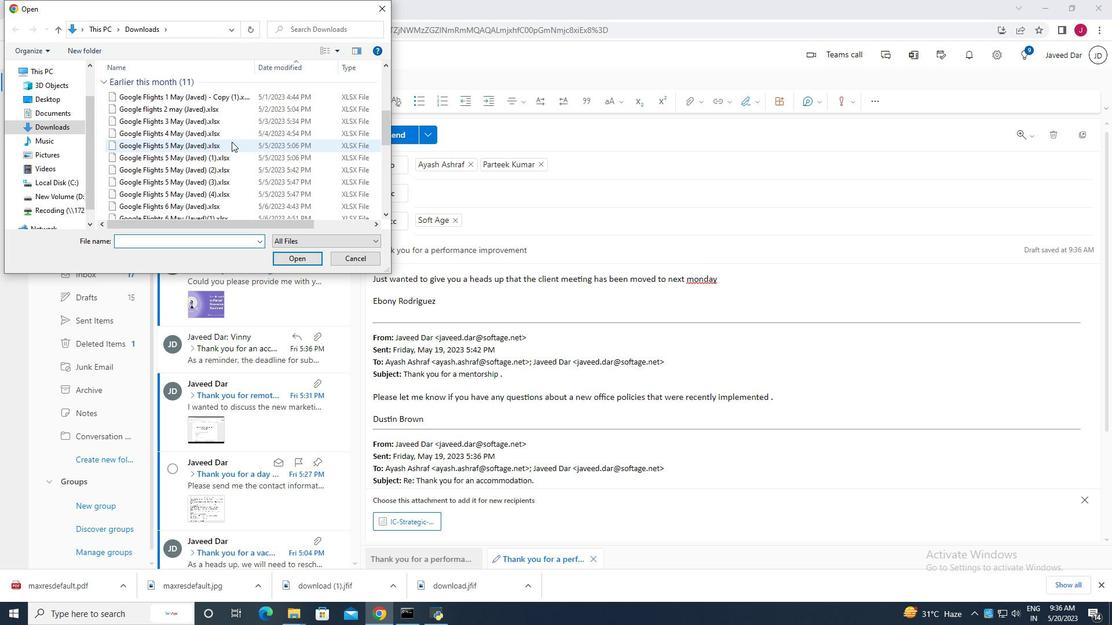 
Action: Mouse scrolled (231, 142) with delta (0, 0)
Screenshot: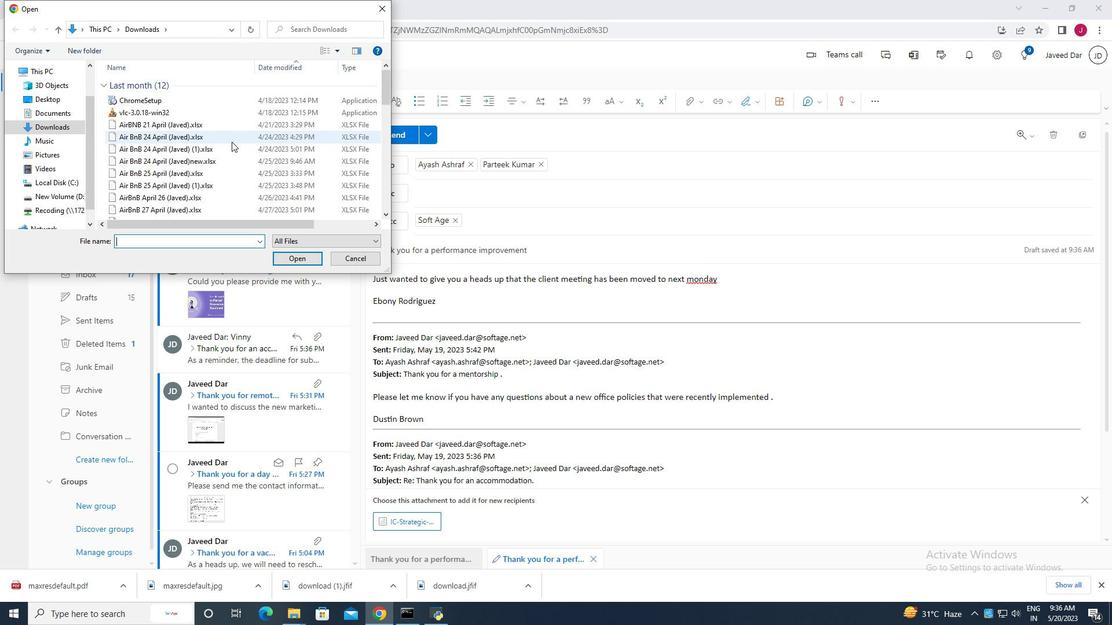 
Action: Mouse scrolled (231, 142) with delta (0, 0)
Screenshot: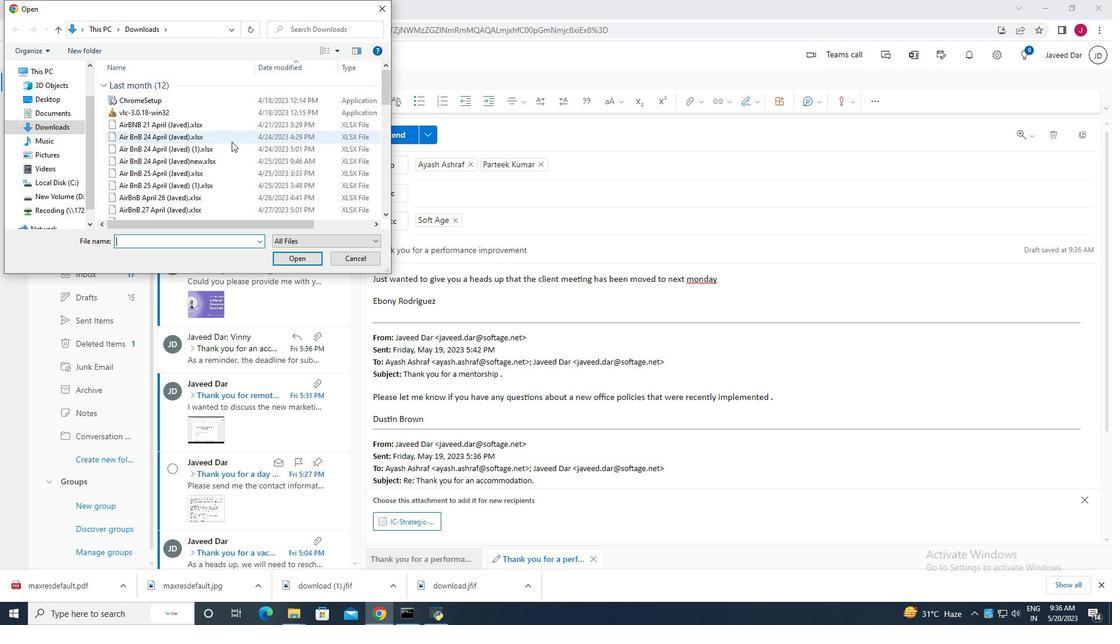 
Action: Mouse scrolled (231, 142) with delta (0, 0)
Screenshot: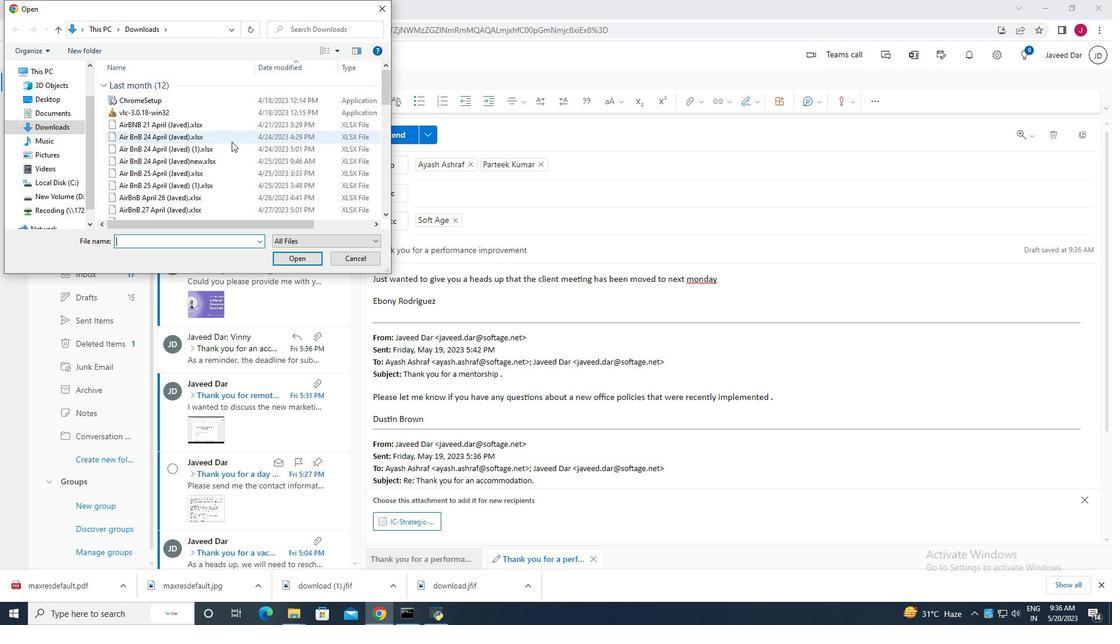 
Action: Mouse scrolled (231, 142) with delta (0, 0)
Screenshot: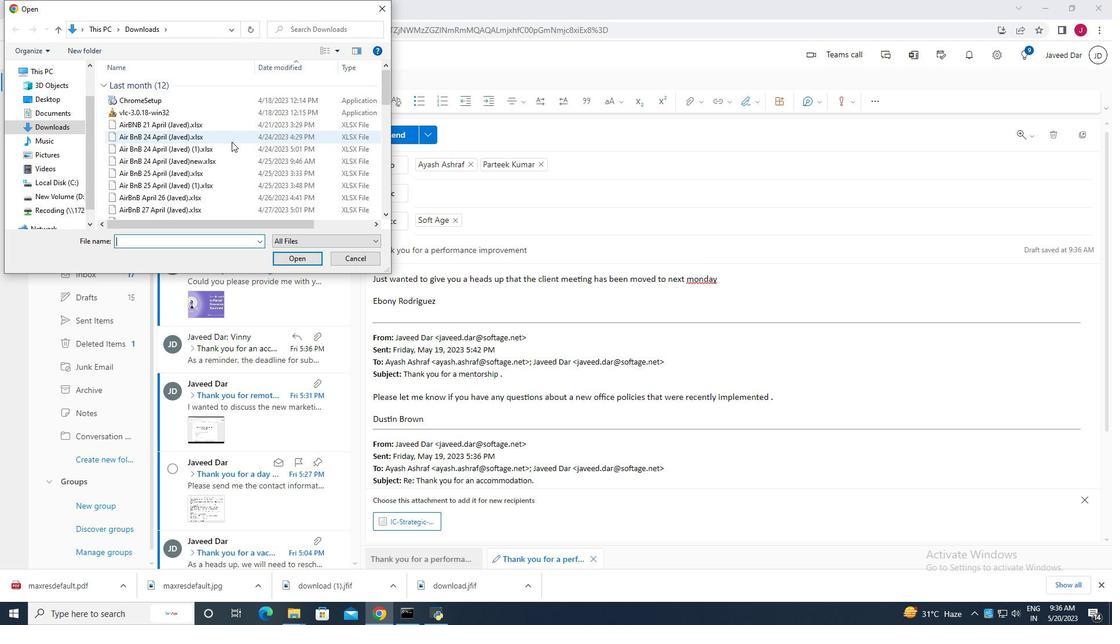 
Action: Mouse scrolled (231, 141) with delta (0, 0)
Screenshot: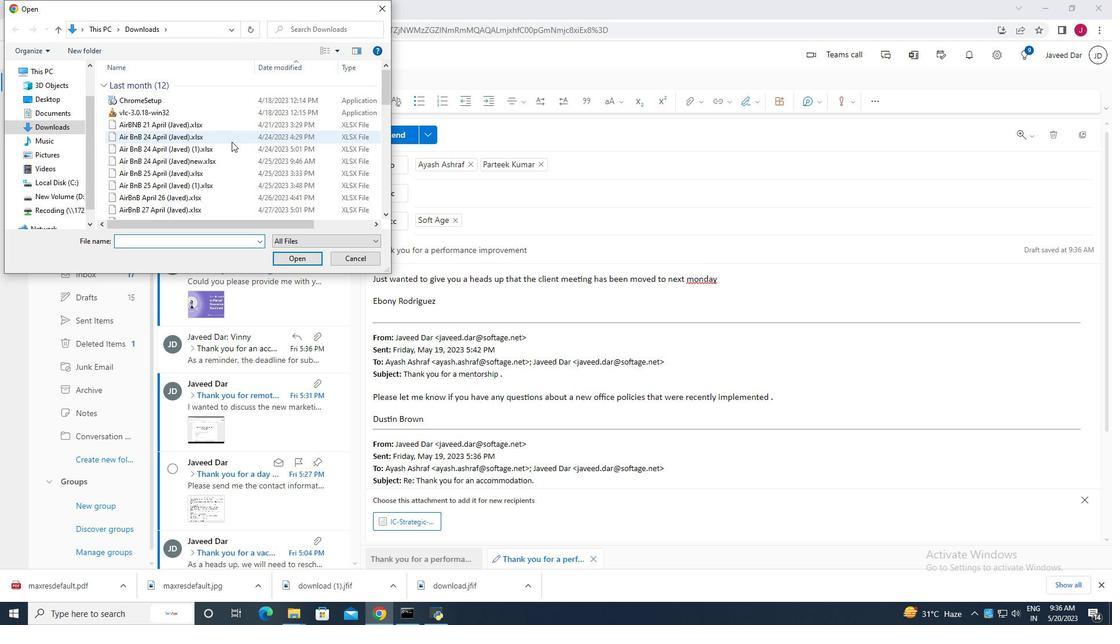 
Action: Mouse scrolled (231, 141) with delta (0, 0)
Screenshot: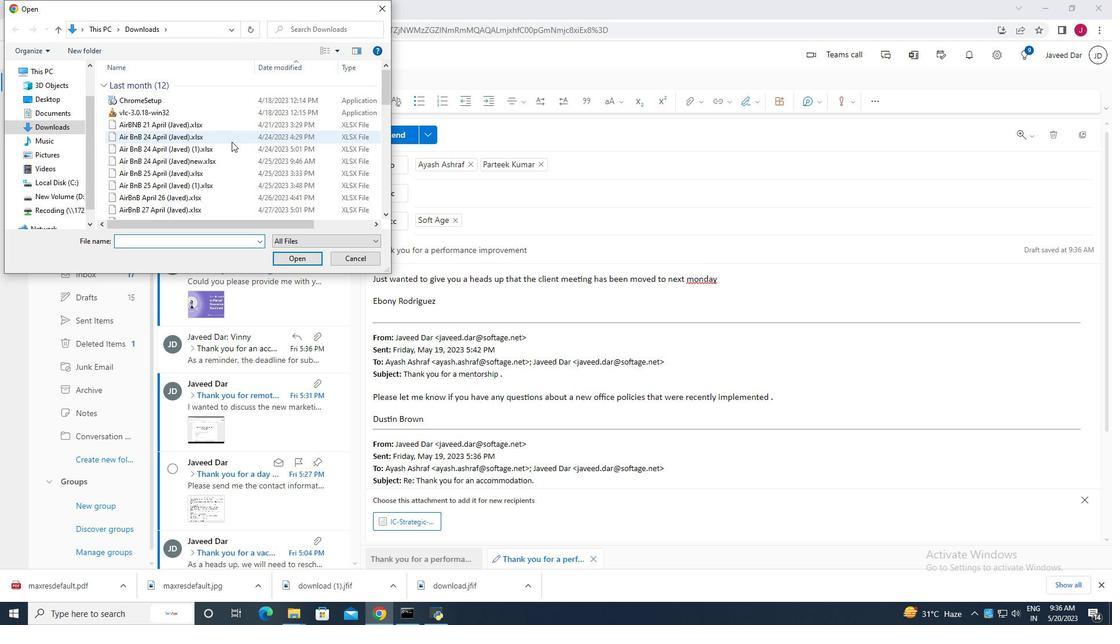 
Action: Mouse scrolled (231, 141) with delta (0, 0)
Screenshot: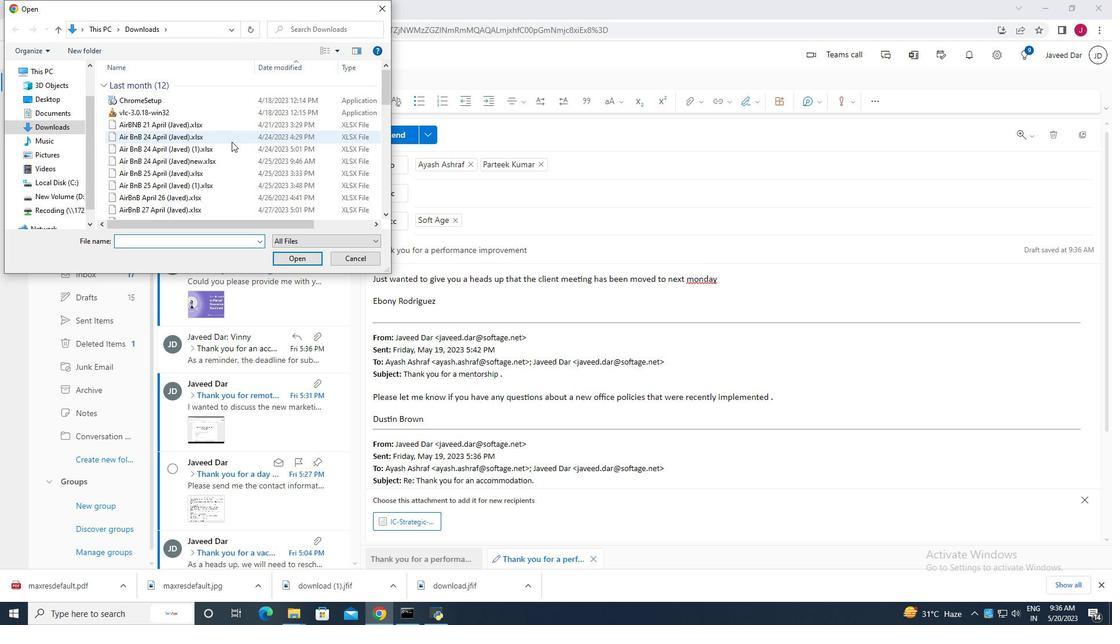 
Action: Mouse scrolled (231, 141) with delta (0, 0)
Screenshot: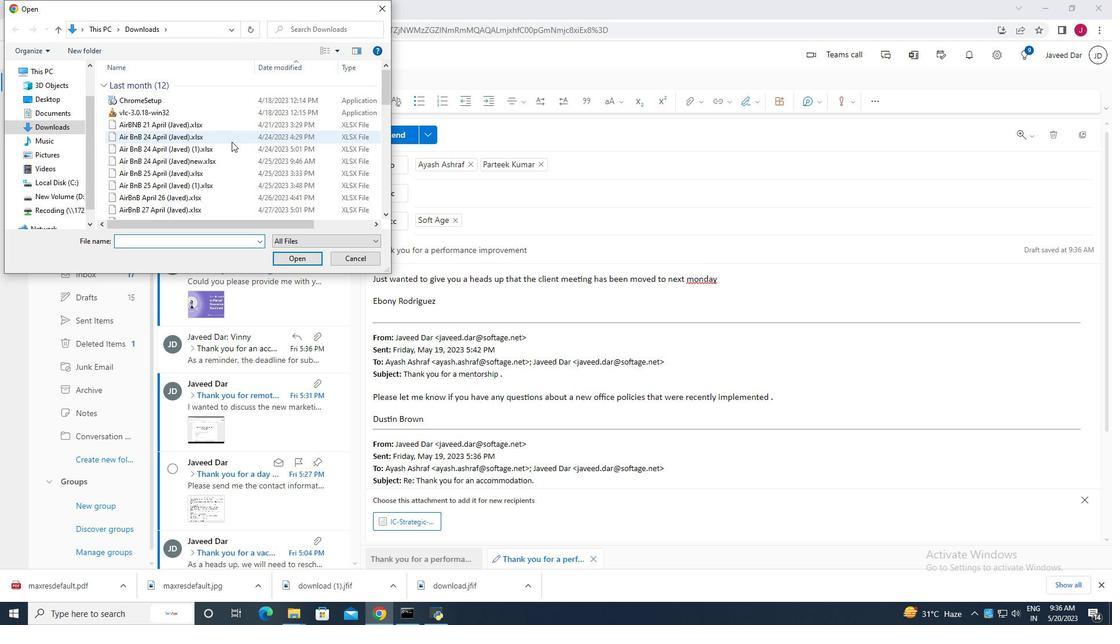 
Action: Mouse scrolled (231, 141) with delta (0, 0)
Screenshot: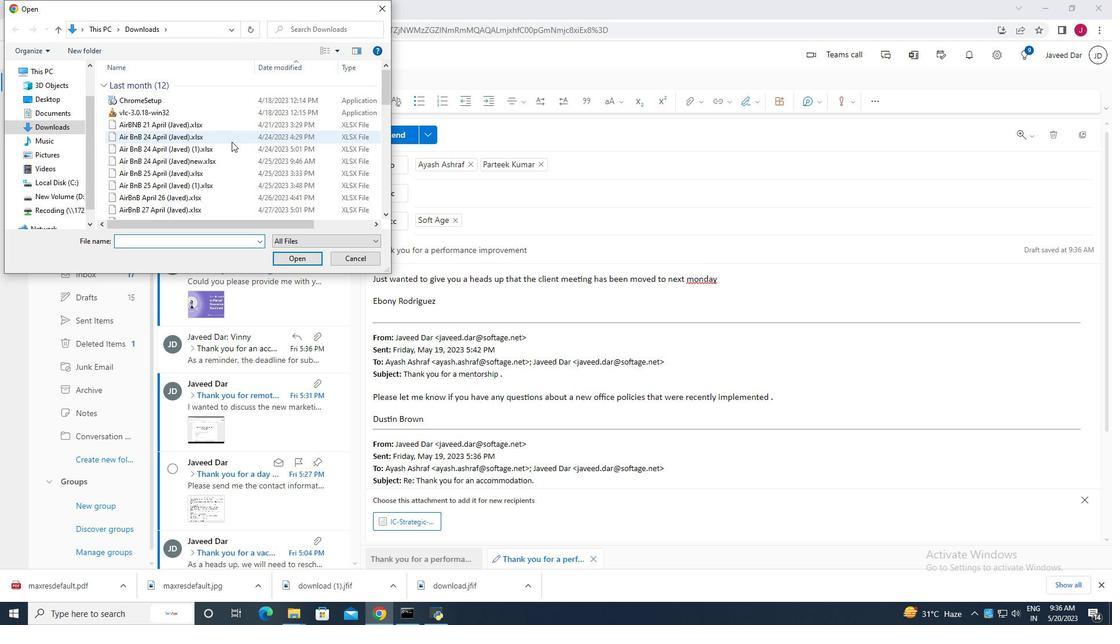 
Action: Mouse moved to (232, 143)
Screenshot: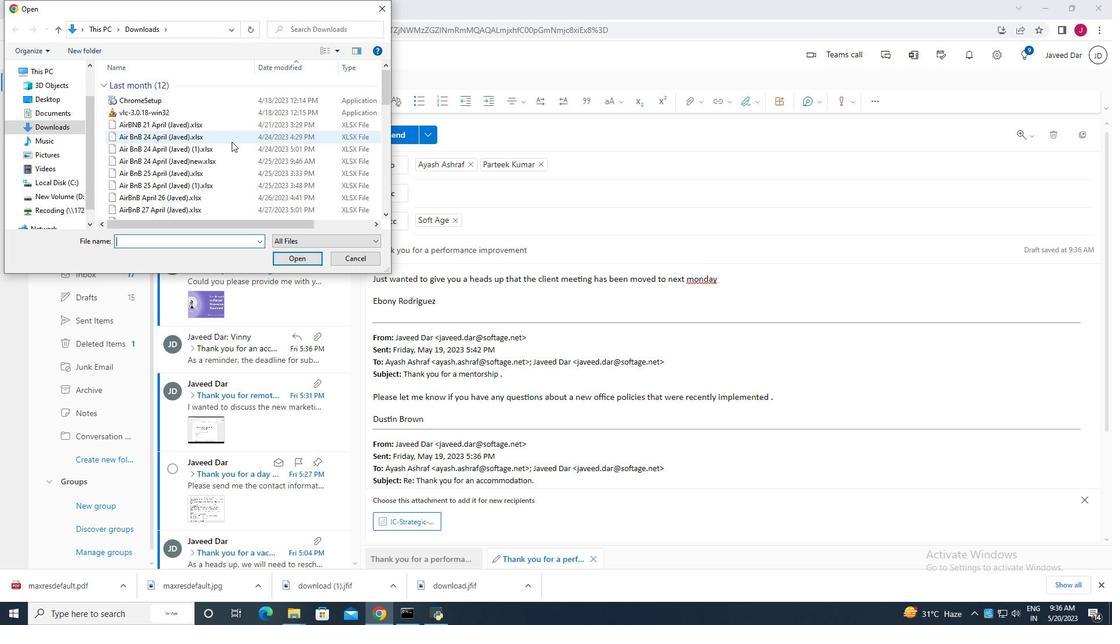 
Action: Mouse scrolled (232, 142) with delta (0, 0)
Screenshot: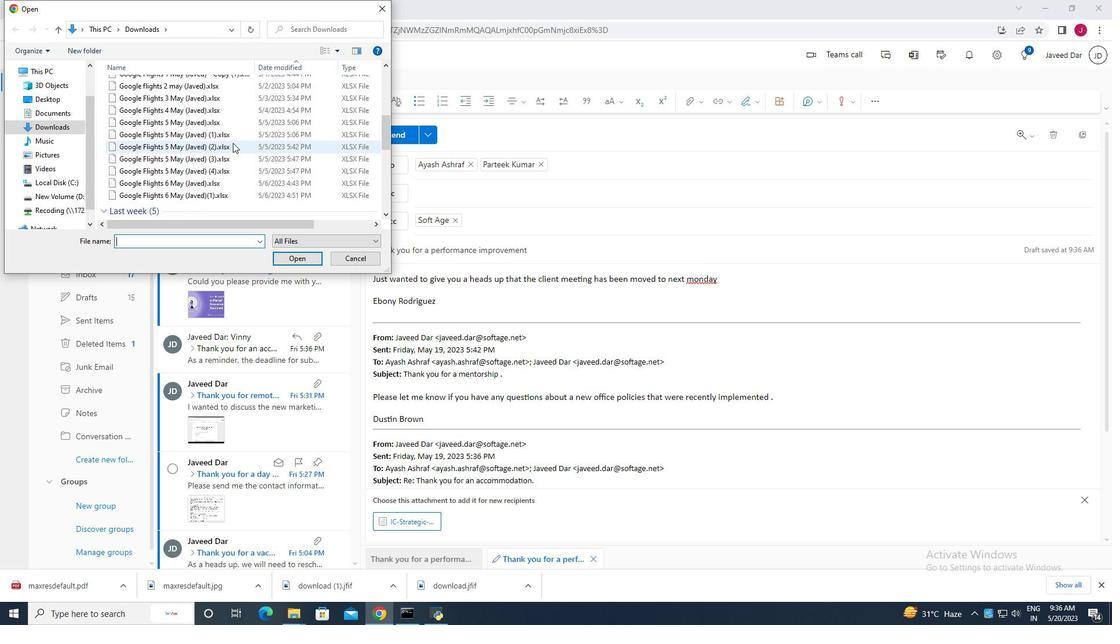 
Action: Mouse scrolled (232, 142) with delta (0, 0)
Screenshot: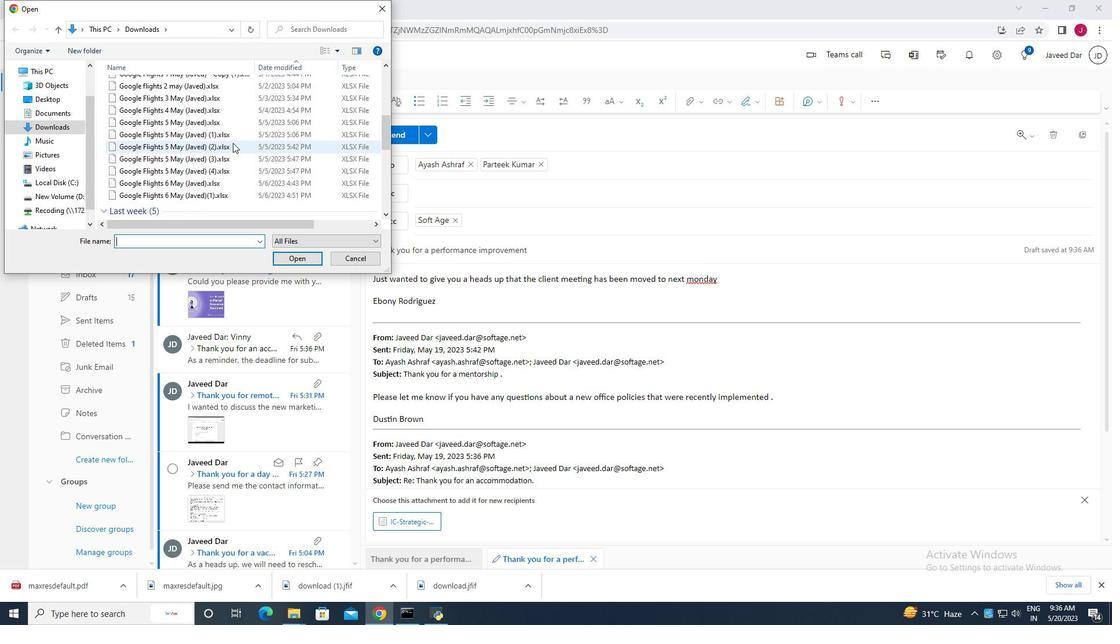 
Action: Mouse scrolled (232, 142) with delta (0, 0)
Screenshot: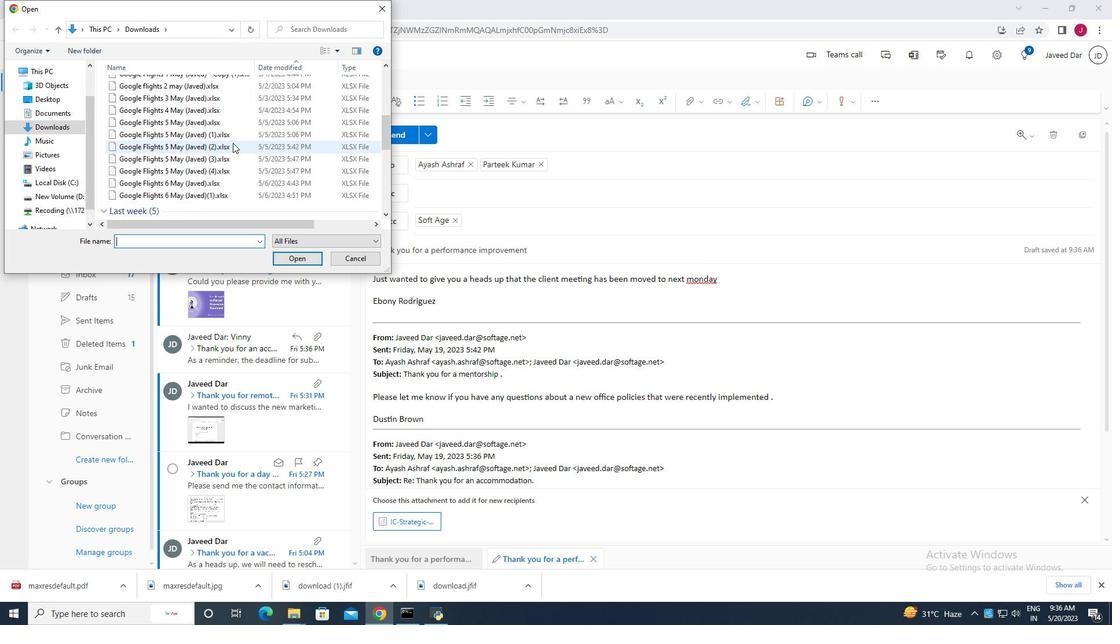 
Action: Mouse scrolled (232, 142) with delta (0, 0)
Screenshot: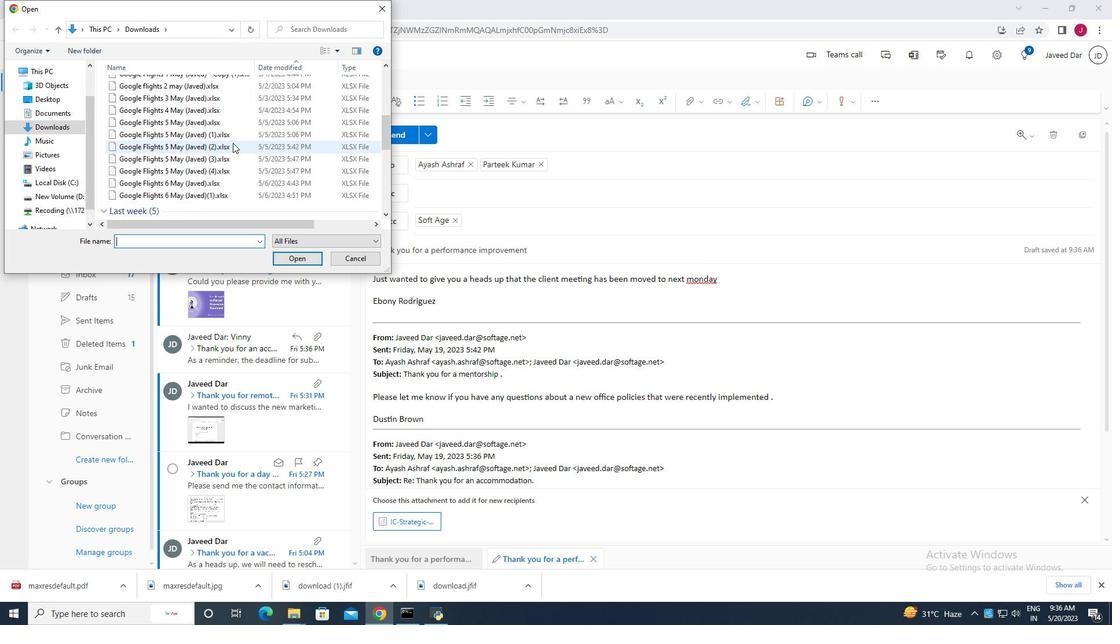 
Action: Mouse scrolled (232, 142) with delta (0, 0)
Screenshot: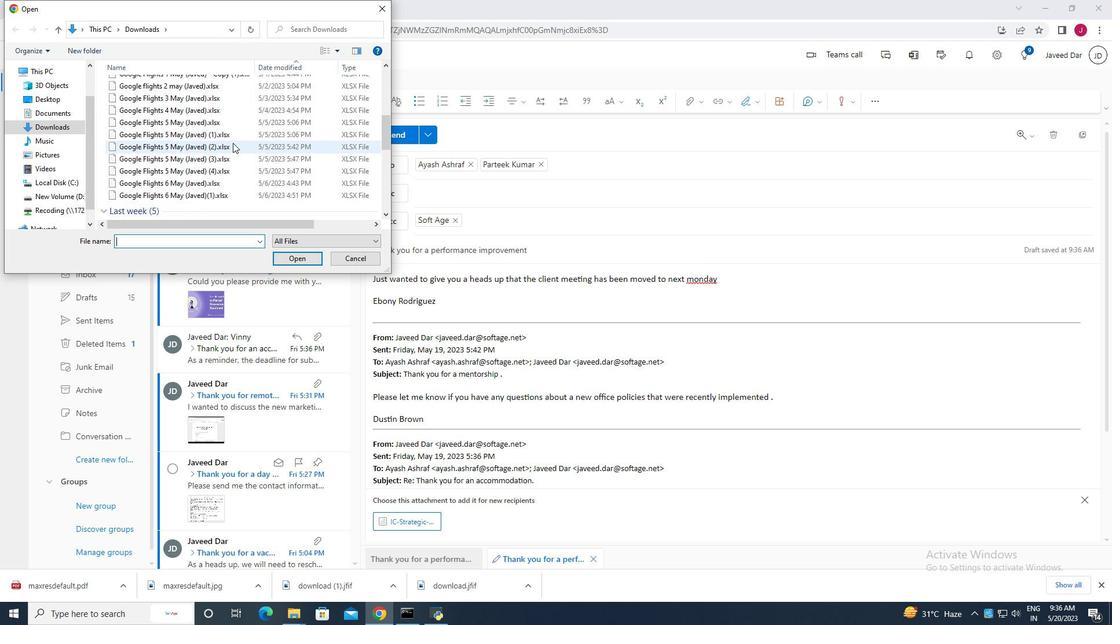 
Action: Mouse scrolled (232, 142) with delta (0, 0)
Screenshot: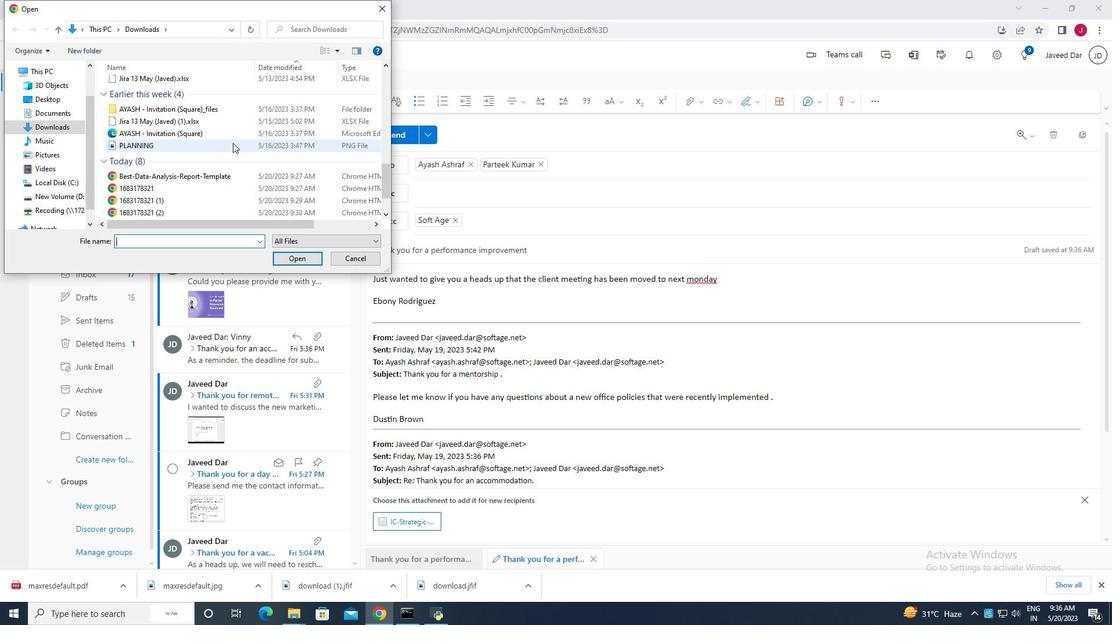 
Action: Mouse scrolled (232, 142) with delta (0, 0)
Screenshot: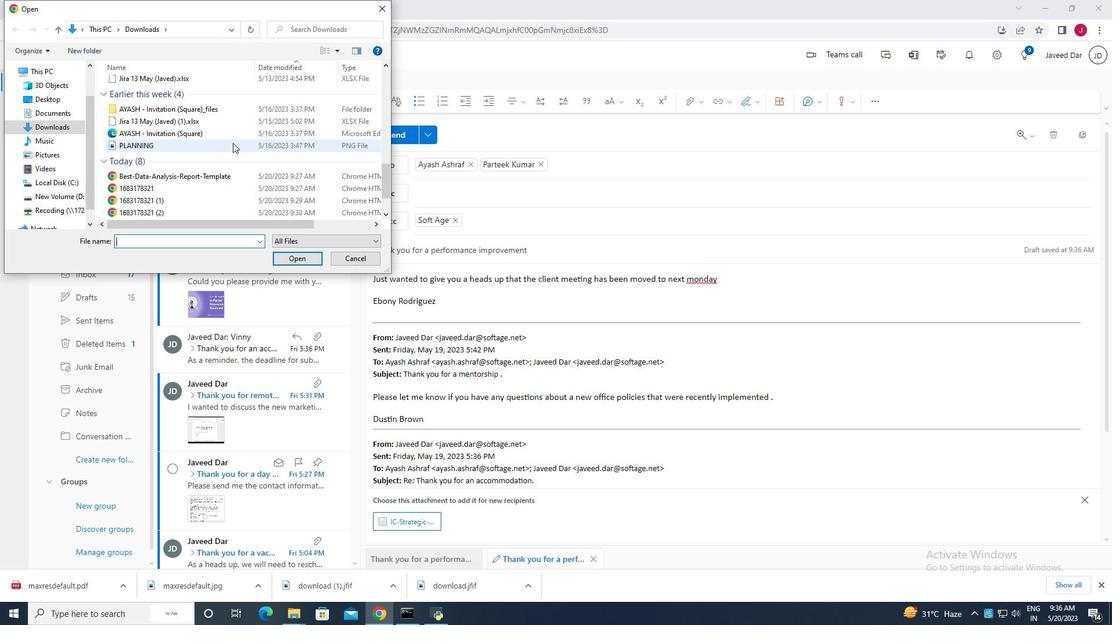 
Action: Mouse scrolled (232, 142) with delta (0, 0)
Screenshot: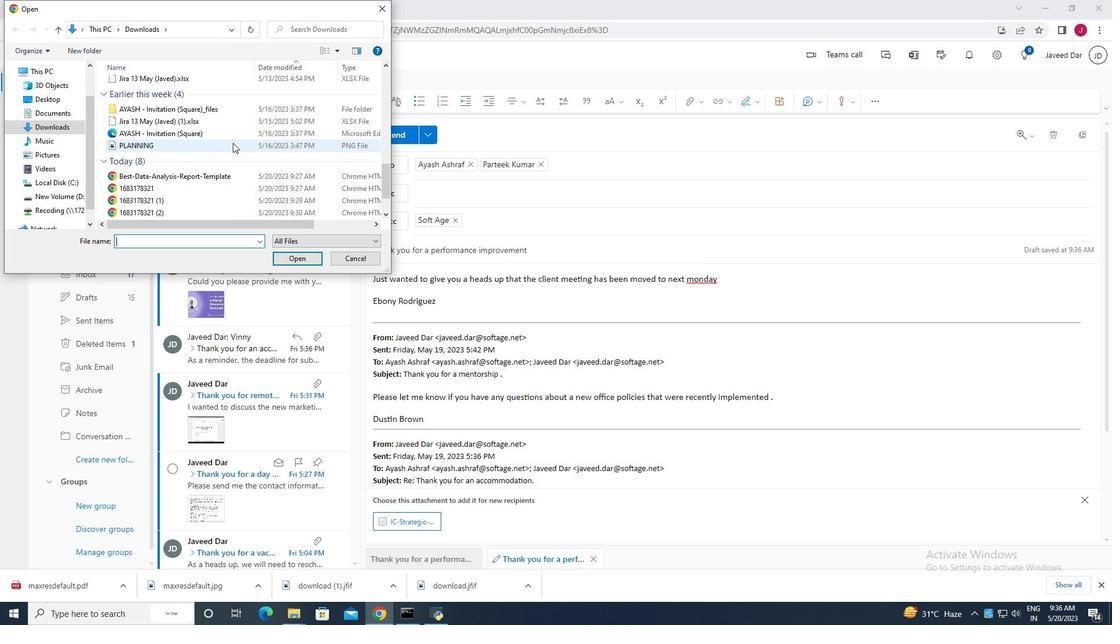 
Action: Mouse scrolled (232, 142) with delta (0, 0)
Screenshot: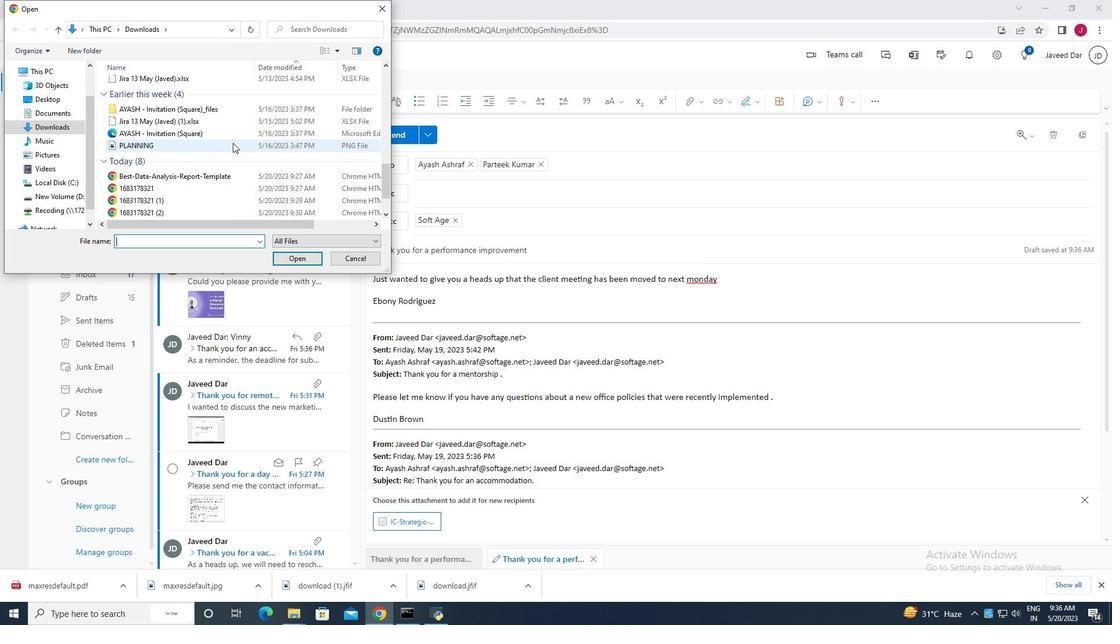
Action: Mouse scrolled (232, 142) with delta (0, 0)
Screenshot: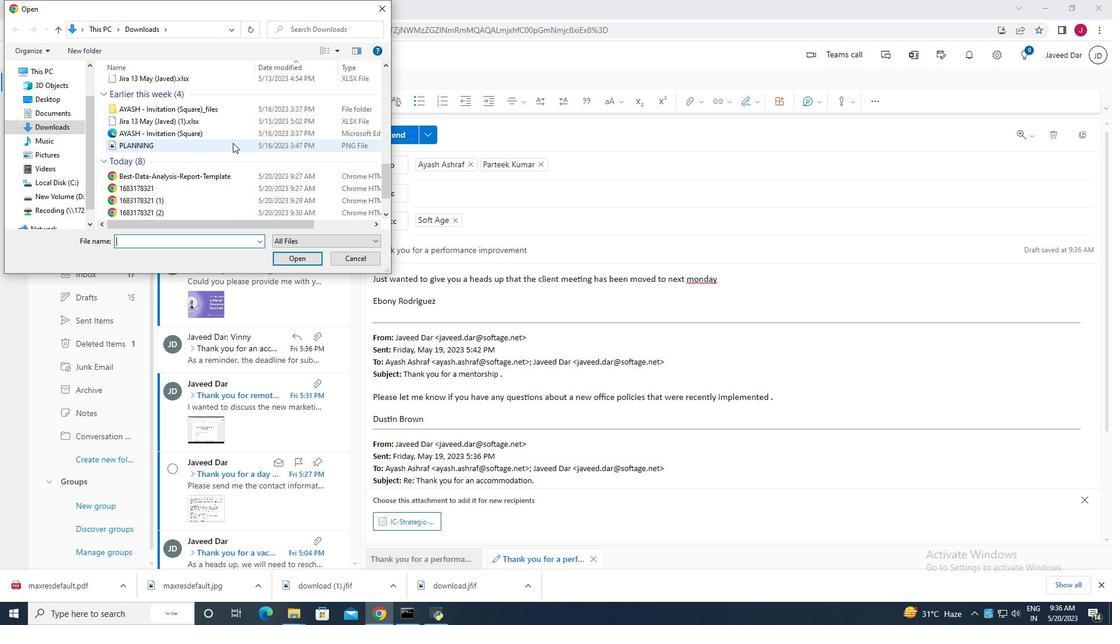 
Action: Mouse scrolled (232, 142) with delta (0, 0)
Screenshot: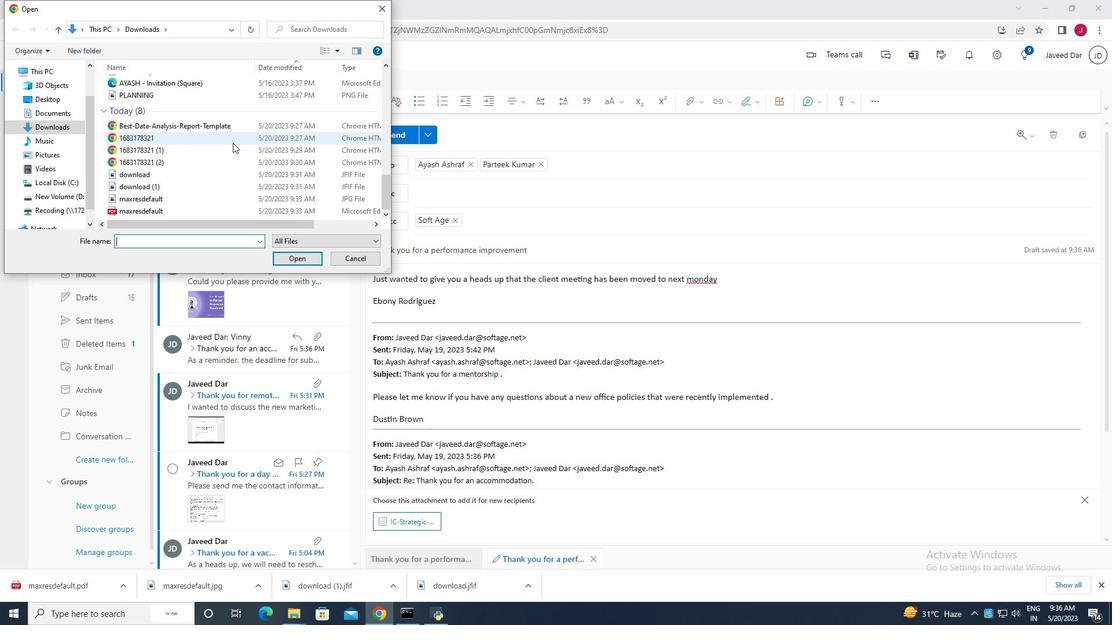 
Action: Mouse scrolled (232, 142) with delta (0, 0)
Screenshot: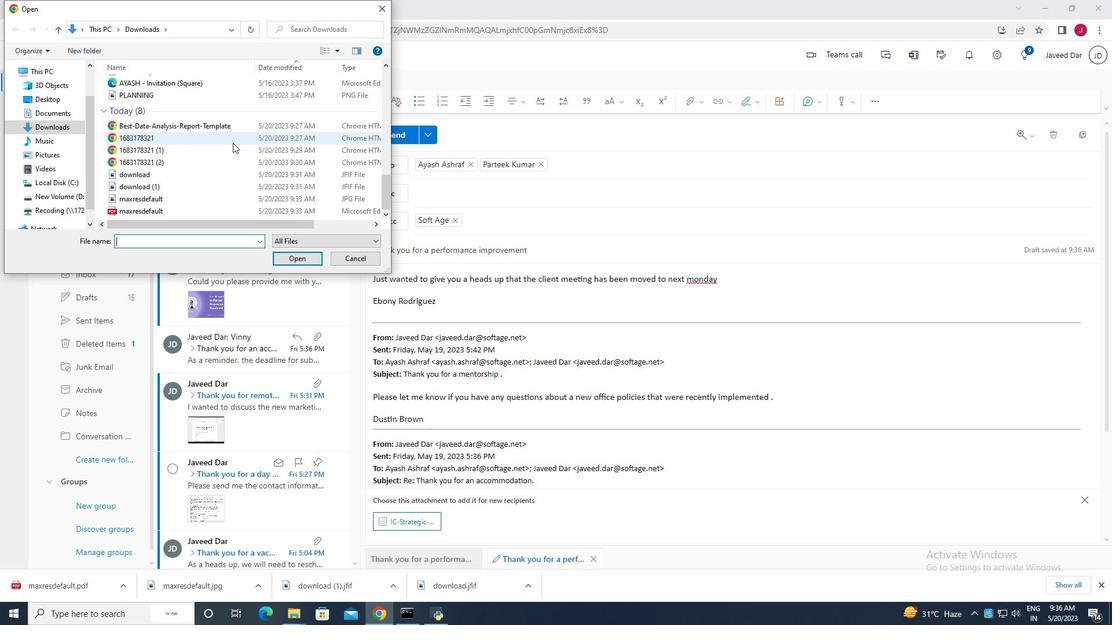 
Action: Mouse moved to (247, 214)
Screenshot: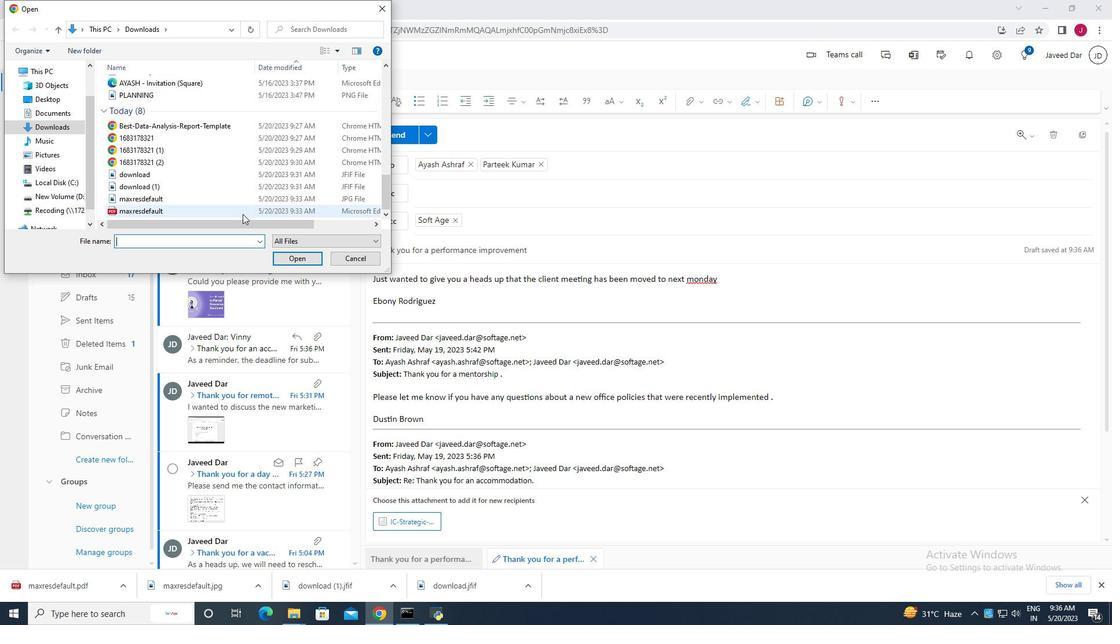 
Action: Mouse pressed left at (247, 214)
Screenshot: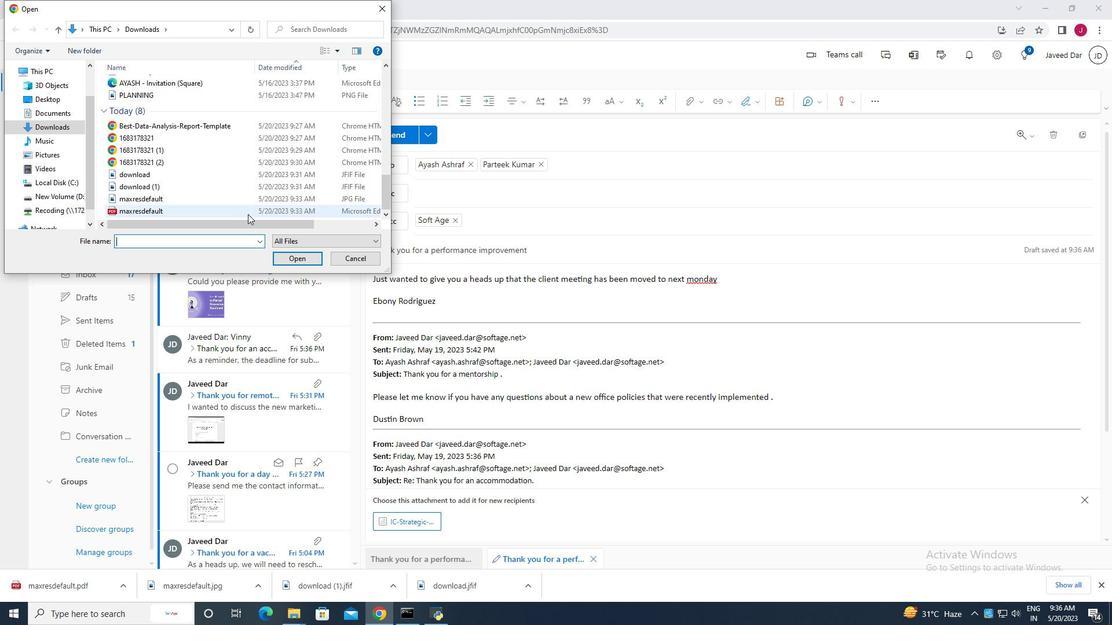 
Action: Mouse moved to (313, 259)
Screenshot: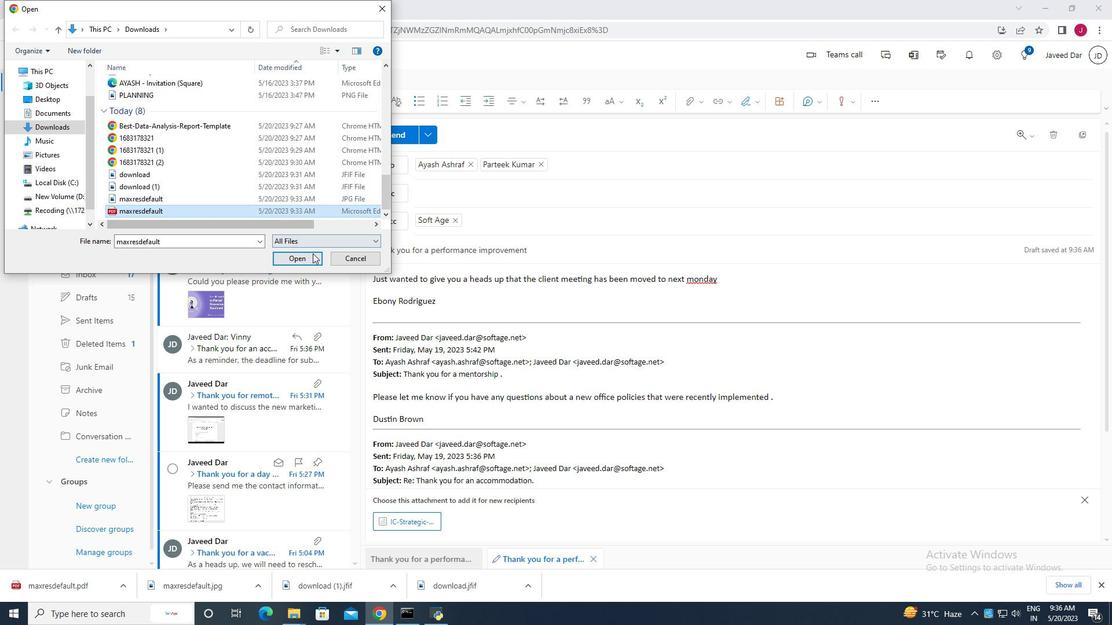 
Action: Mouse pressed left at (313, 259)
Screenshot: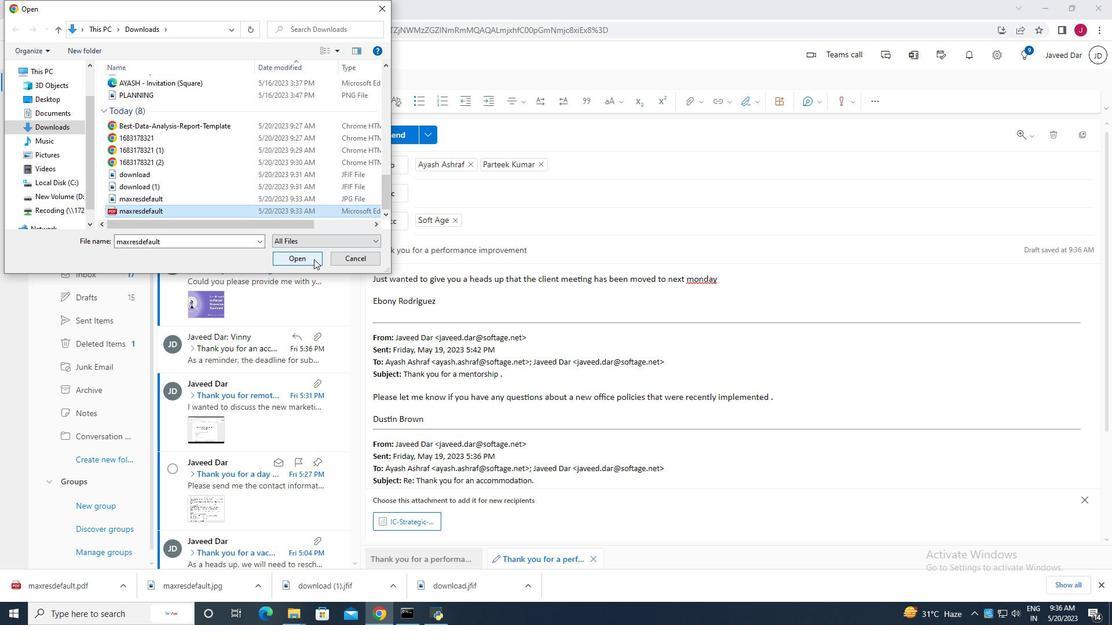 
Action: Mouse moved to (399, 134)
Screenshot: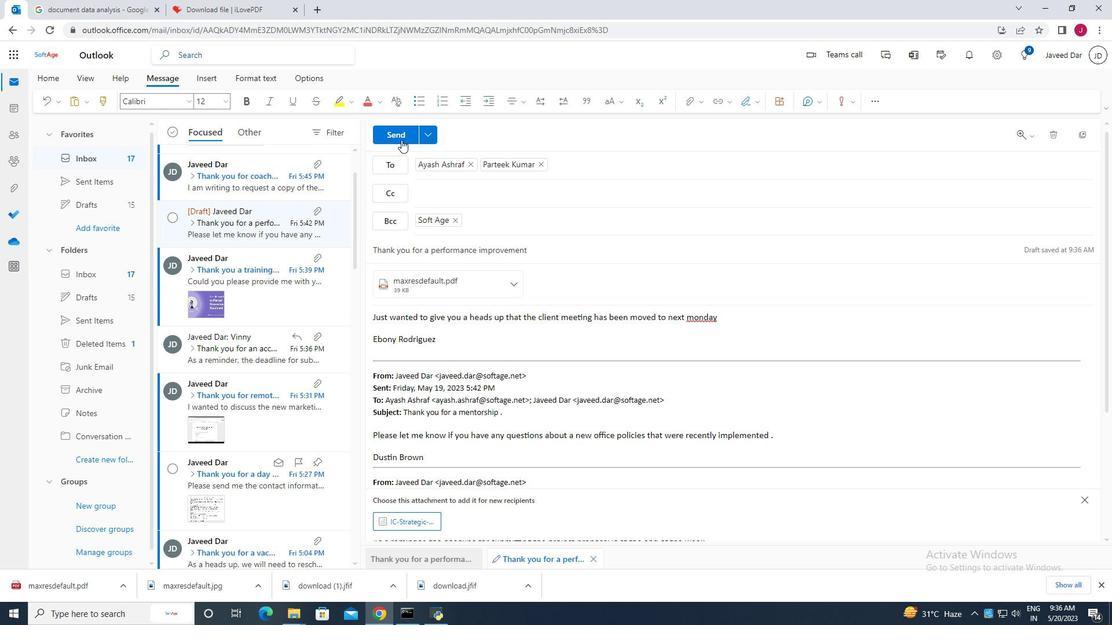 
Action: Mouse pressed left at (399, 134)
Screenshot: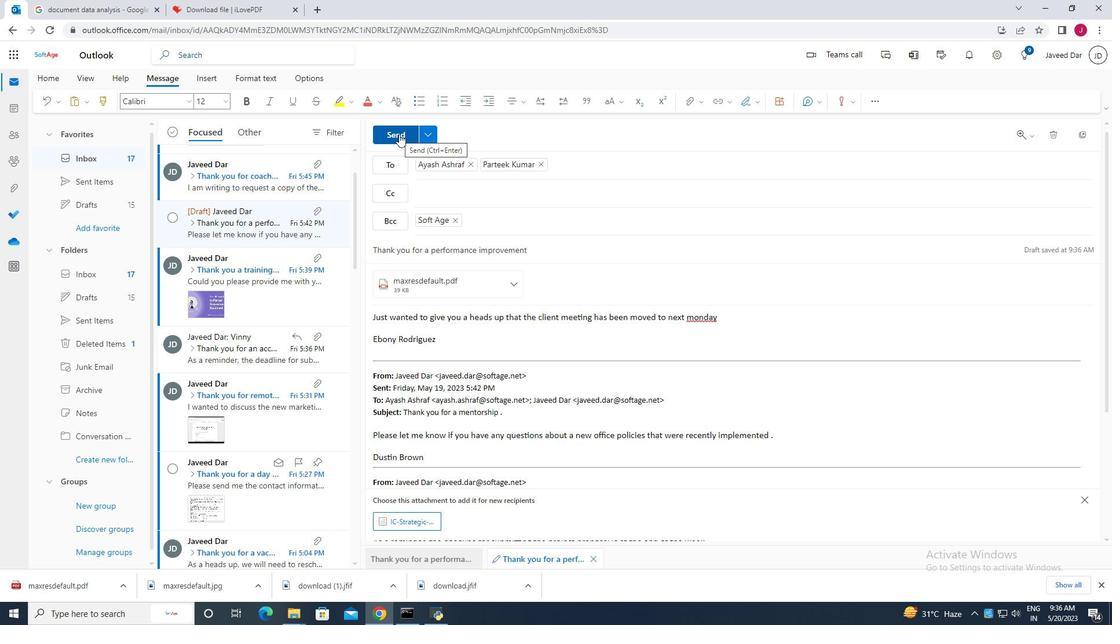 
